 Task: Find connections with filter location Changleng with filter topic #Whatinspiresmewith filter profile language English with filter current company Jaquar & Company Private Limited with filter school Pearl Academy with filter industry Correctional Institutions with filter service category Search Engine Marketing (SEM) with filter keywords title Bus Driver
Action: Mouse moved to (715, 118)
Screenshot: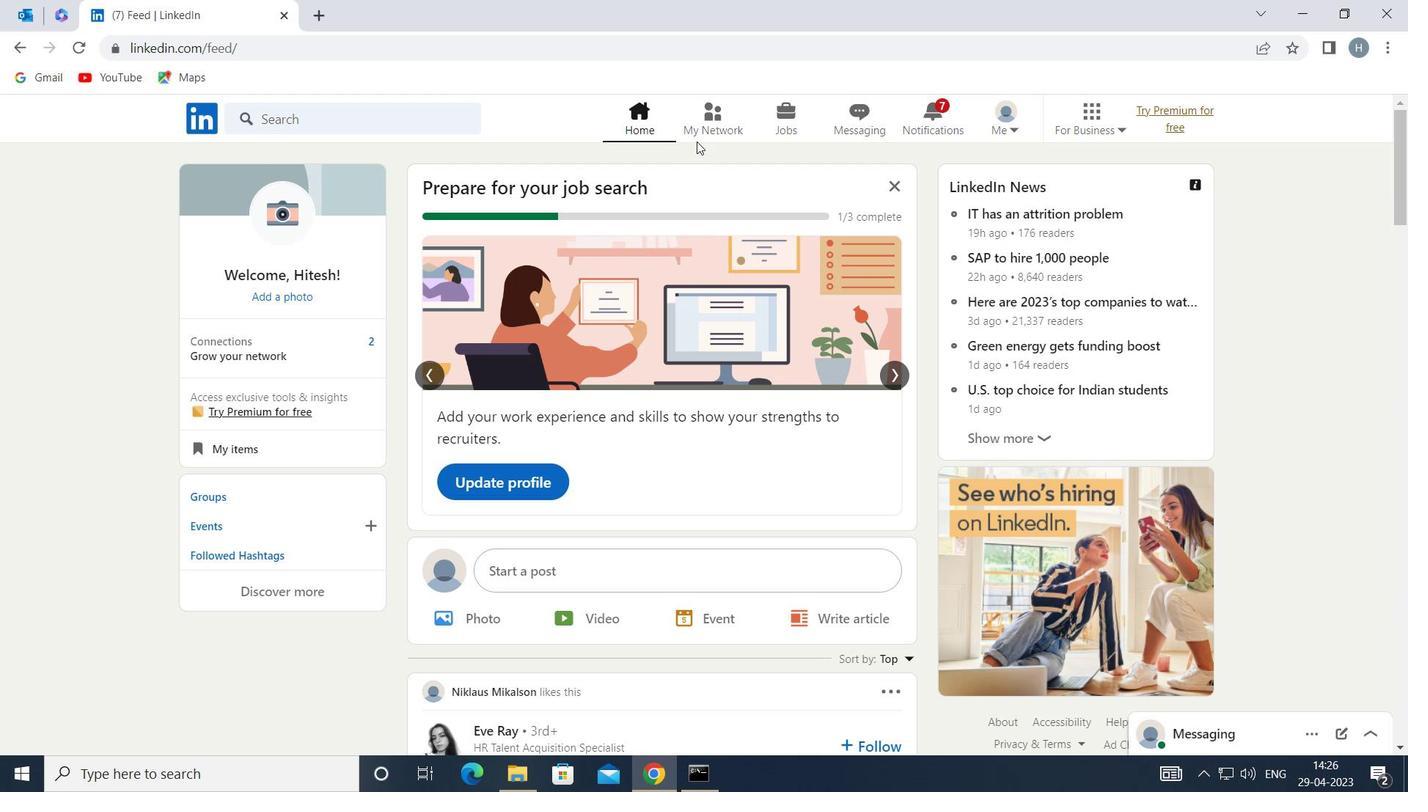 
Action: Mouse pressed left at (715, 118)
Screenshot: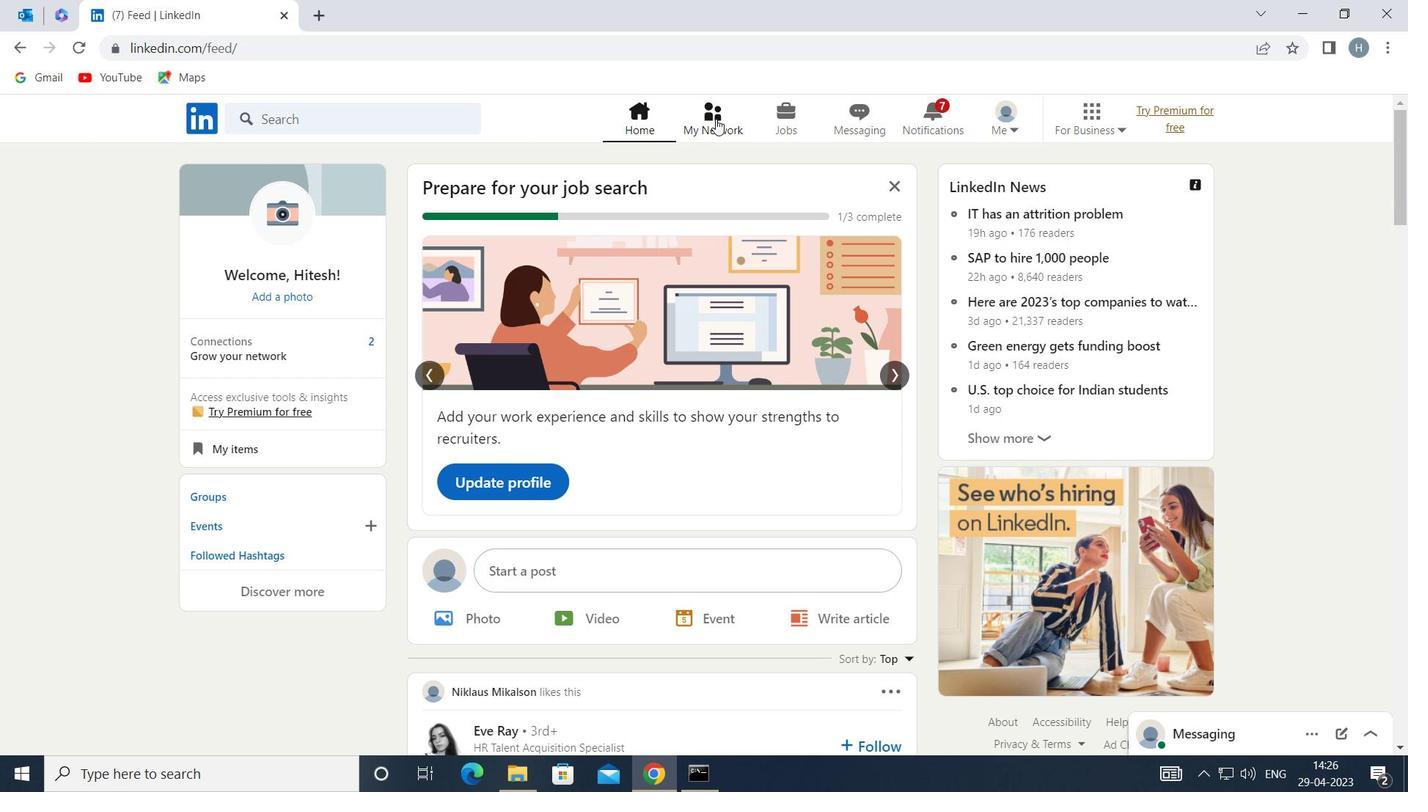 
Action: Mouse moved to (395, 216)
Screenshot: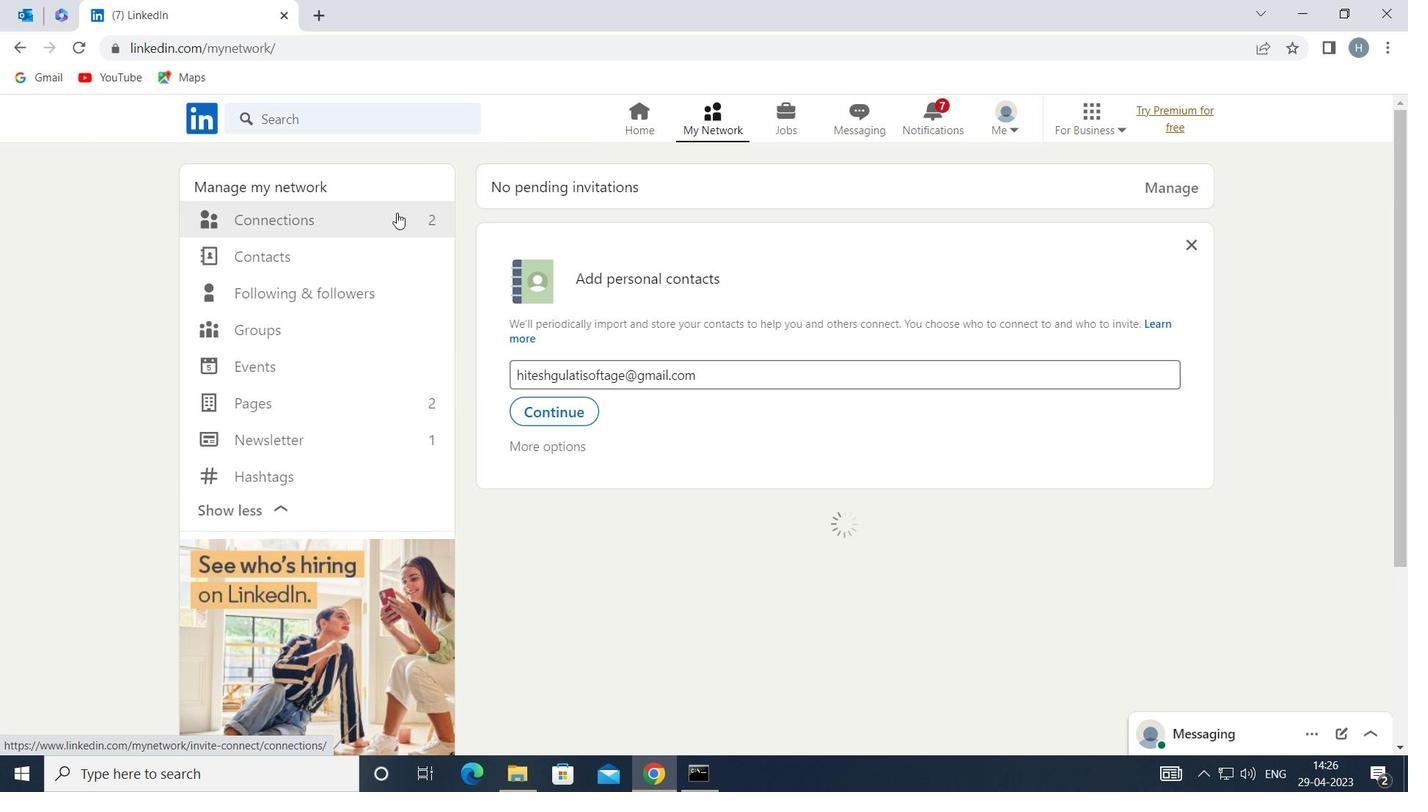 
Action: Mouse pressed left at (395, 216)
Screenshot: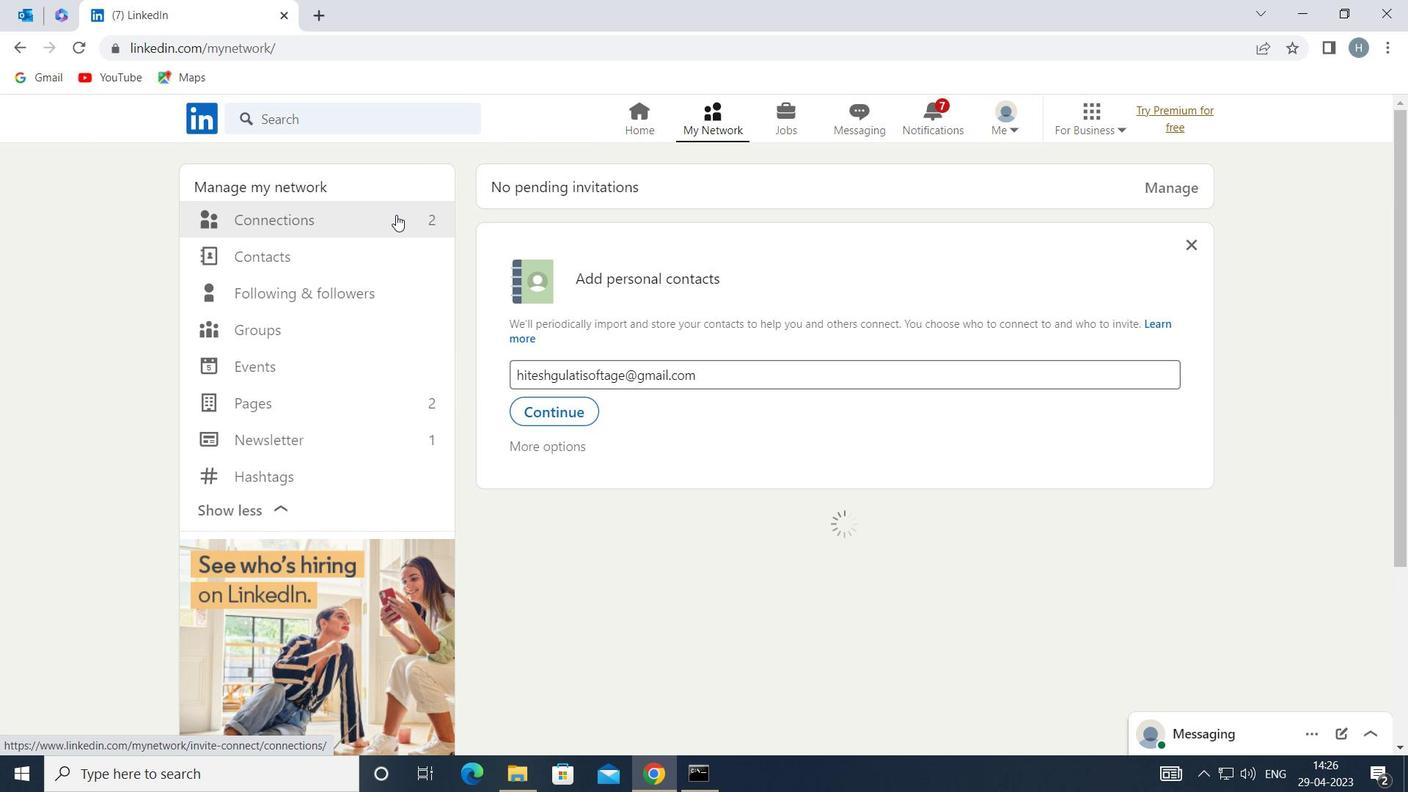 
Action: Mouse moved to (840, 222)
Screenshot: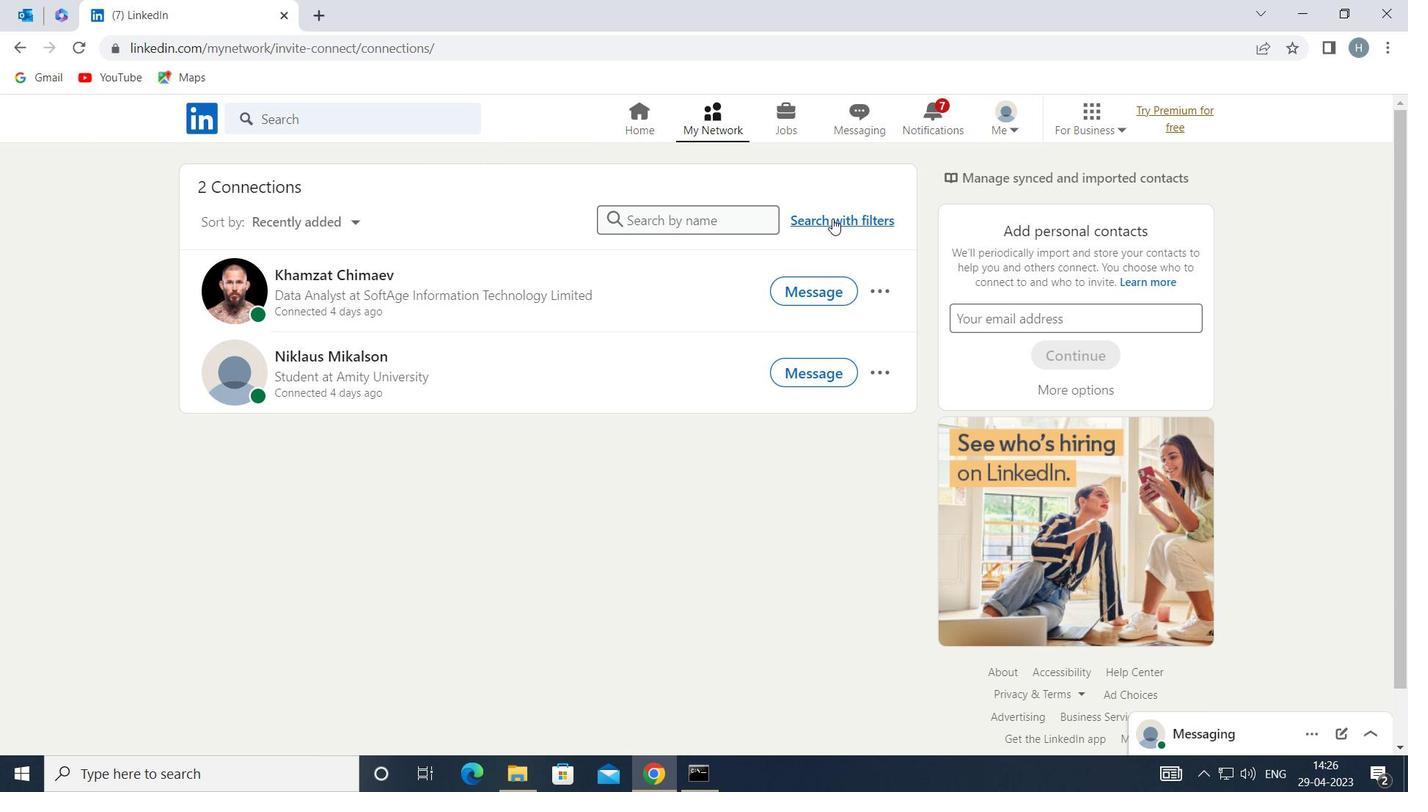 
Action: Mouse pressed left at (840, 222)
Screenshot: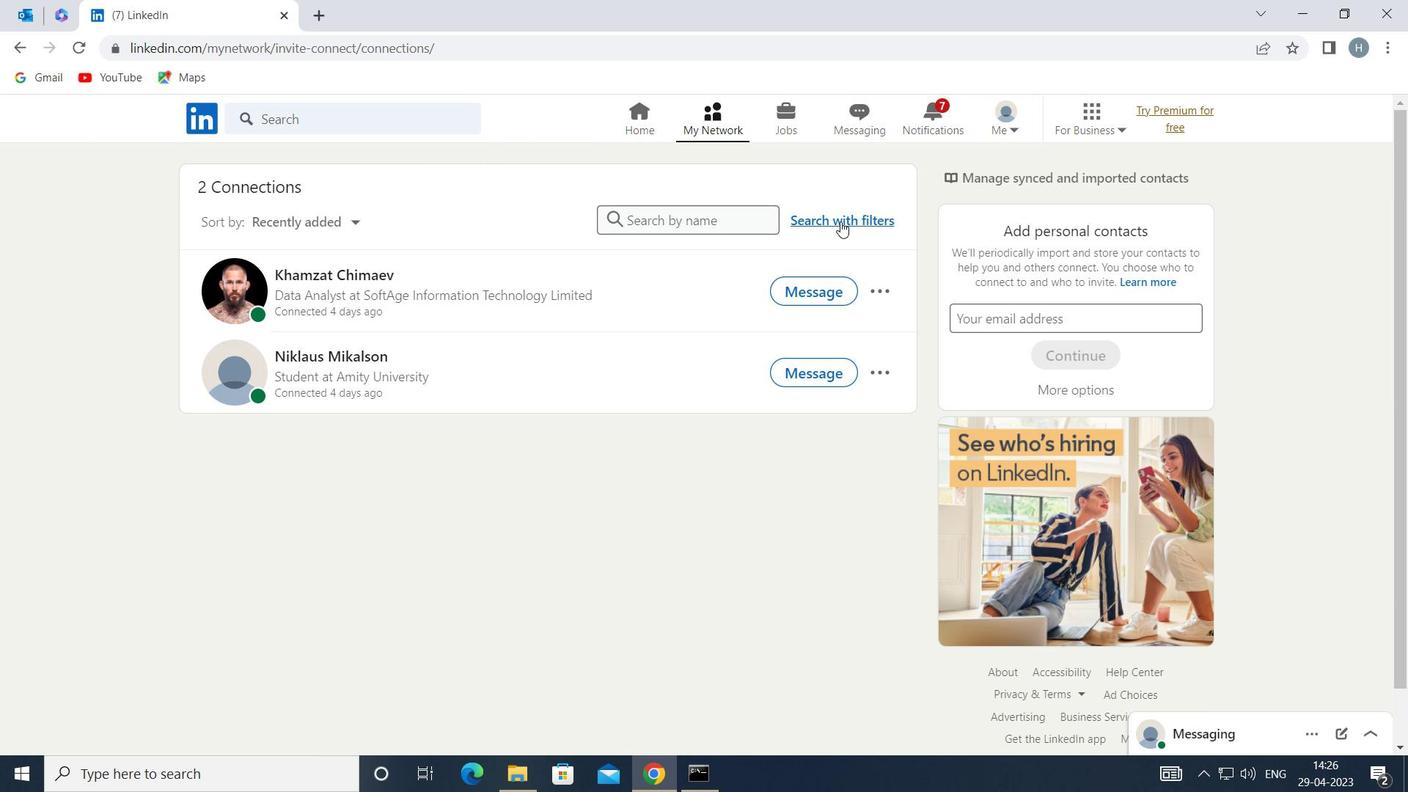 
Action: Mouse moved to (774, 173)
Screenshot: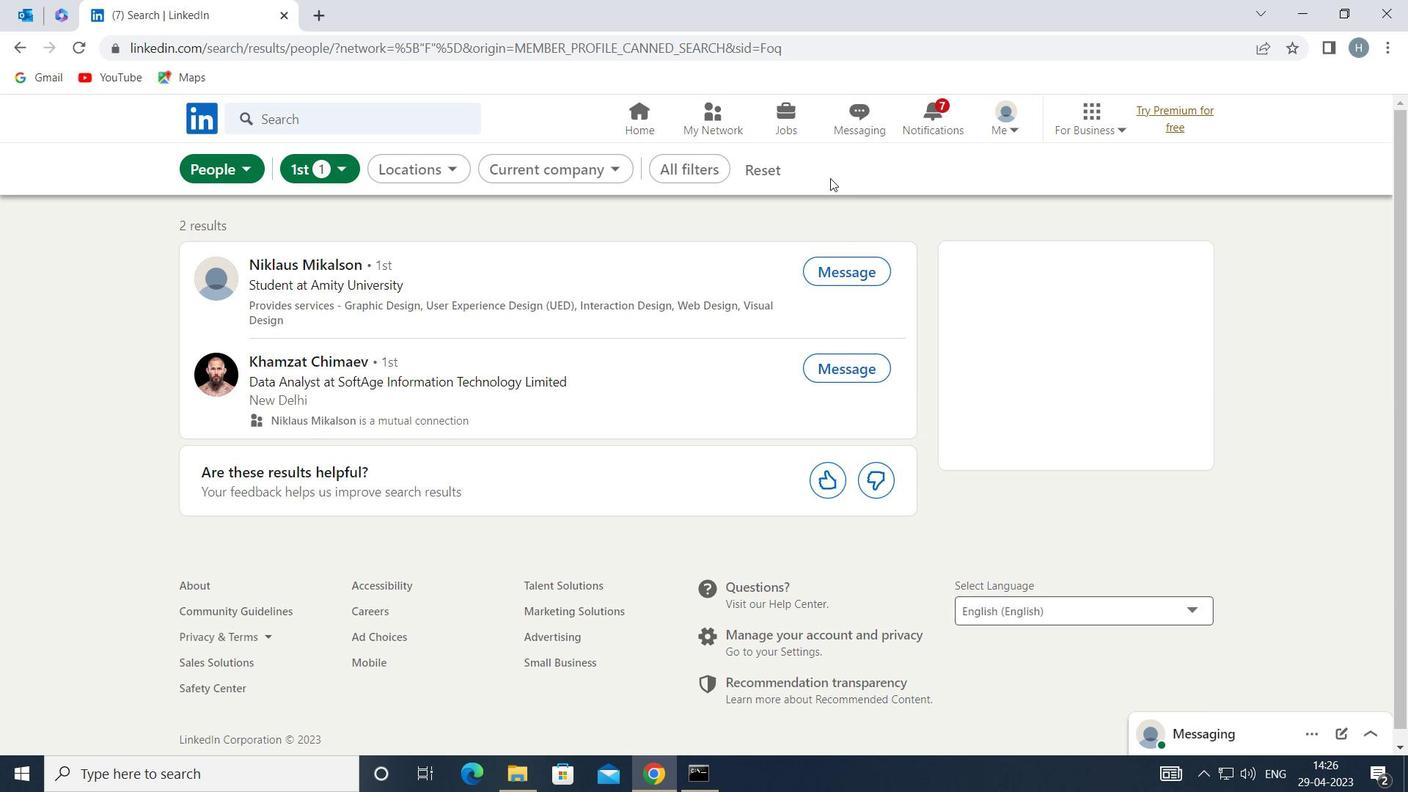 
Action: Mouse pressed left at (774, 173)
Screenshot: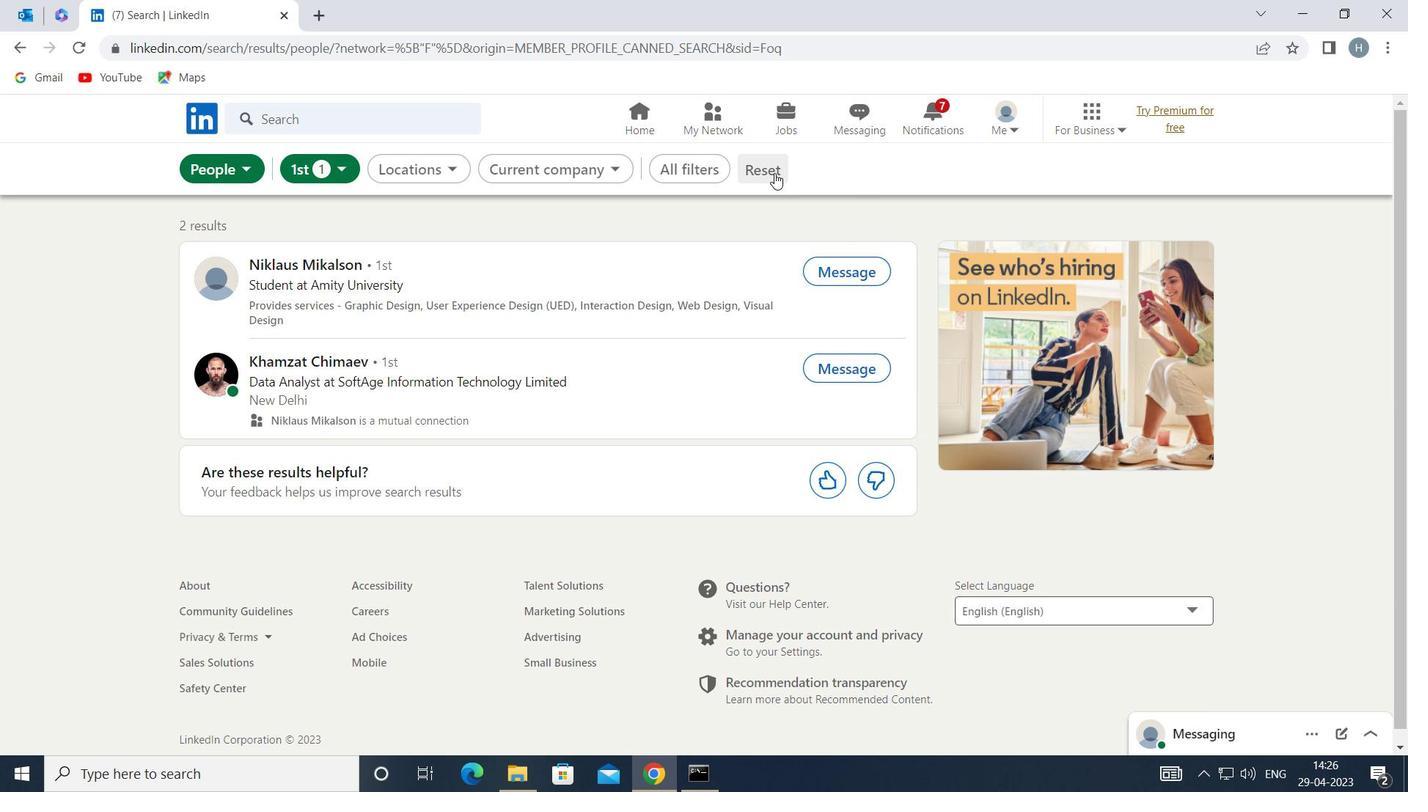 
Action: Mouse moved to (751, 170)
Screenshot: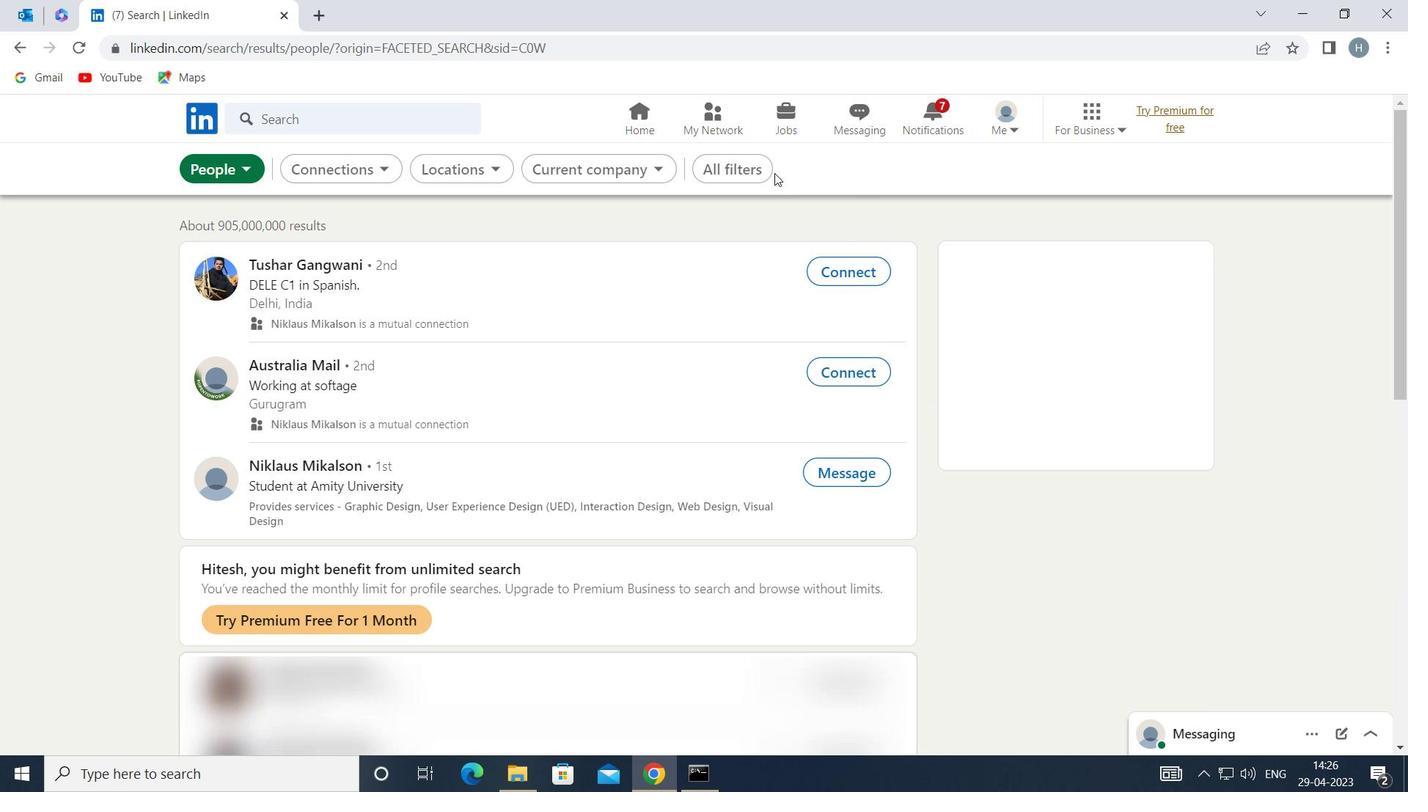 
Action: Mouse pressed left at (751, 170)
Screenshot: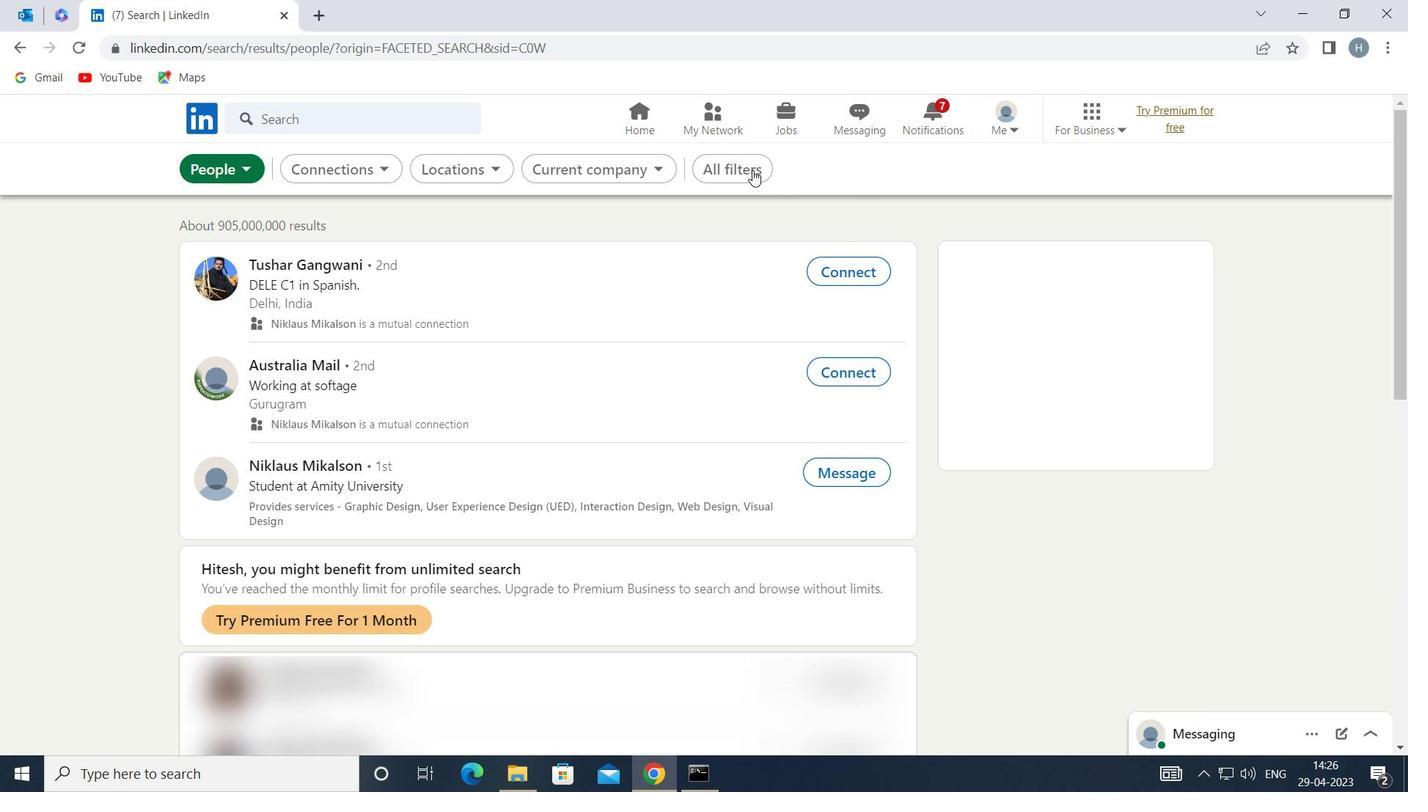 
Action: Mouse moved to (1001, 360)
Screenshot: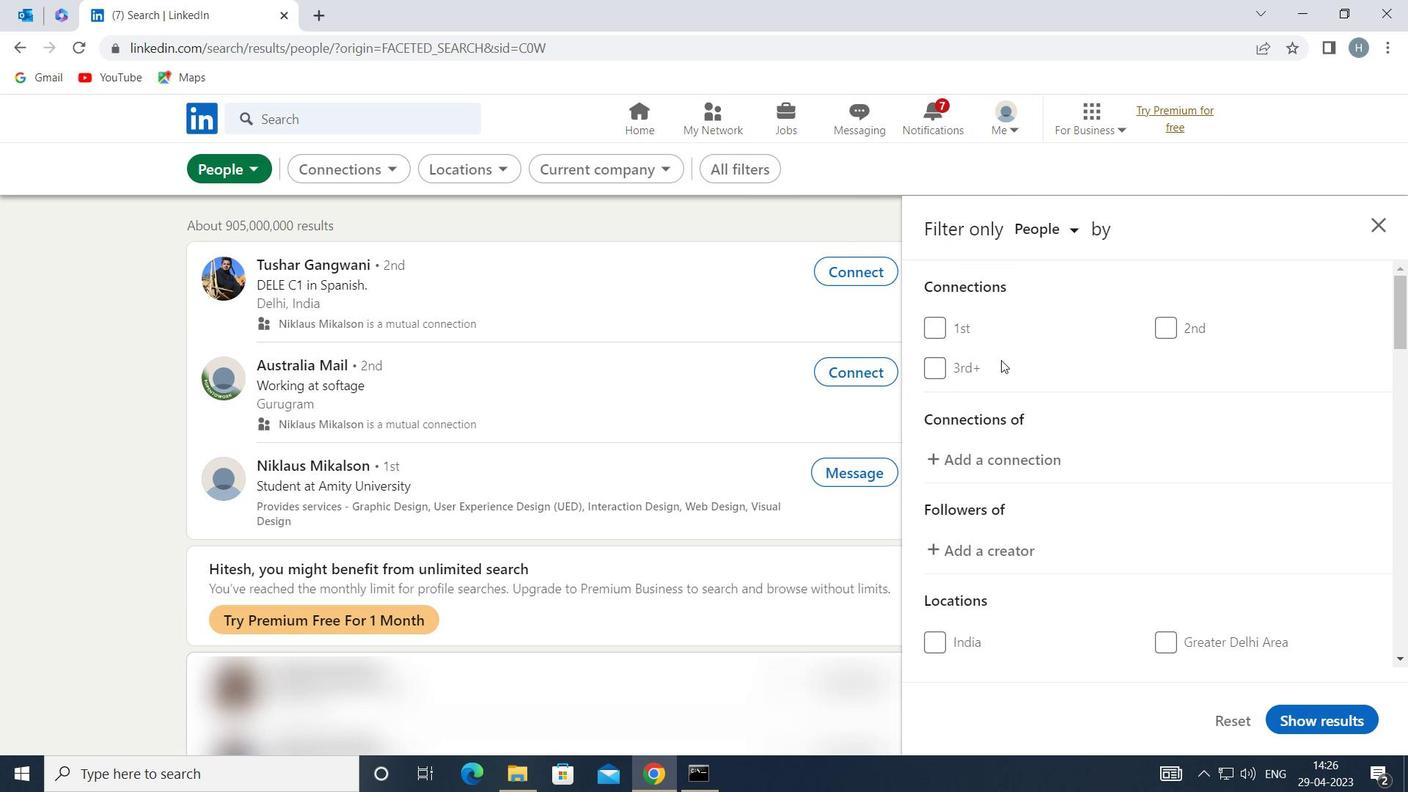 
Action: Mouse scrolled (1001, 359) with delta (0, 0)
Screenshot: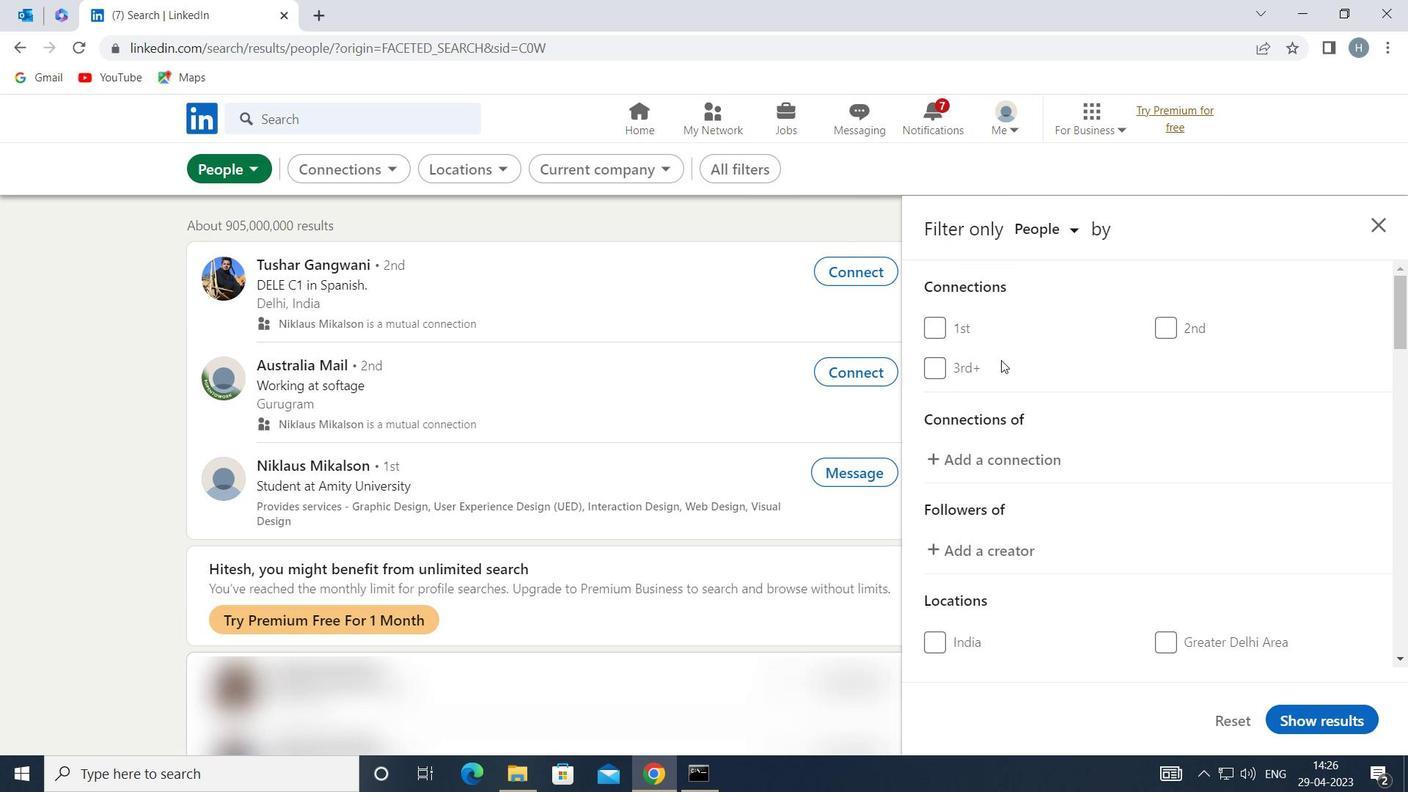 
Action: Mouse moved to (1001, 365)
Screenshot: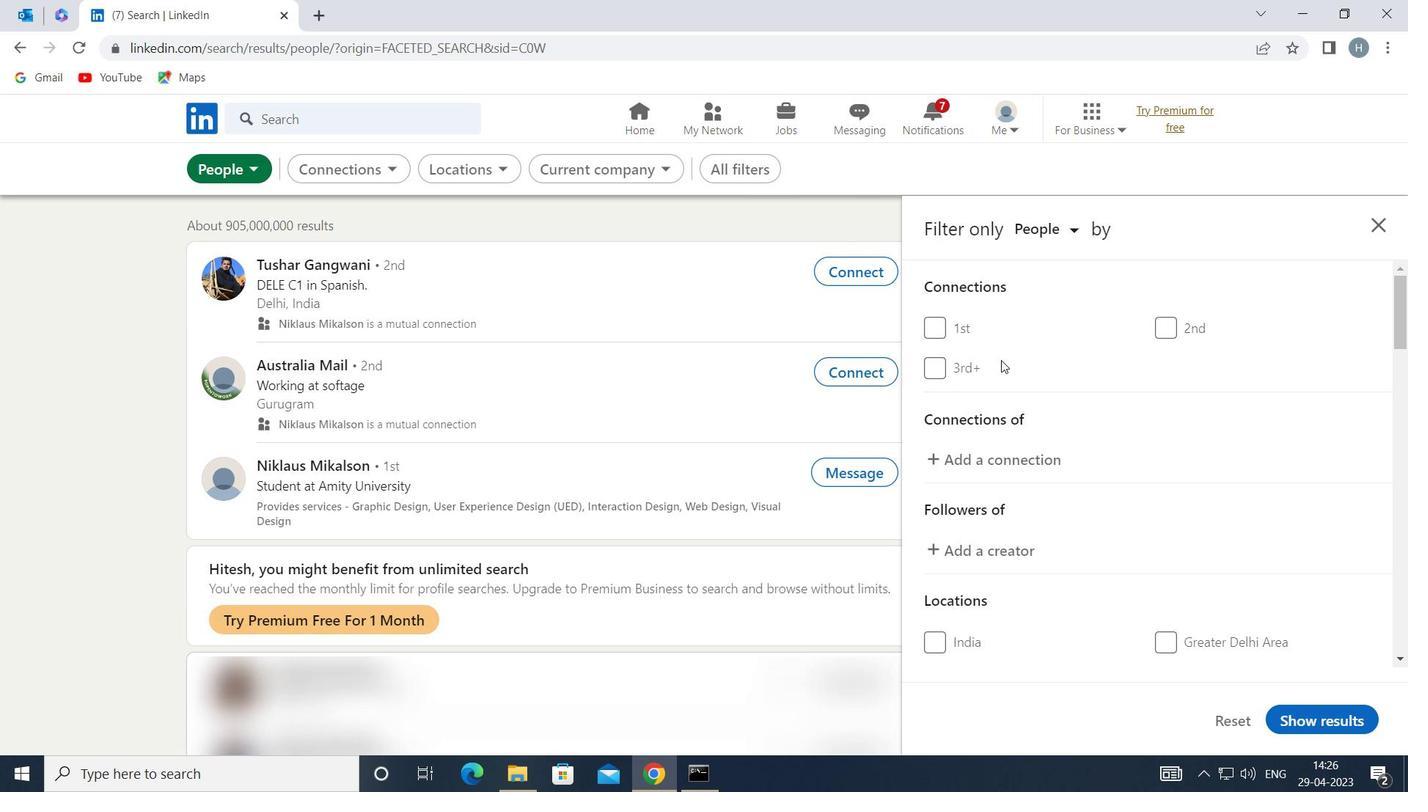 
Action: Mouse scrolled (1001, 364) with delta (0, 0)
Screenshot: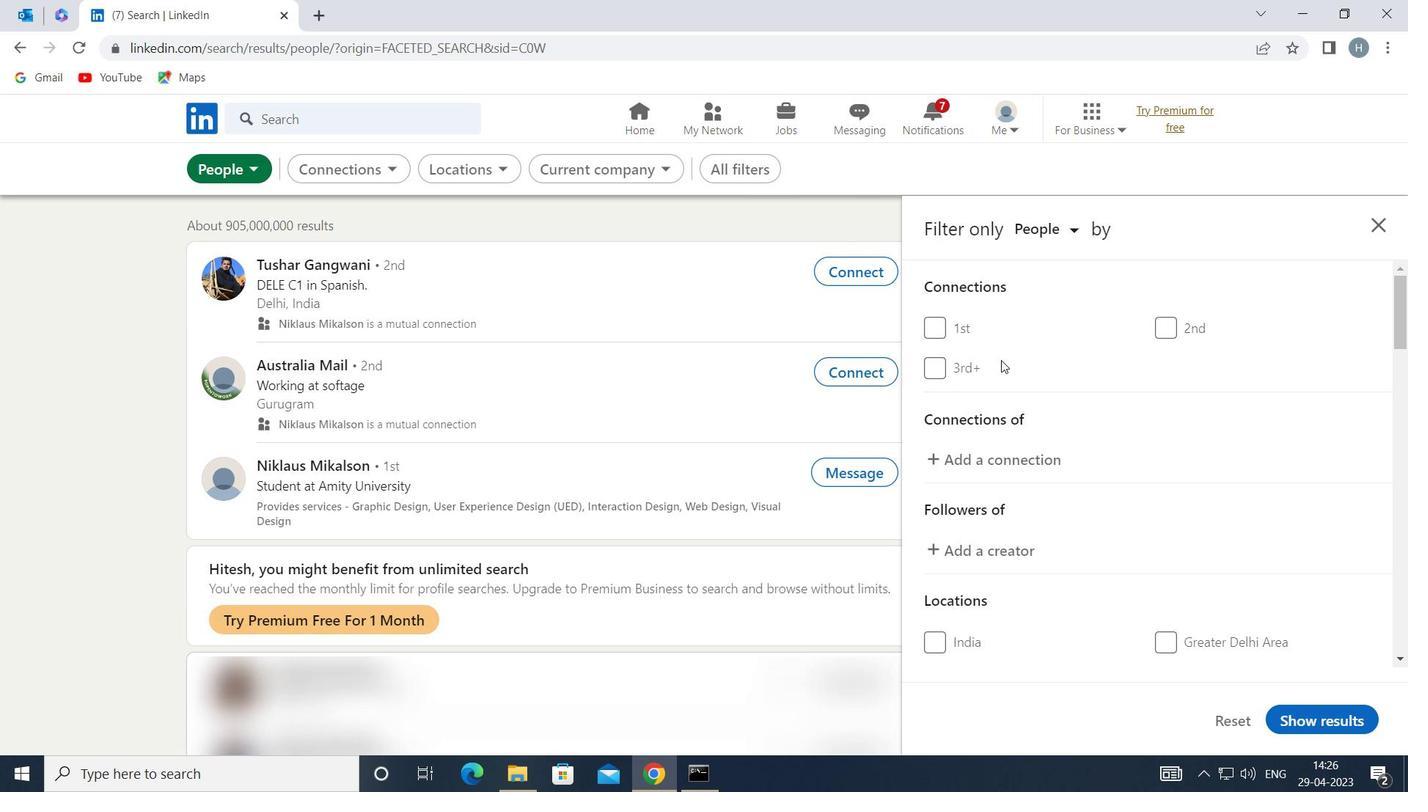 
Action: Mouse moved to (1001, 365)
Screenshot: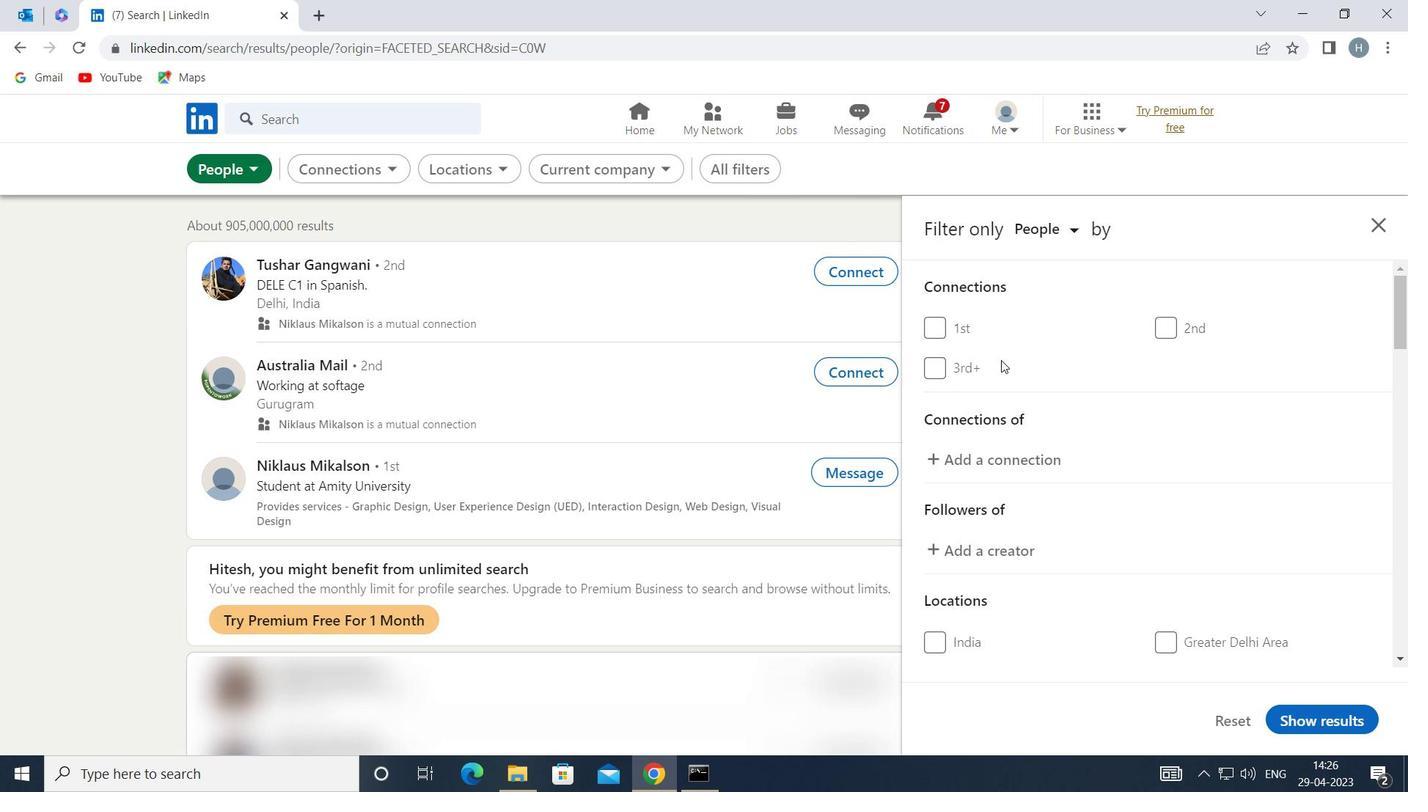 
Action: Mouse scrolled (1001, 364) with delta (0, 0)
Screenshot: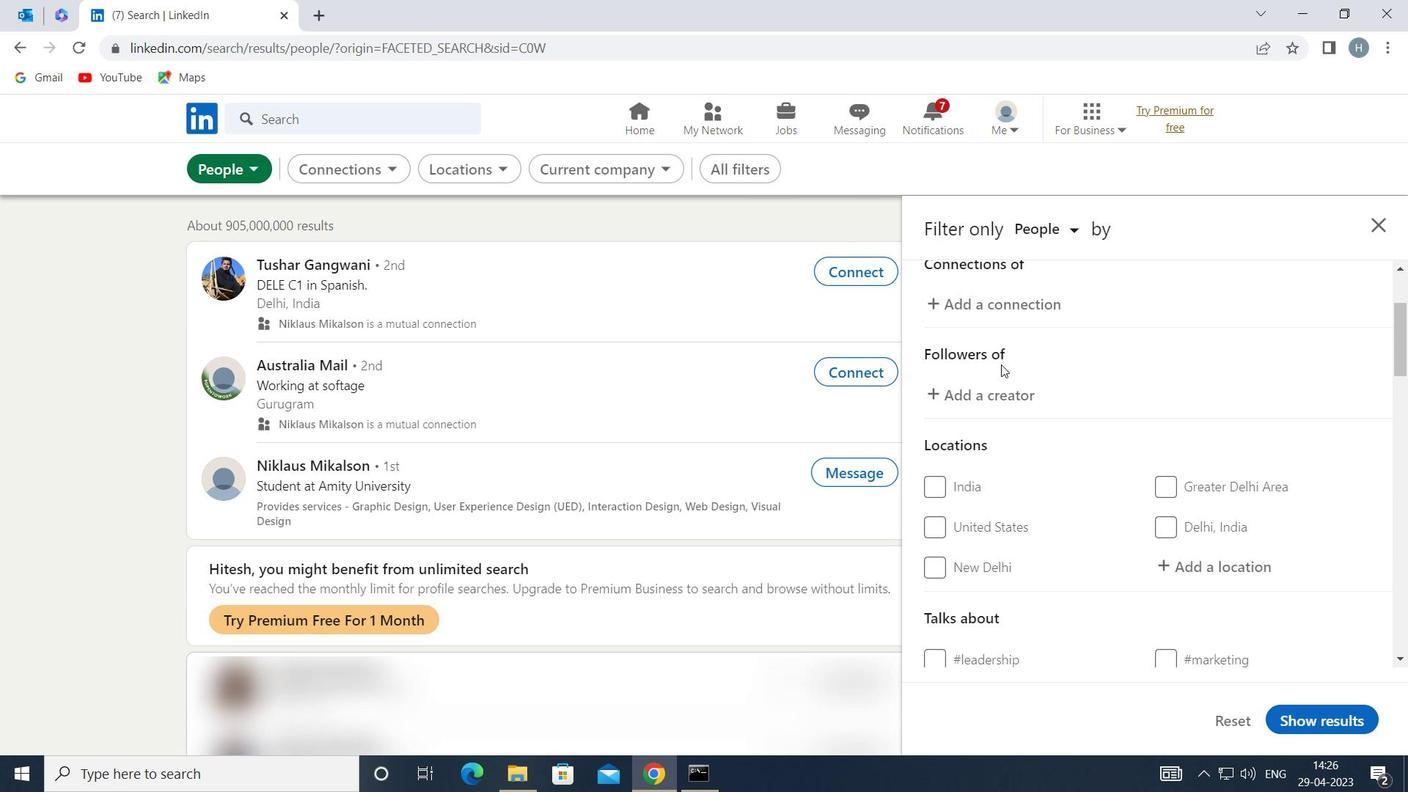
Action: Mouse moved to (1228, 453)
Screenshot: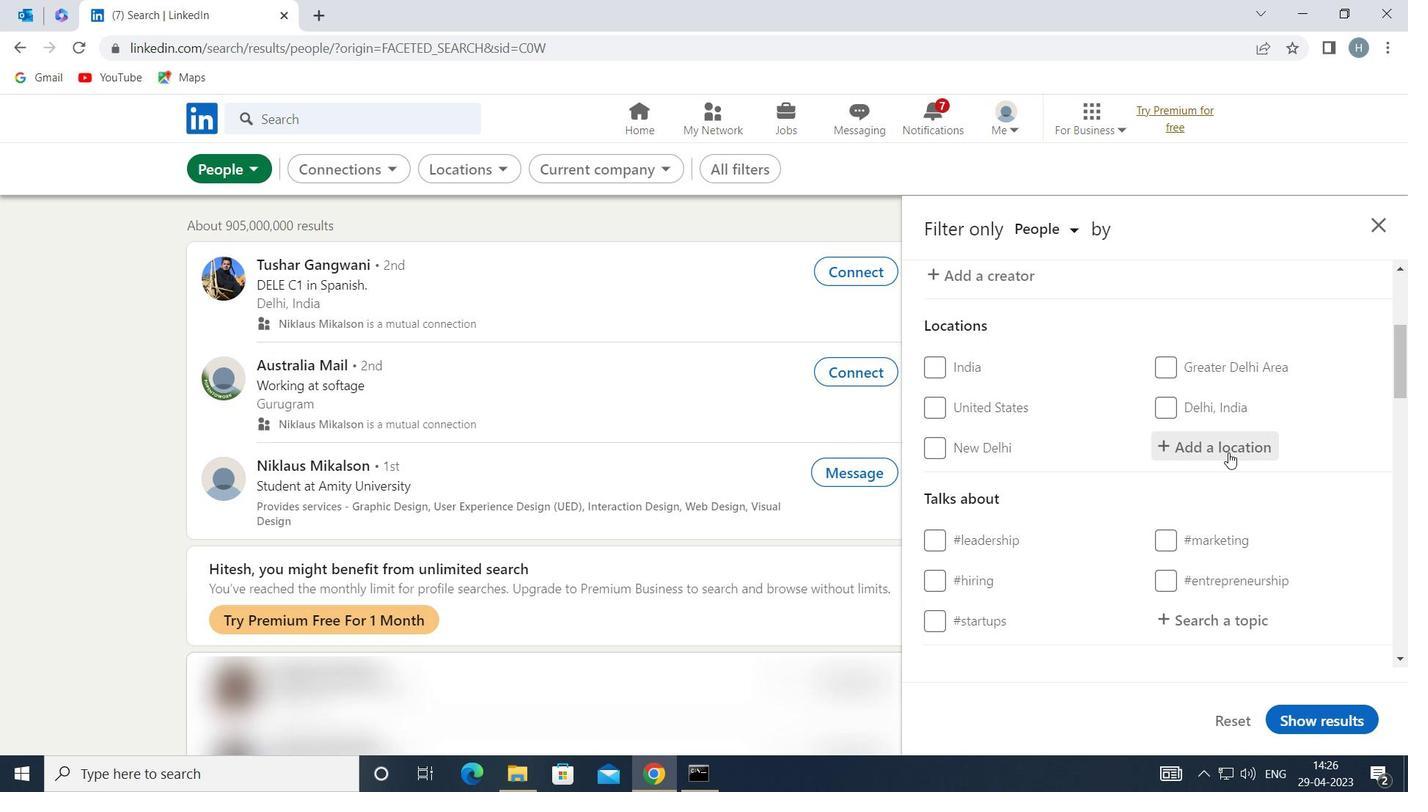 
Action: Mouse pressed left at (1228, 453)
Screenshot: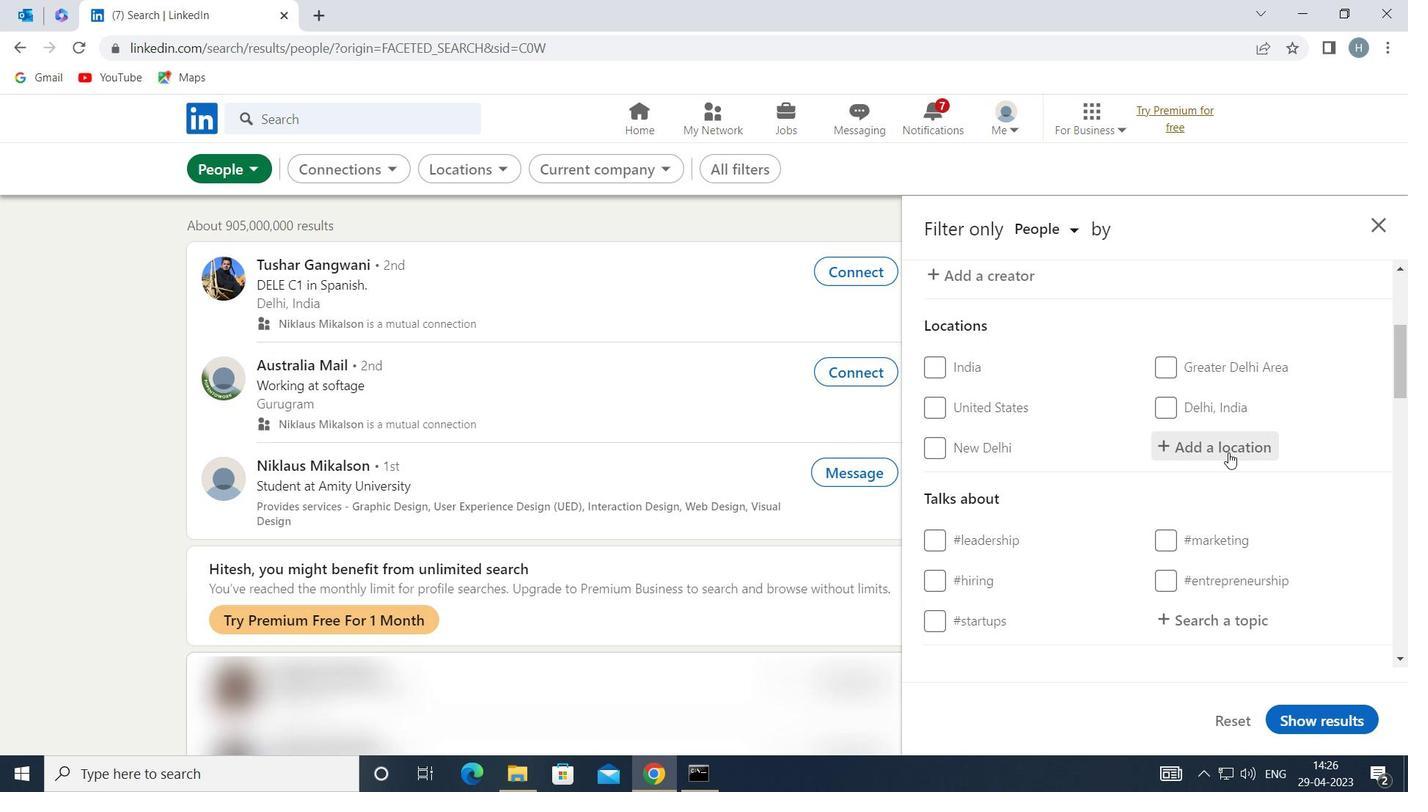 
Action: Mouse moved to (1191, 453)
Screenshot: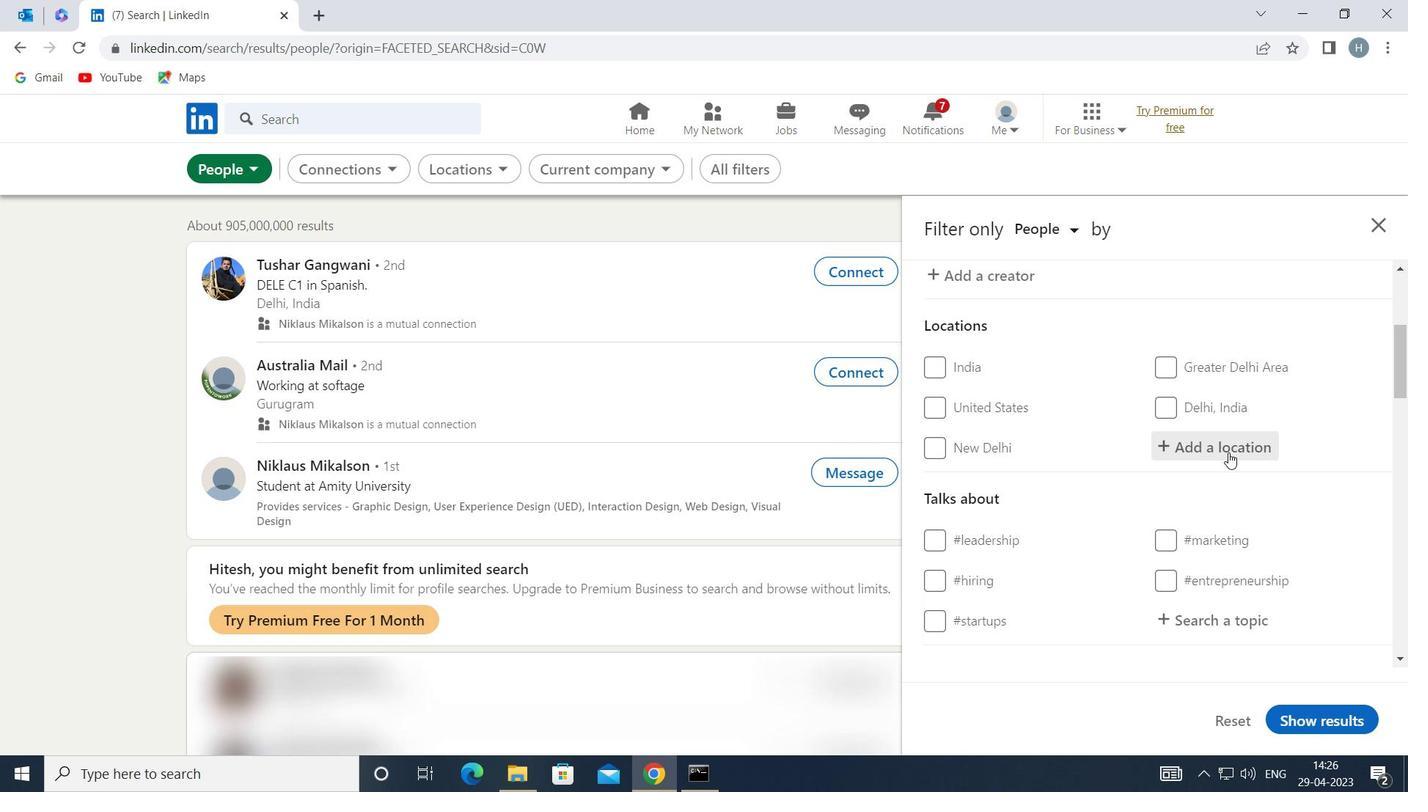 
Action: Key pressed <Key.shift>CHANGLENG<Key.enter>
Screenshot: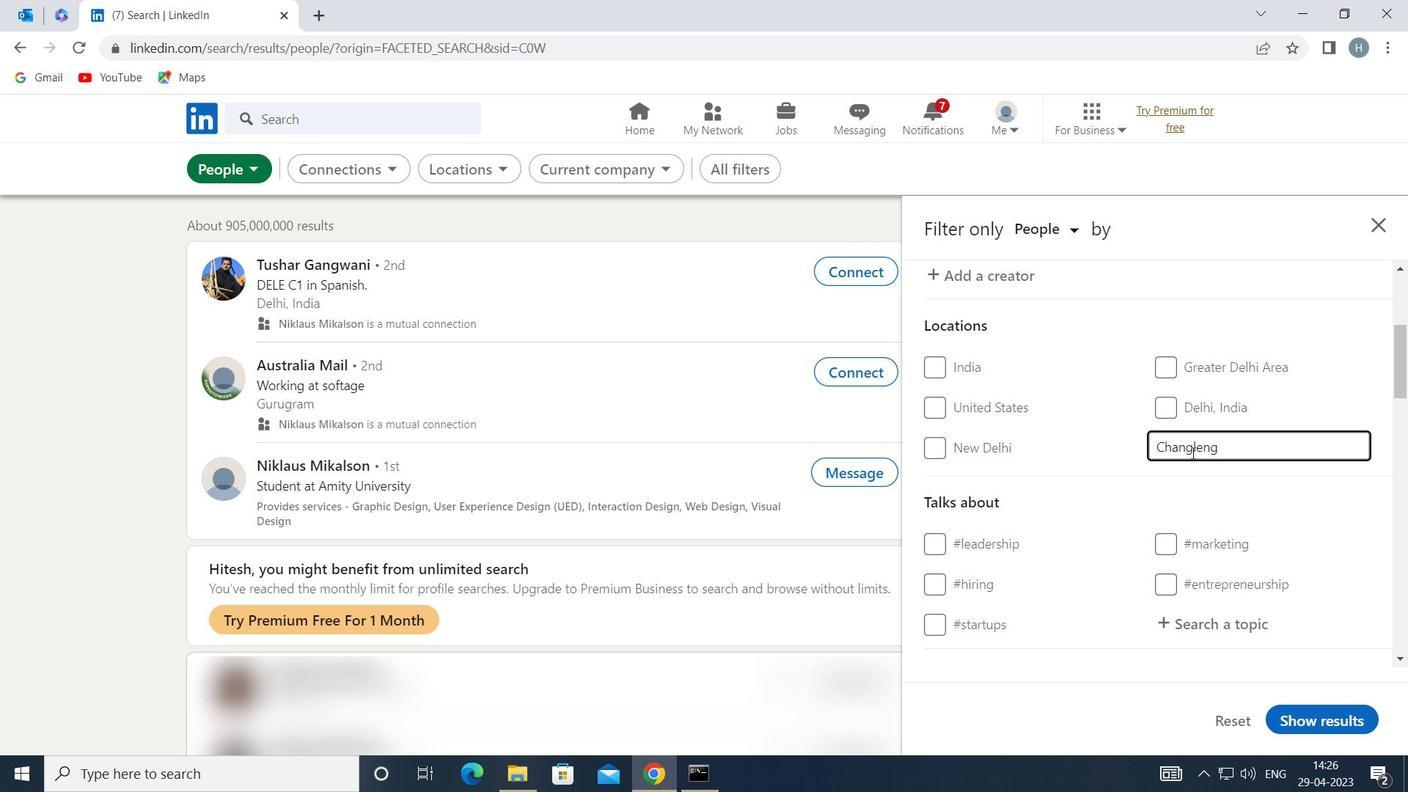 
Action: Mouse moved to (1264, 507)
Screenshot: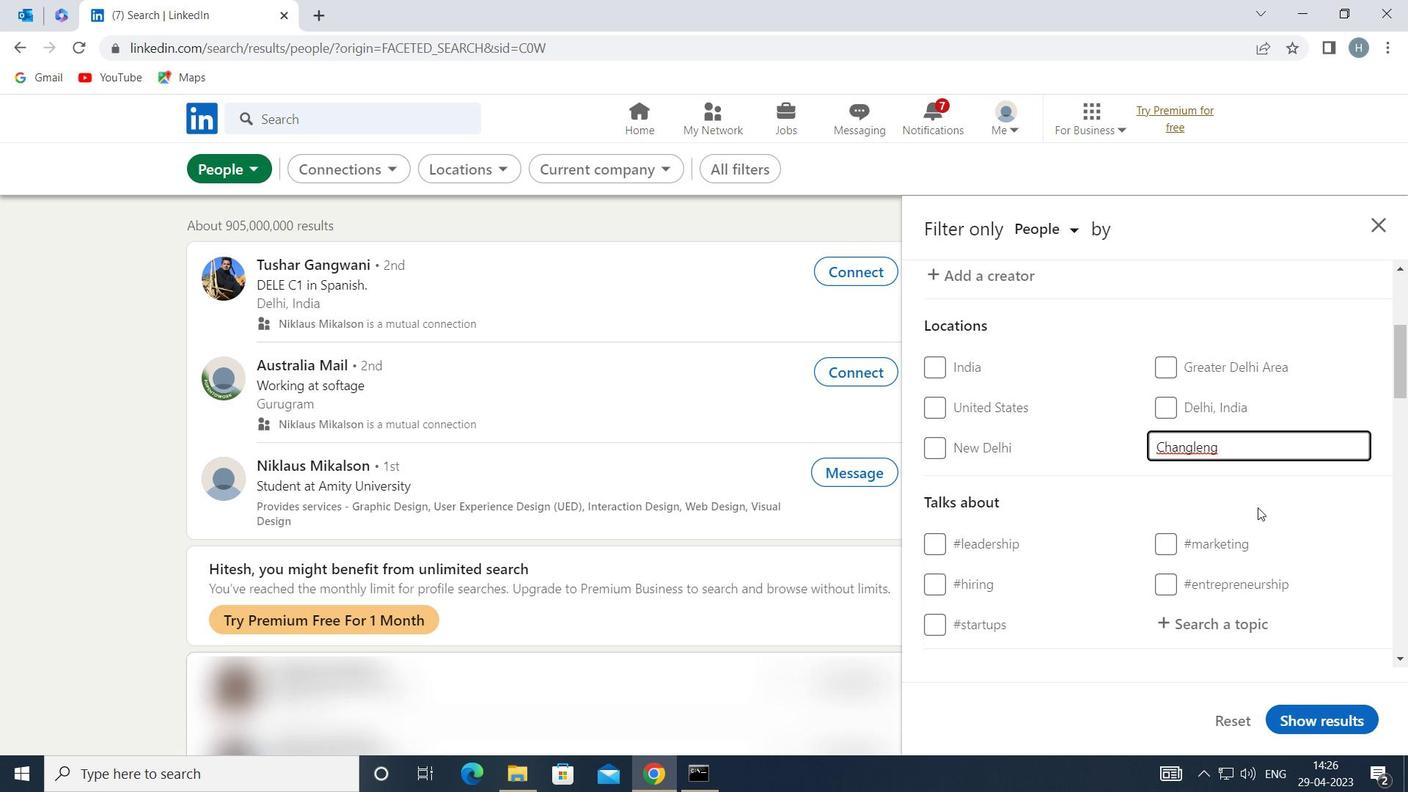 
Action: Mouse scrolled (1264, 506) with delta (0, 0)
Screenshot: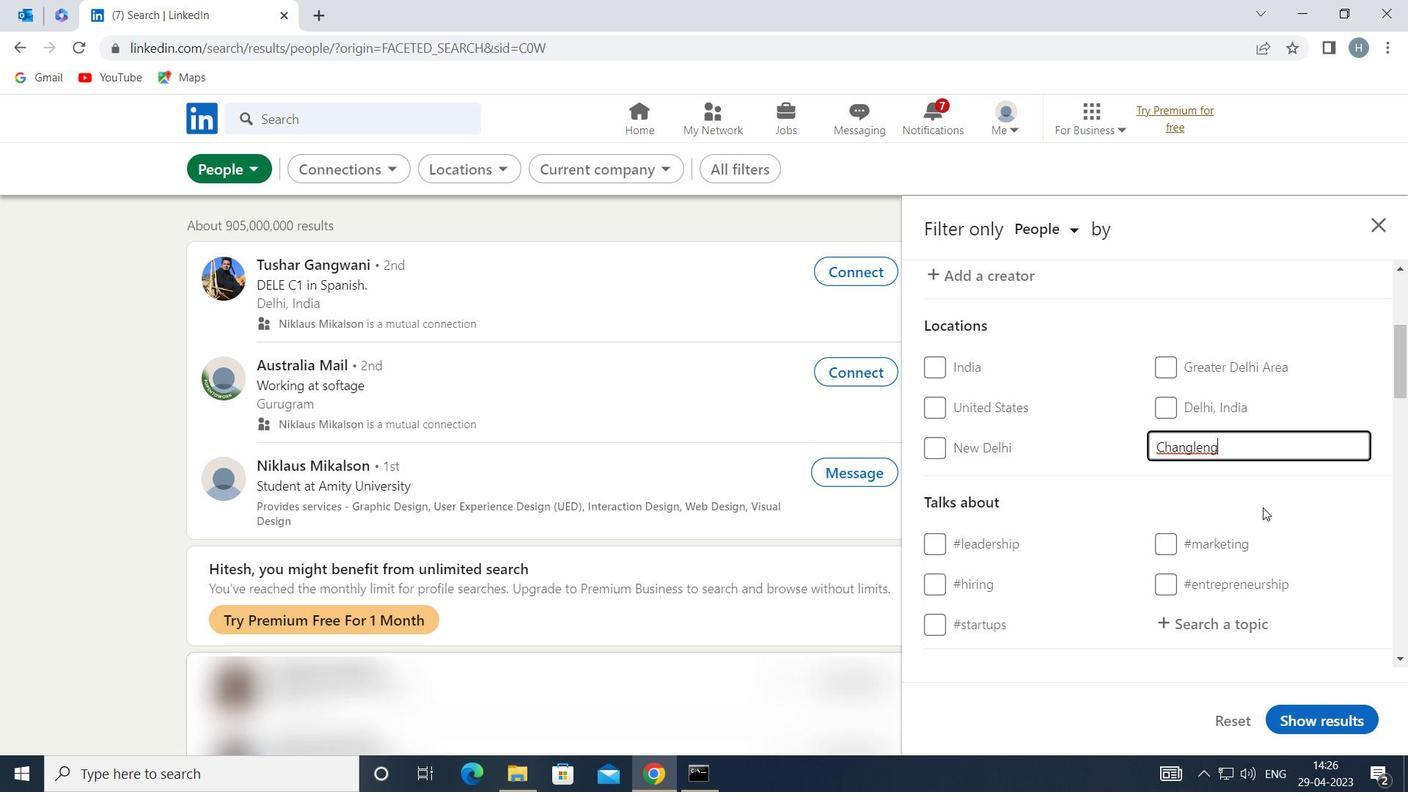 
Action: Mouse scrolled (1264, 506) with delta (0, 0)
Screenshot: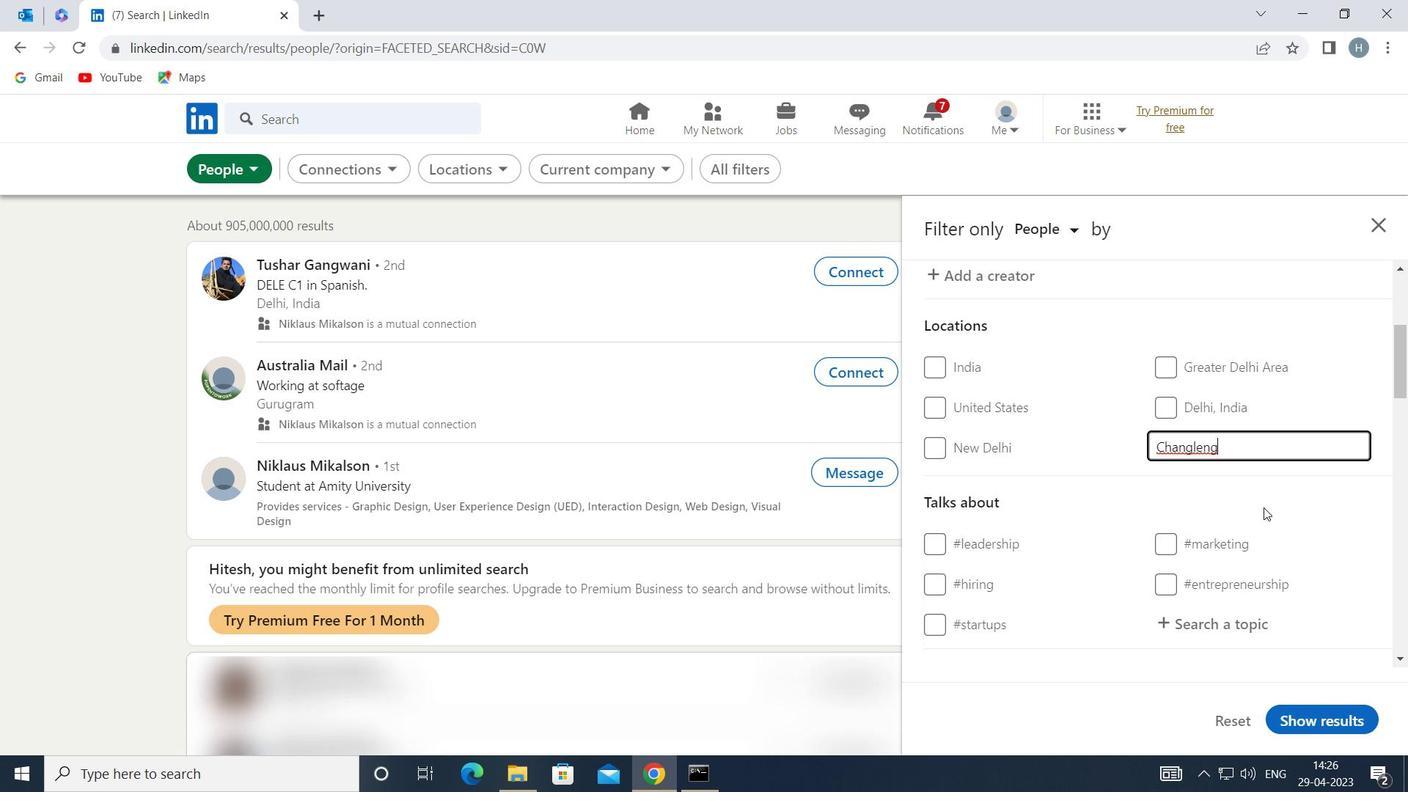 
Action: Mouse moved to (1238, 441)
Screenshot: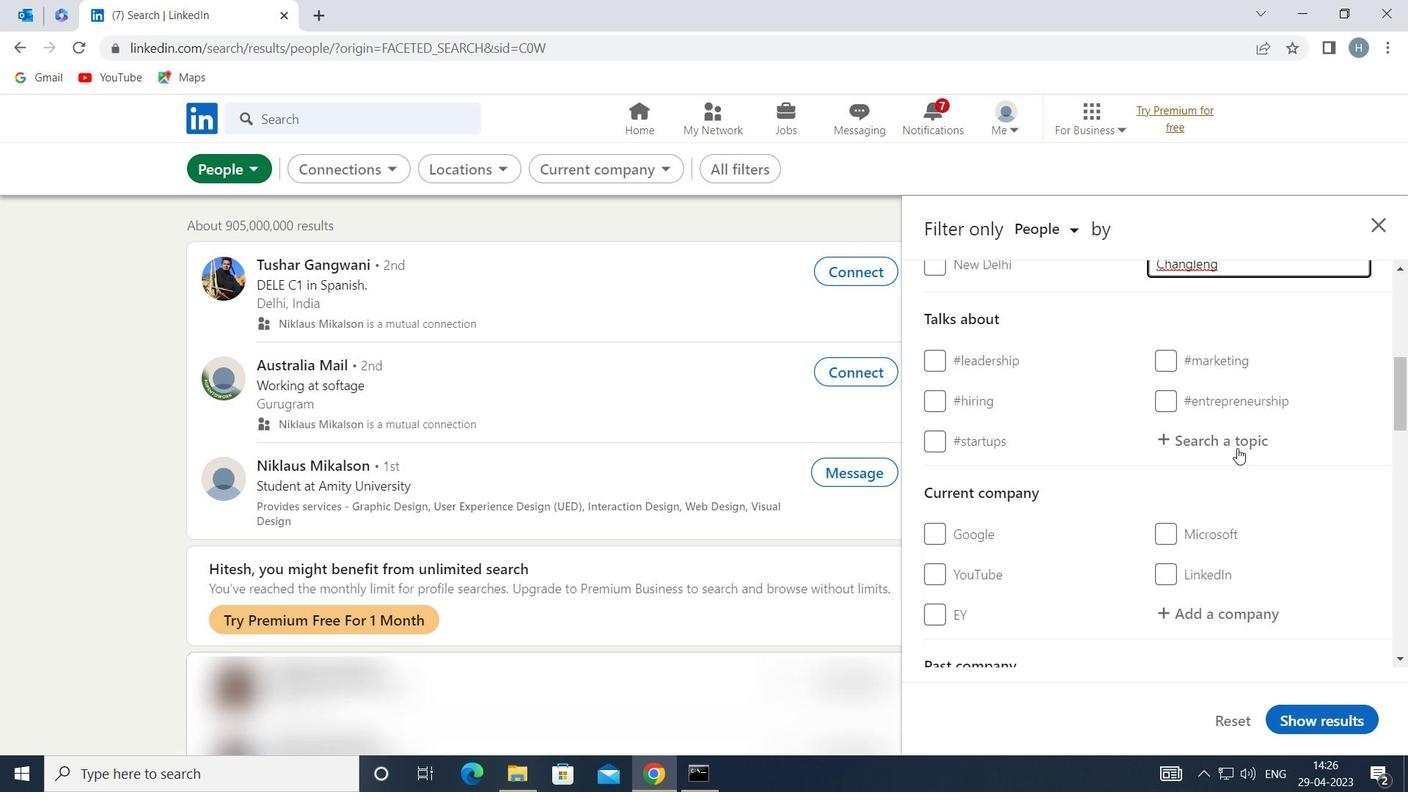 
Action: Mouse pressed left at (1238, 441)
Screenshot: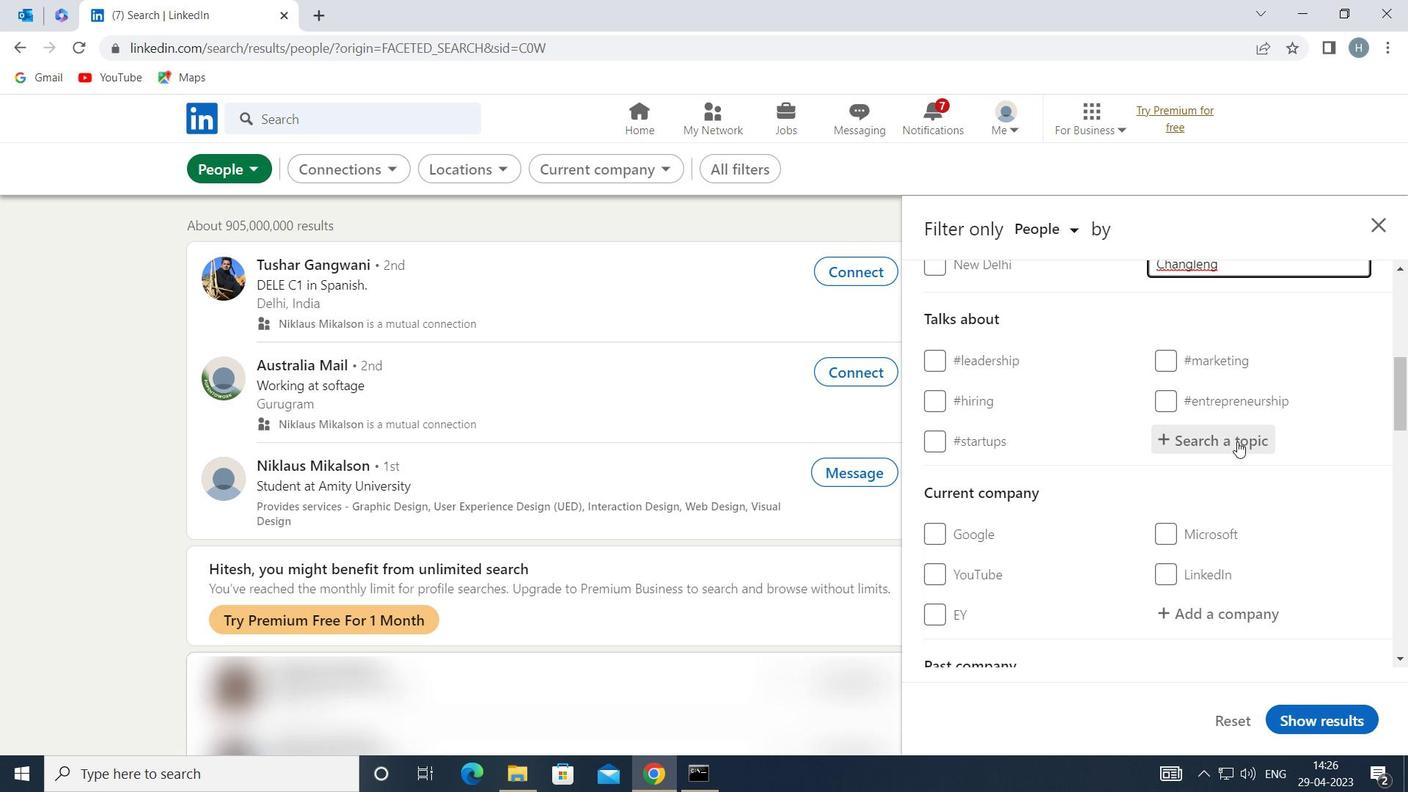 
Action: Key pressed <Key.shift>WHATIN
Screenshot: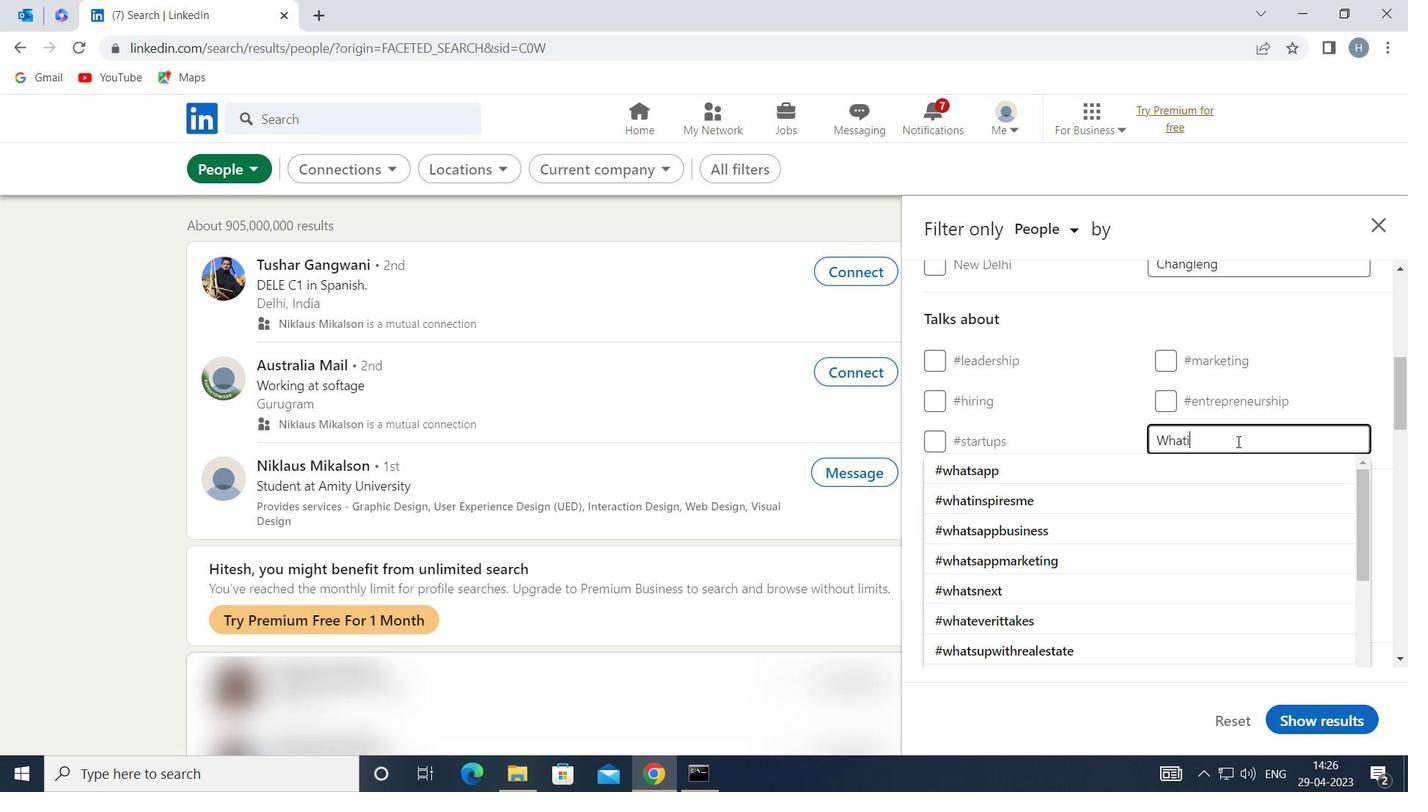 
Action: Mouse moved to (1145, 473)
Screenshot: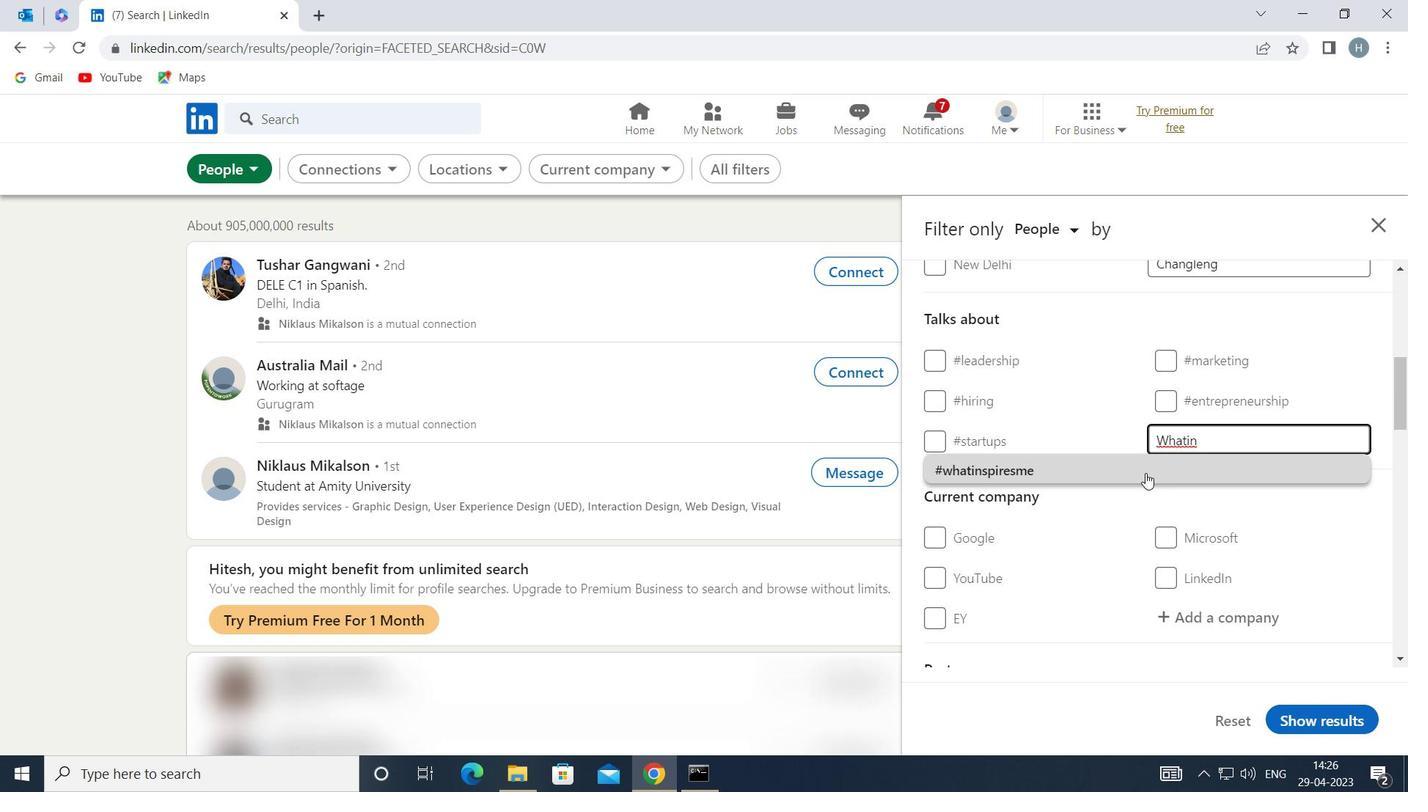 
Action: Mouse pressed left at (1145, 473)
Screenshot: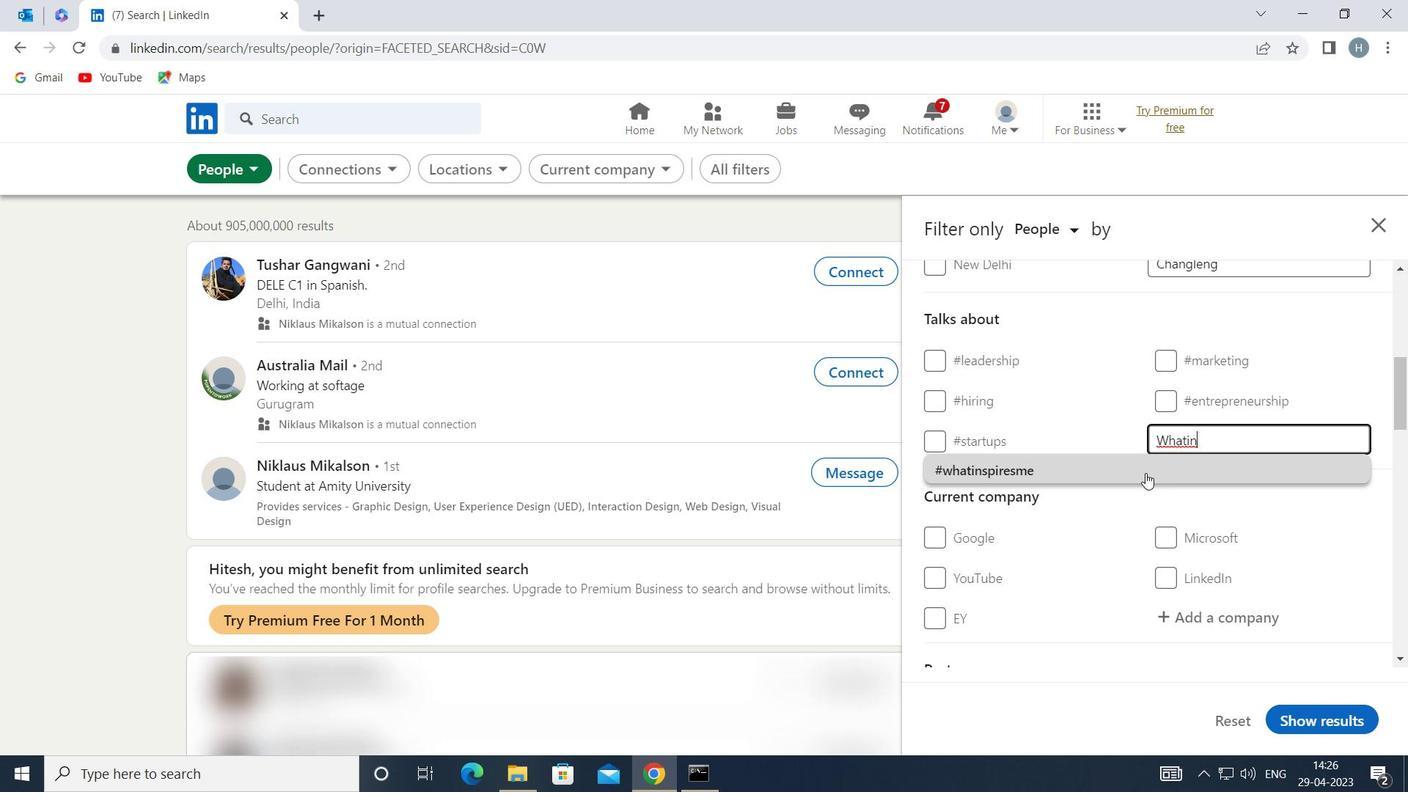 
Action: Mouse scrolled (1145, 472) with delta (0, 0)
Screenshot: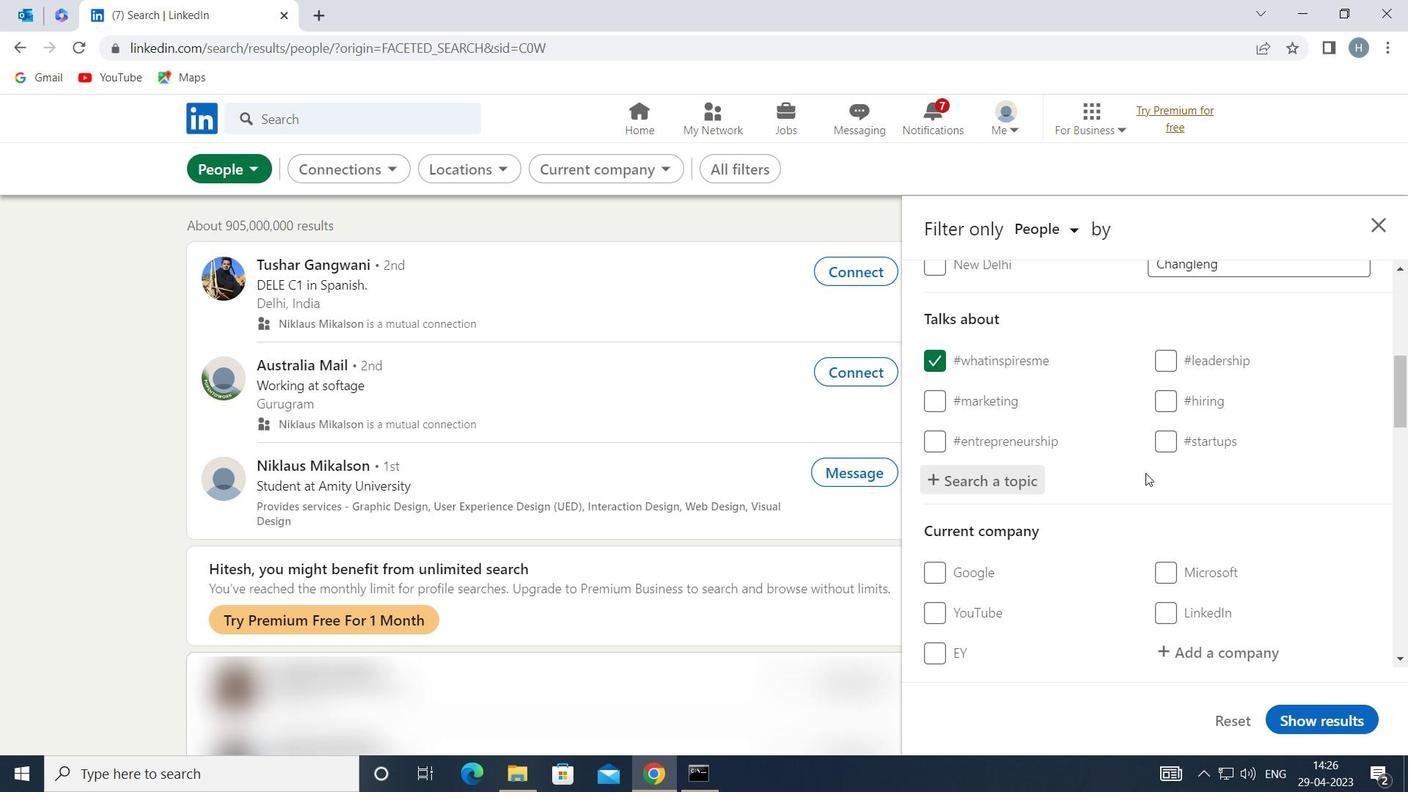 
Action: Mouse scrolled (1145, 472) with delta (0, 0)
Screenshot: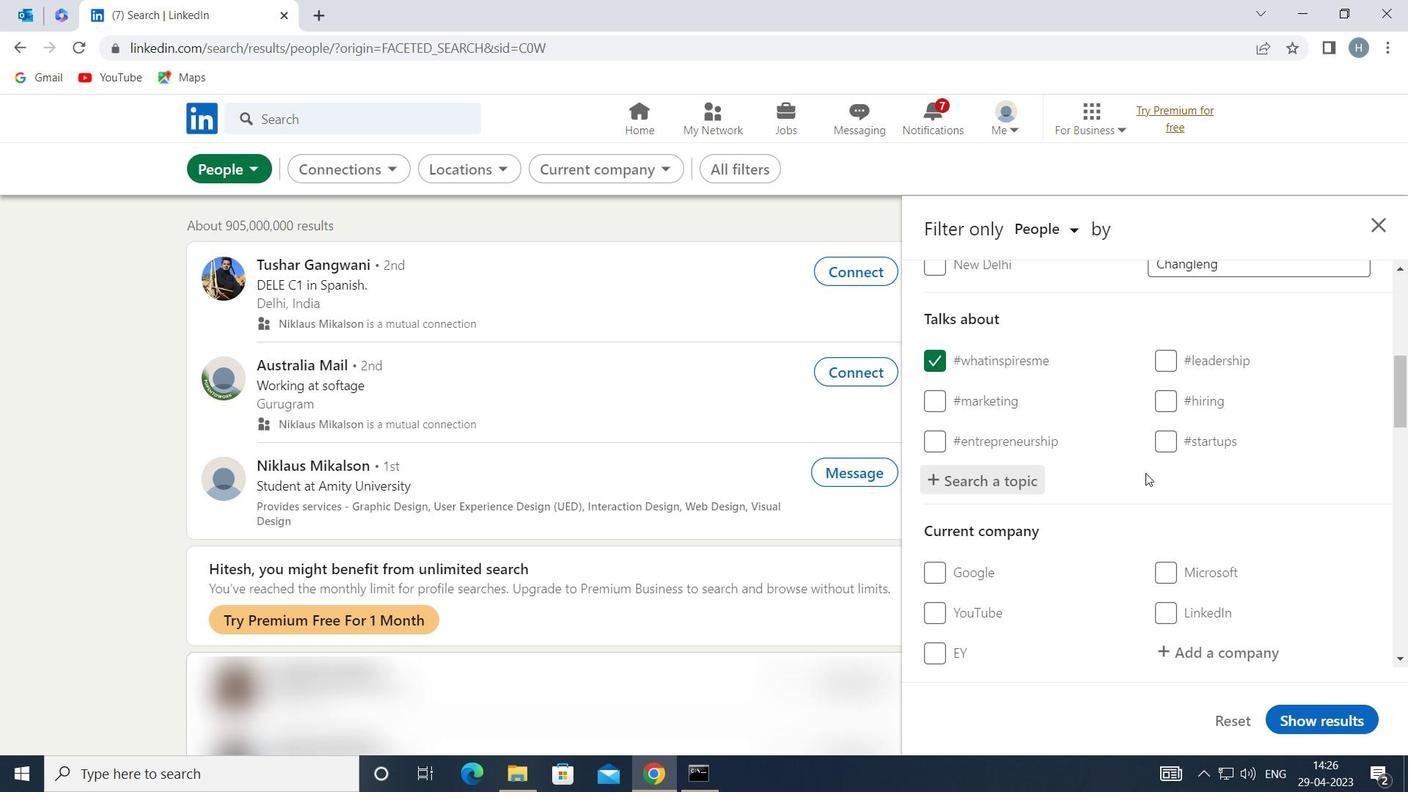 
Action: Mouse scrolled (1145, 472) with delta (0, 0)
Screenshot: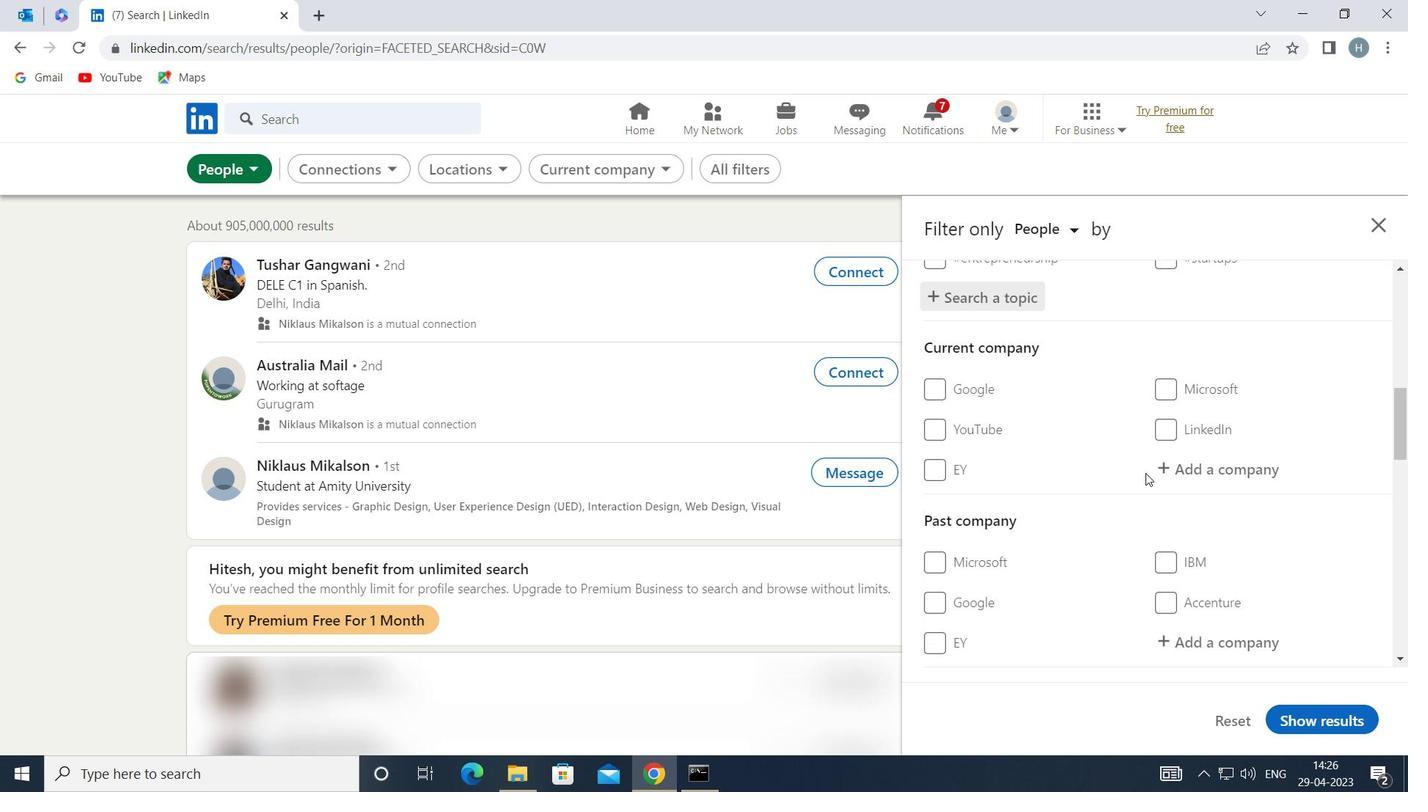 
Action: Mouse scrolled (1145, 472) with delta (0, 0)
Screenshot: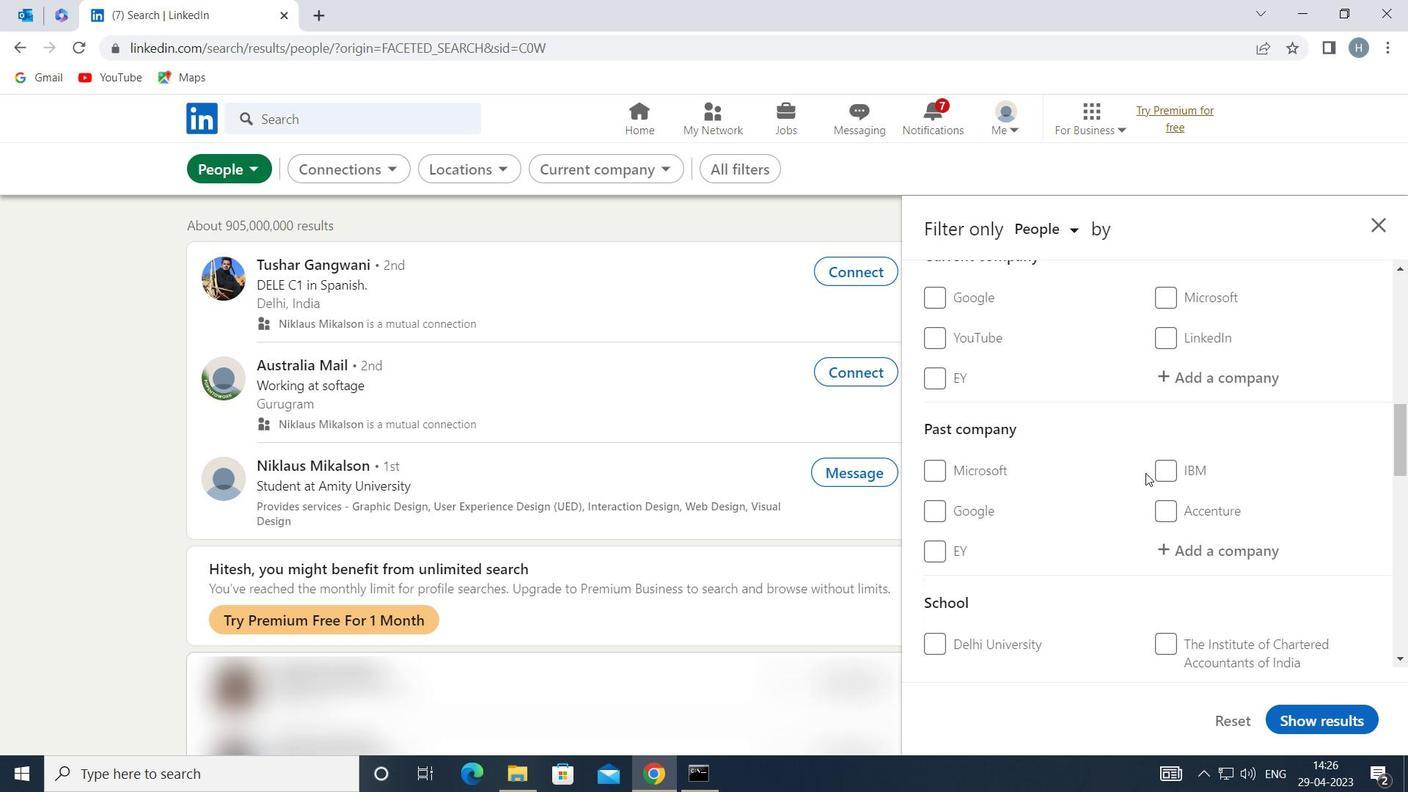 
Action: Mouse scrolled (1145, 472) with delta (0, 0)
Screenshot: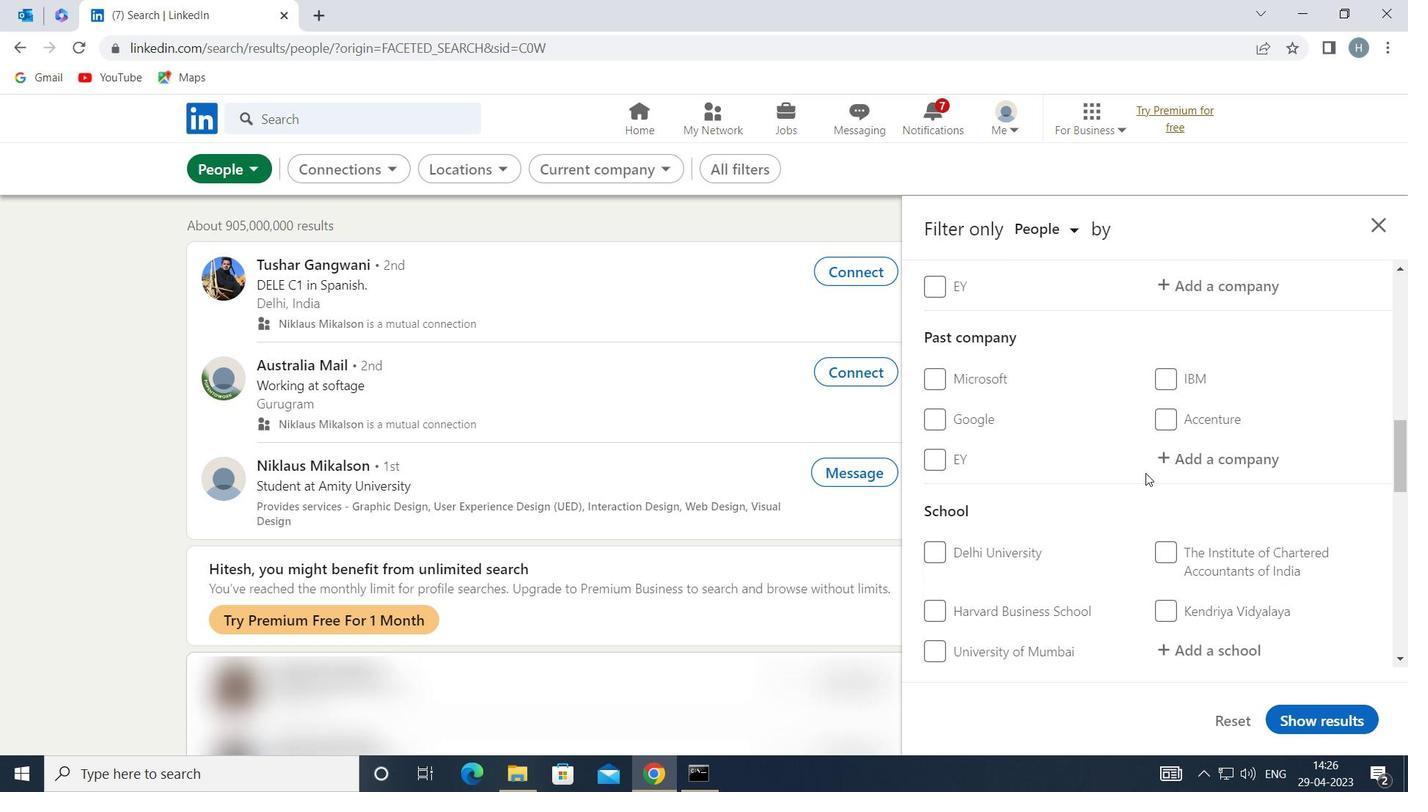 
Action: Mouse scrolled (1145, 472) with delta (0, 0)
Screenshot: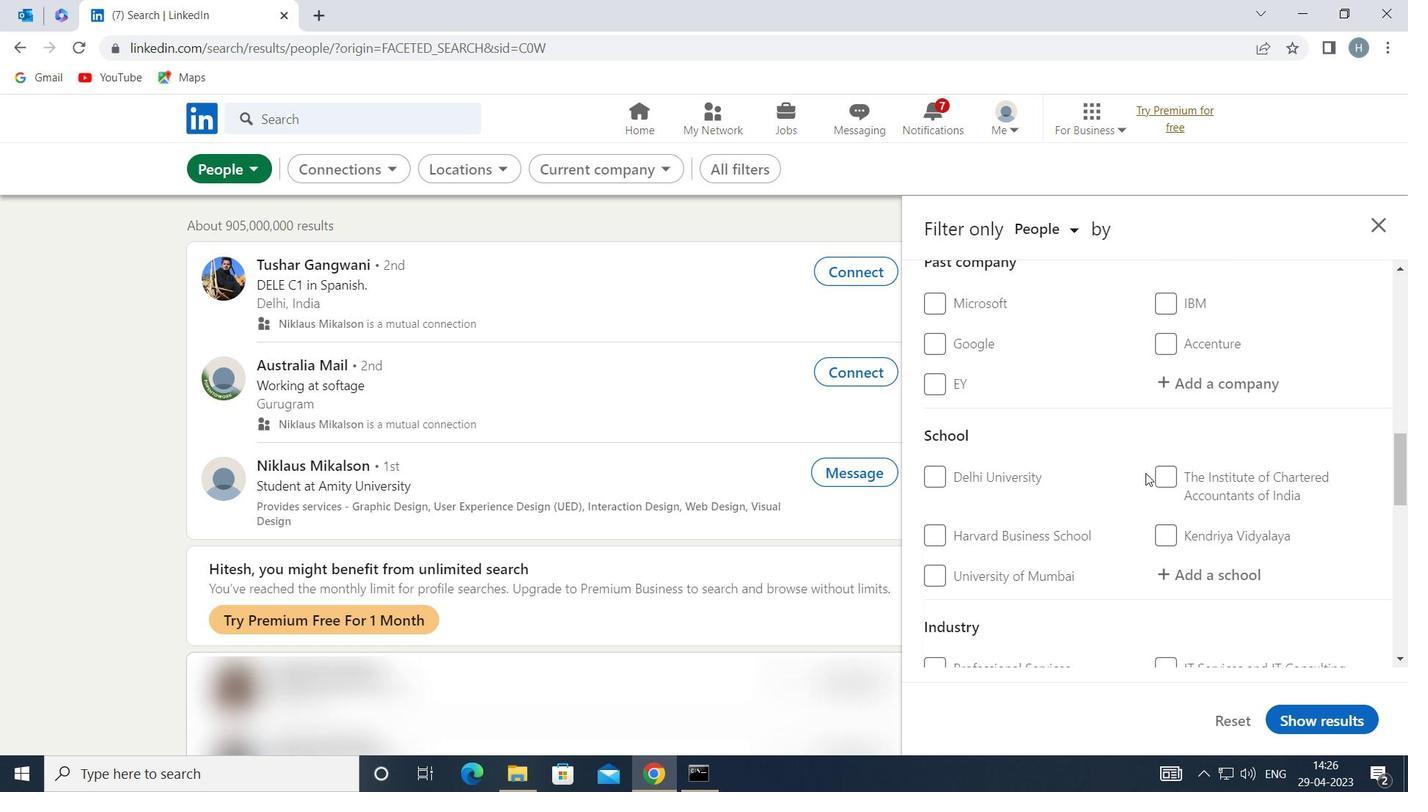 
Action: Mouse scrolled (1145, 472) with delta (0, 0)
Screenshot: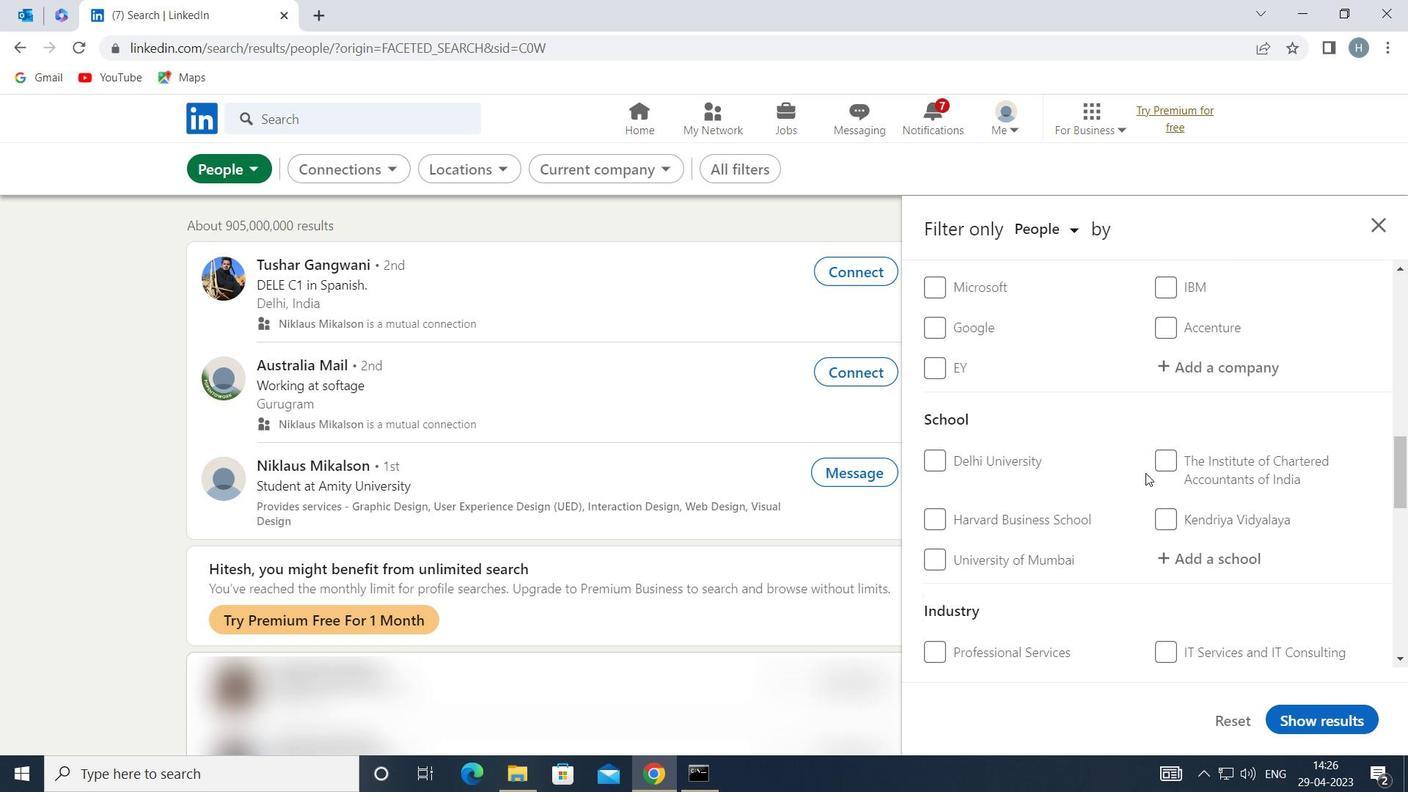 
Action: Mouse scrolled (1145, 472) with delta (0, 0)
Screenshot: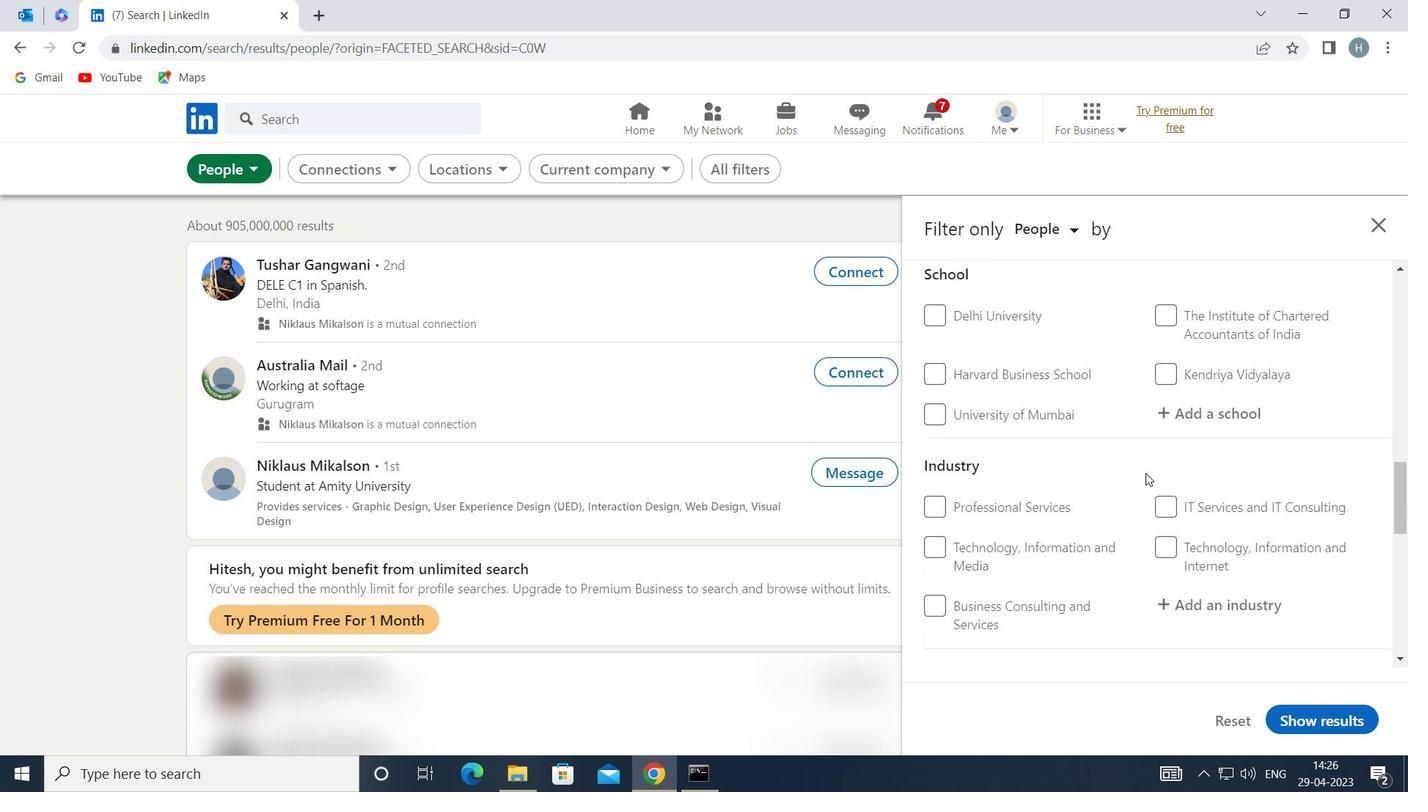 
Action: Mouse moved to (1143, 478)
Screenshot: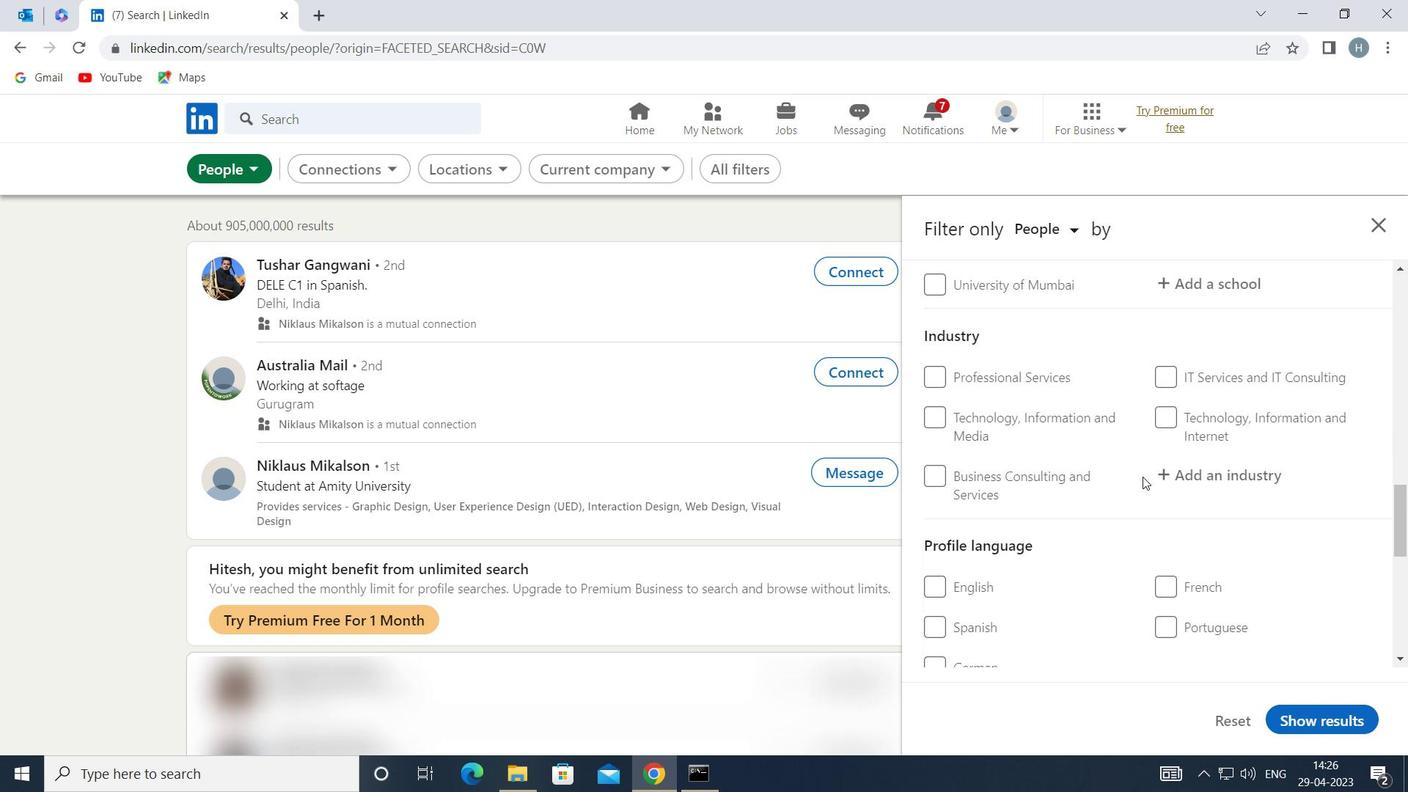 
Action: Mouse scrolled (1143, 477) with delta (0, 0)
Screenshot: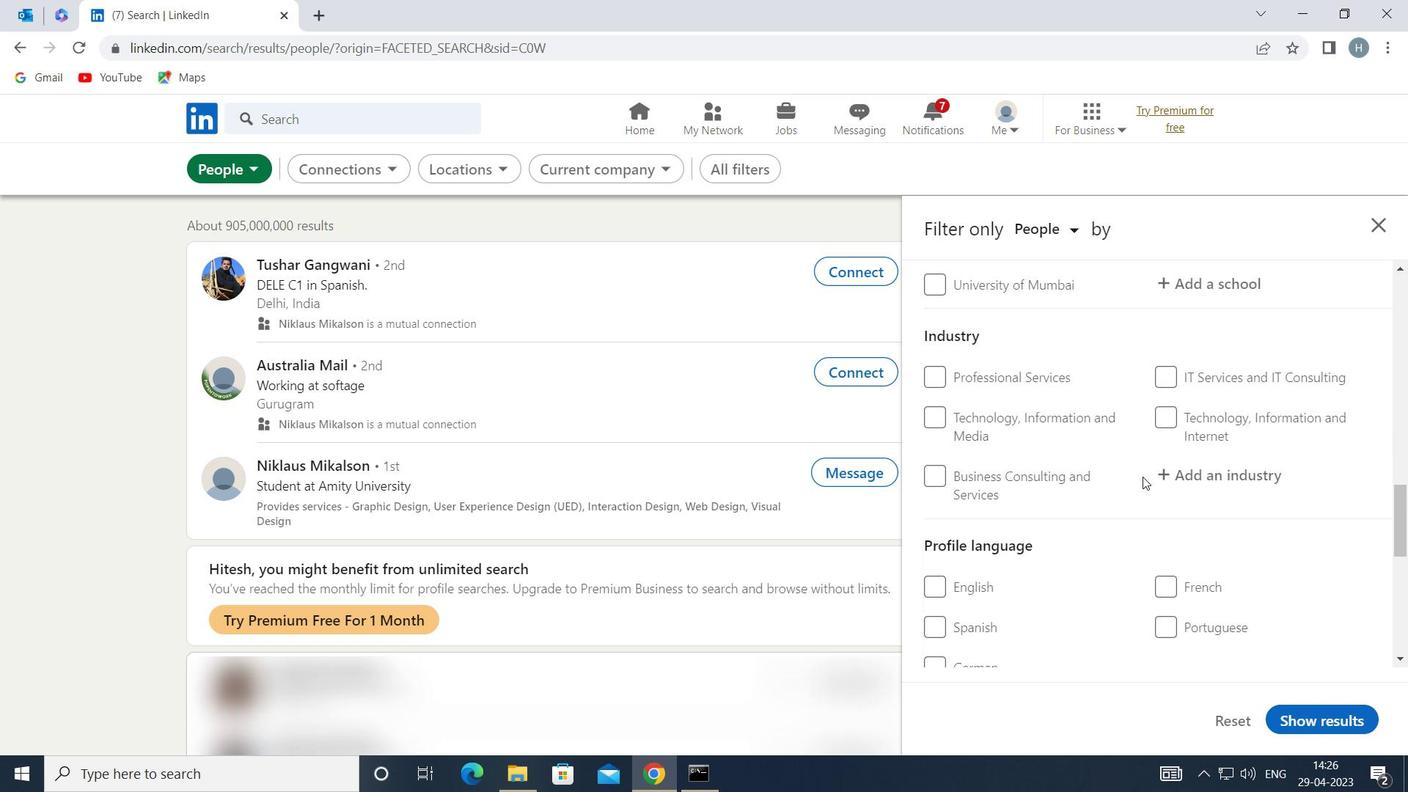 
Action: Mouse moved to (937, 494)
Screenshot: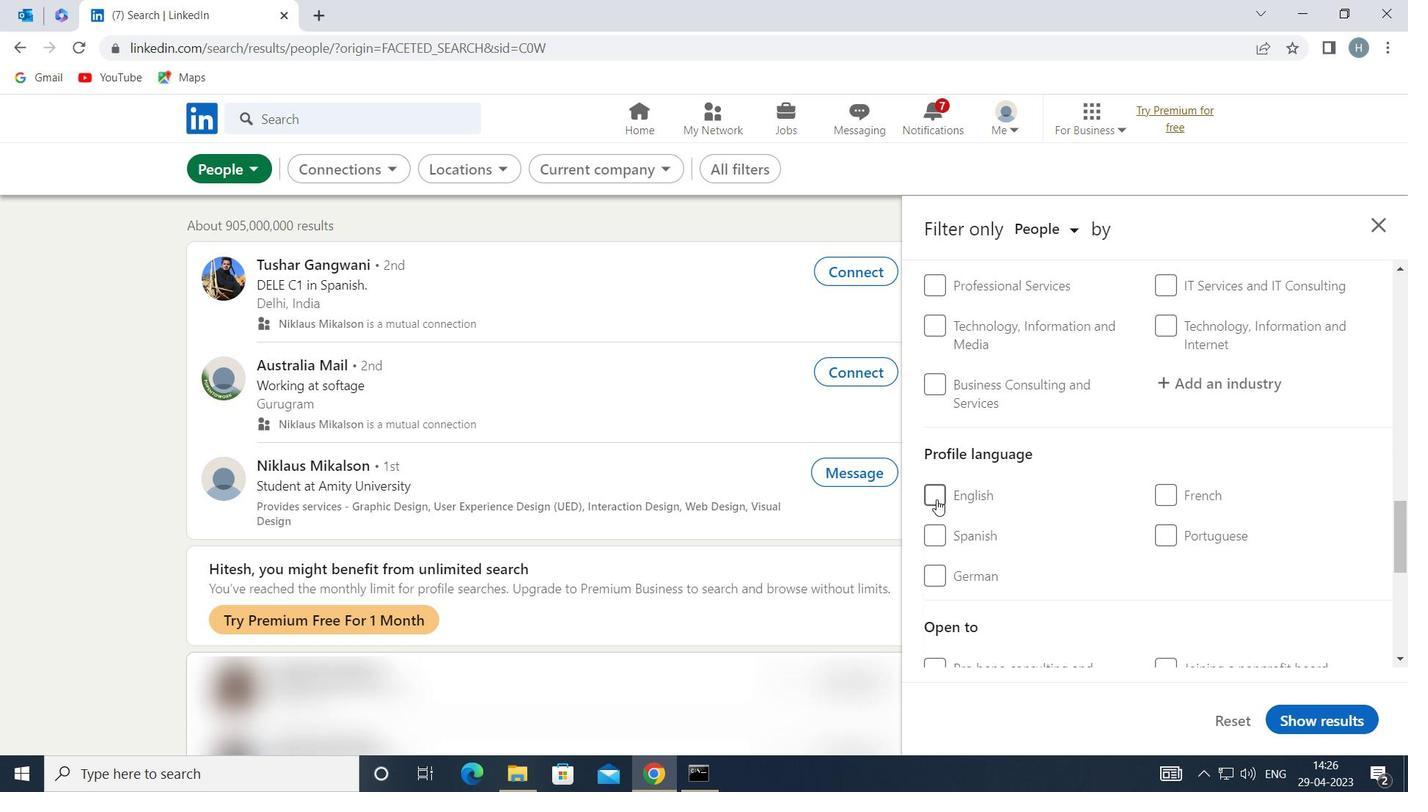 
Action: Mouse pressed left at (937, 494)
Screenshot: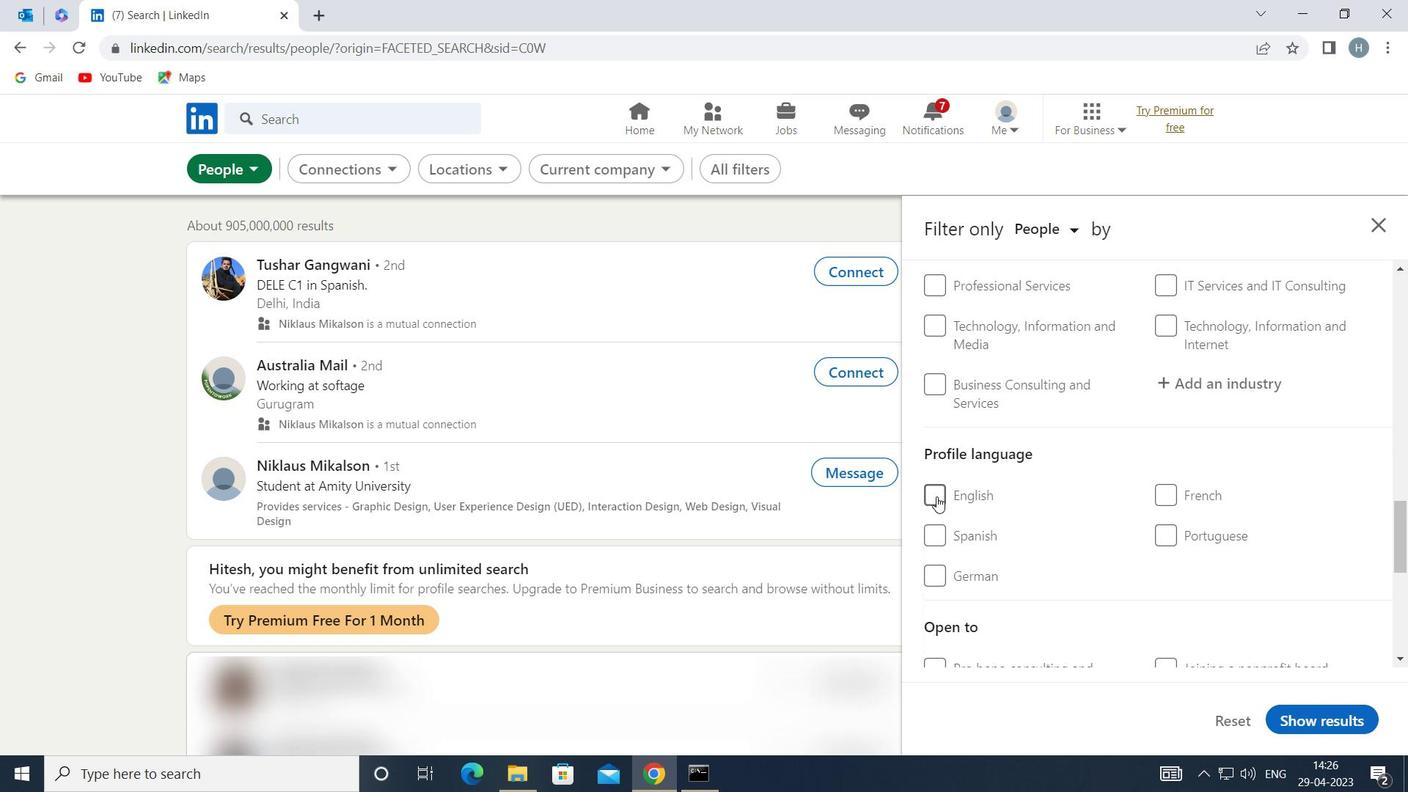 
Action: Mouse moved to (1087, 505)
Screenshot: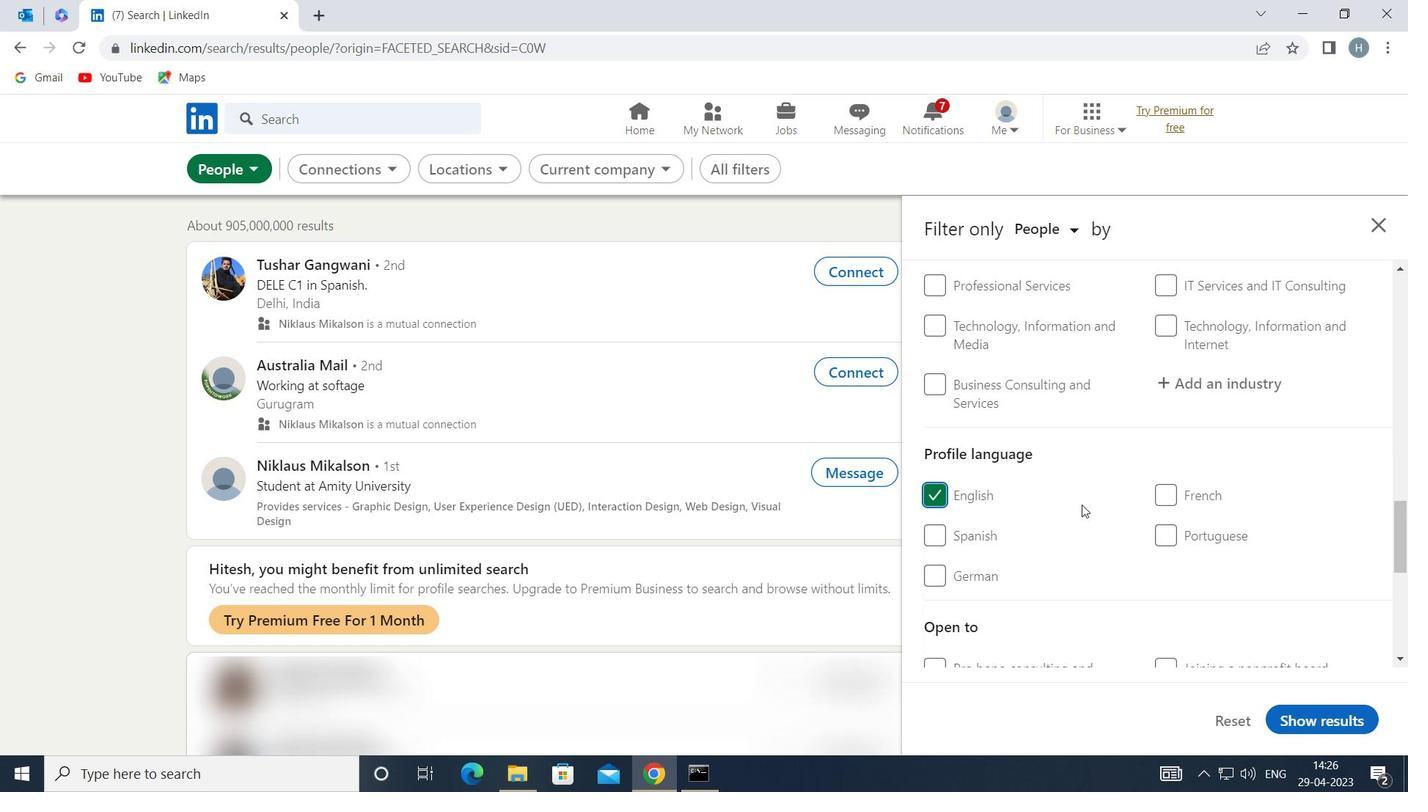 
Action: Mouse scrolled (1087, 506) with delta (0, 0)
Screenshot: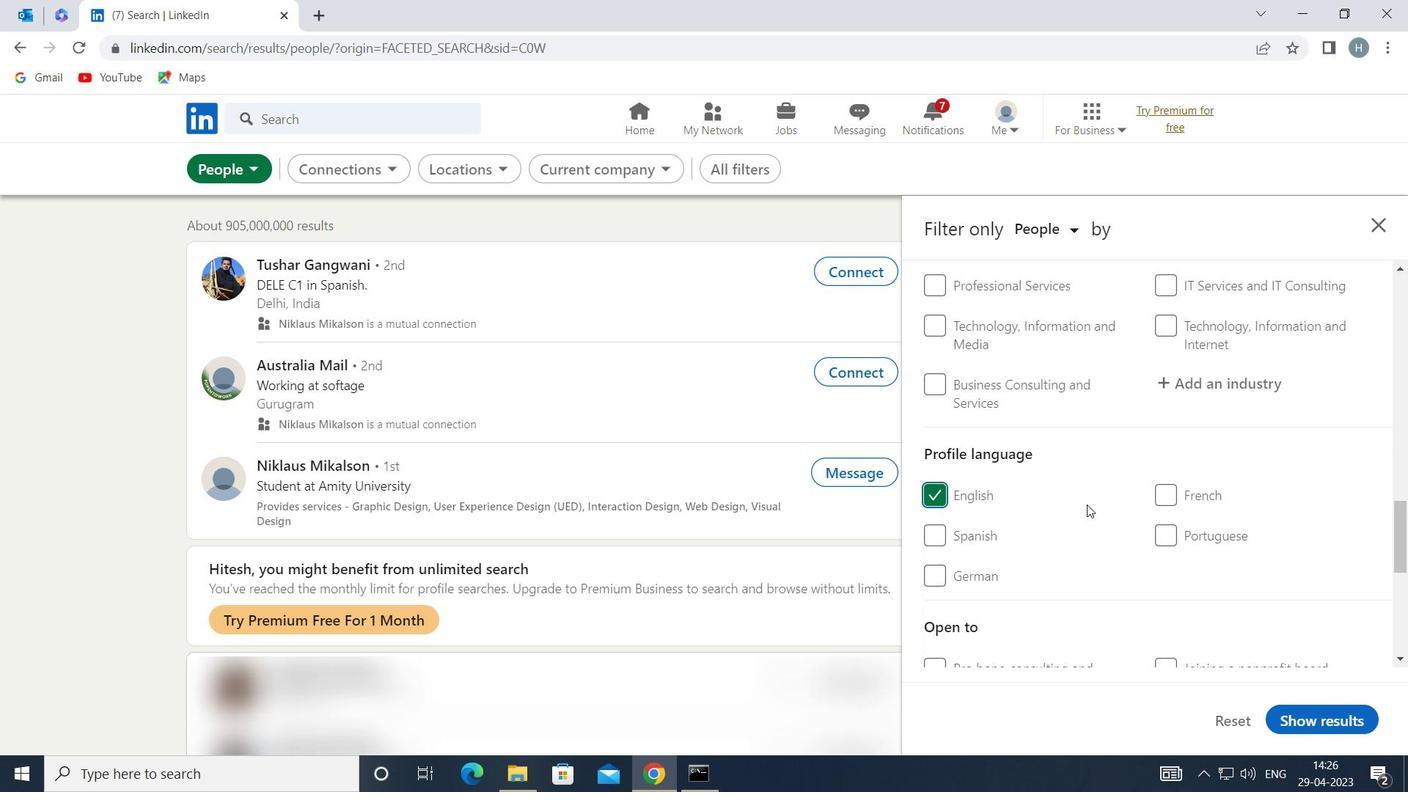 
Action: Mouse moved to (1097, 498)
Screenshot: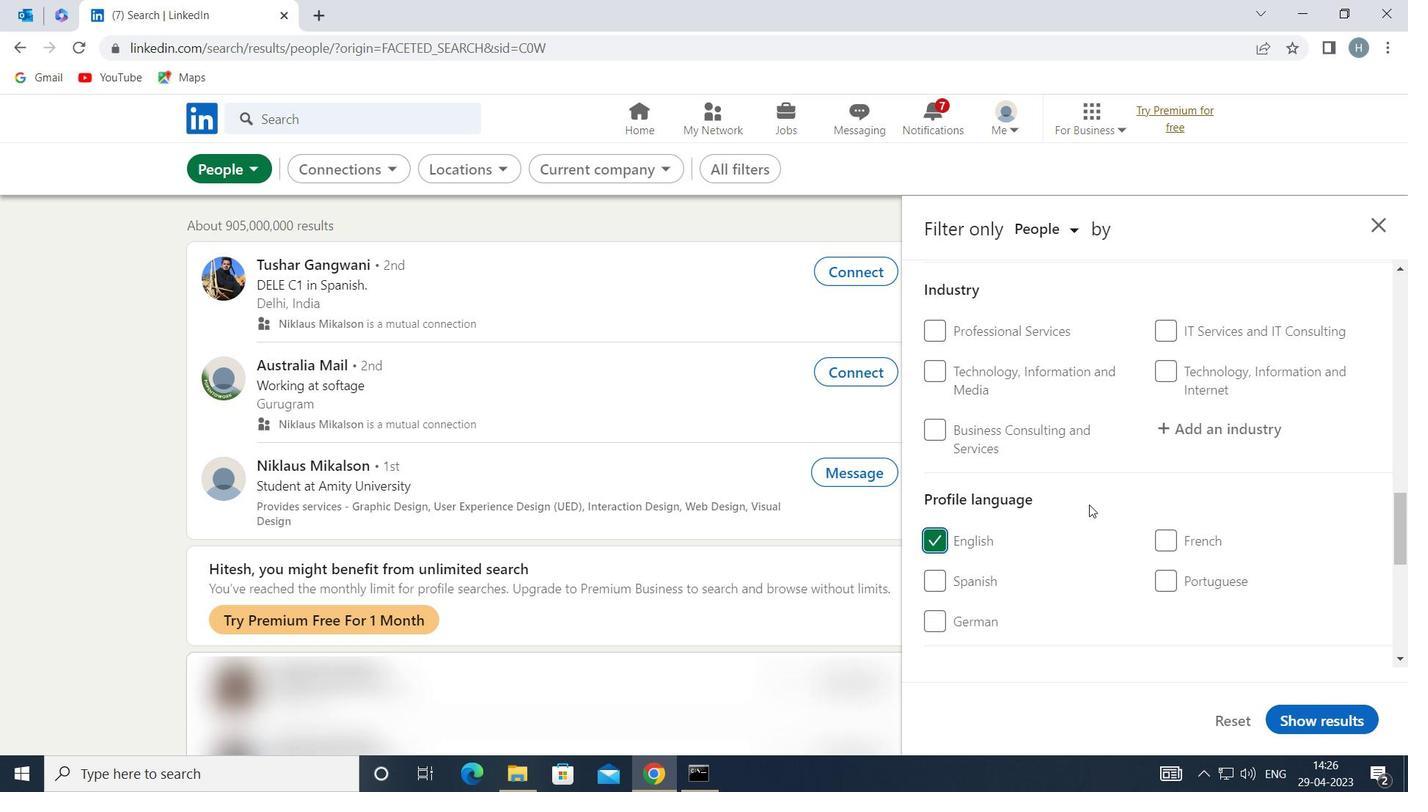 
Action: Mouse scrolled (1097, 499) with delta (0, 0)
Screenshot: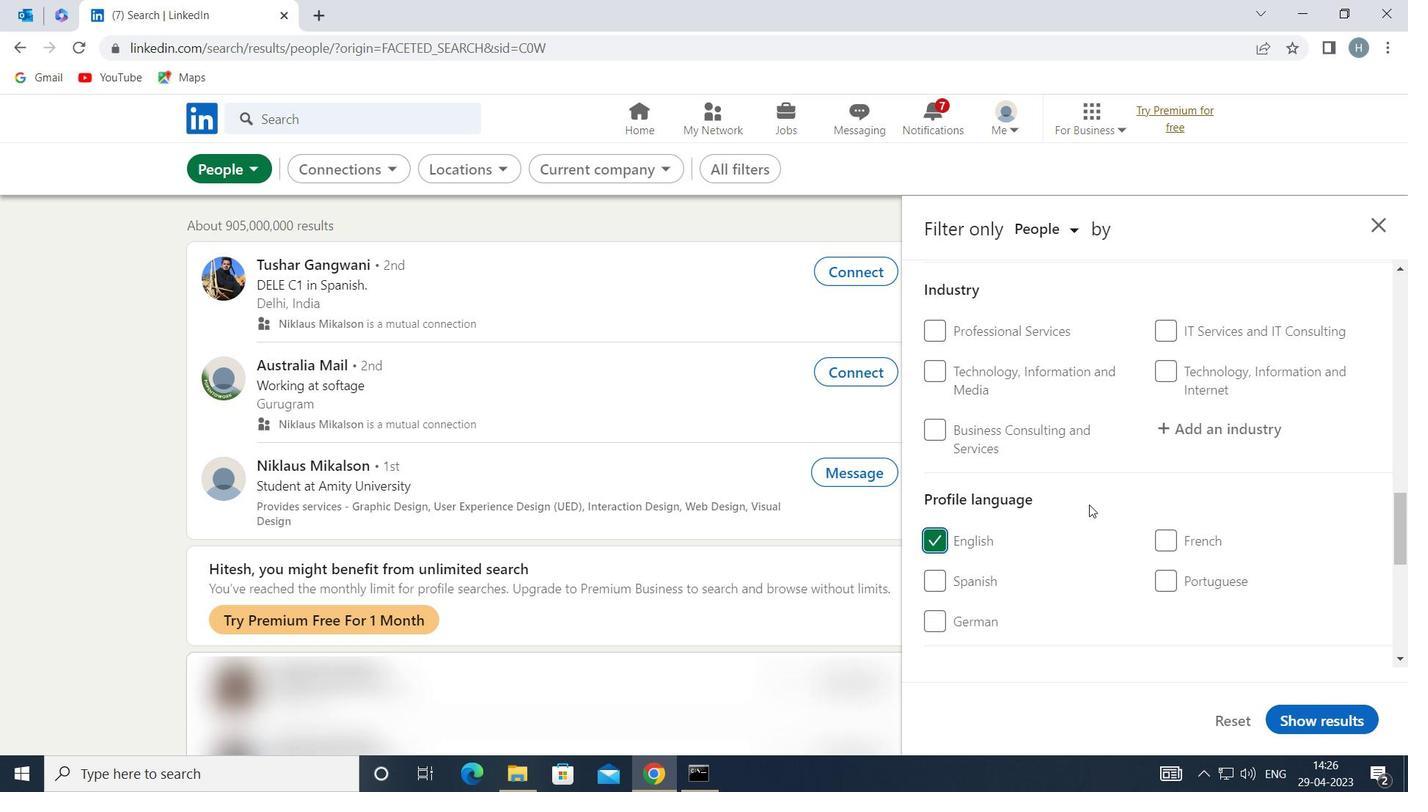
Action: Mouse moved to (1097, 498)
Screenshot: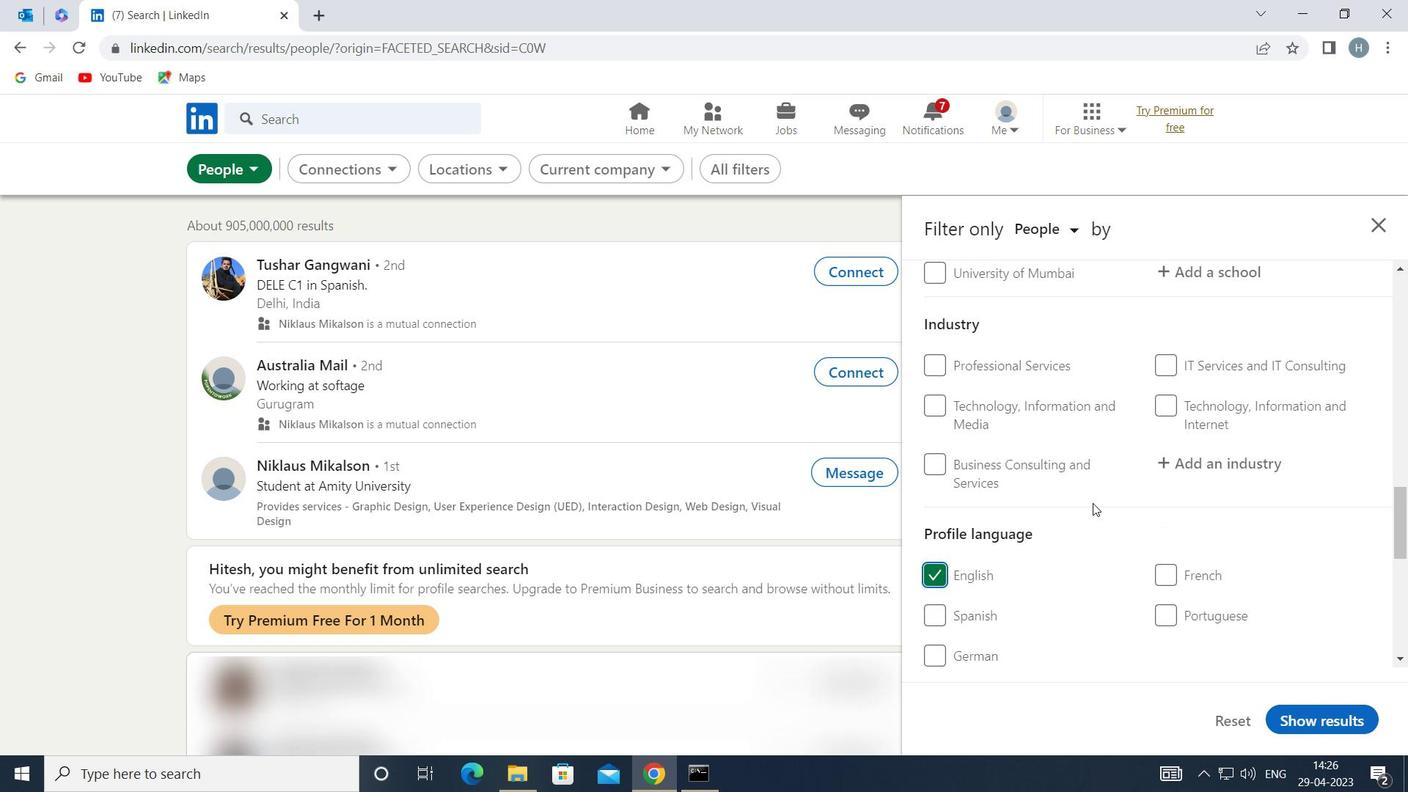 
Action: Mouse scrolled (1097, 499) with delta (0, 0)
Screenshot: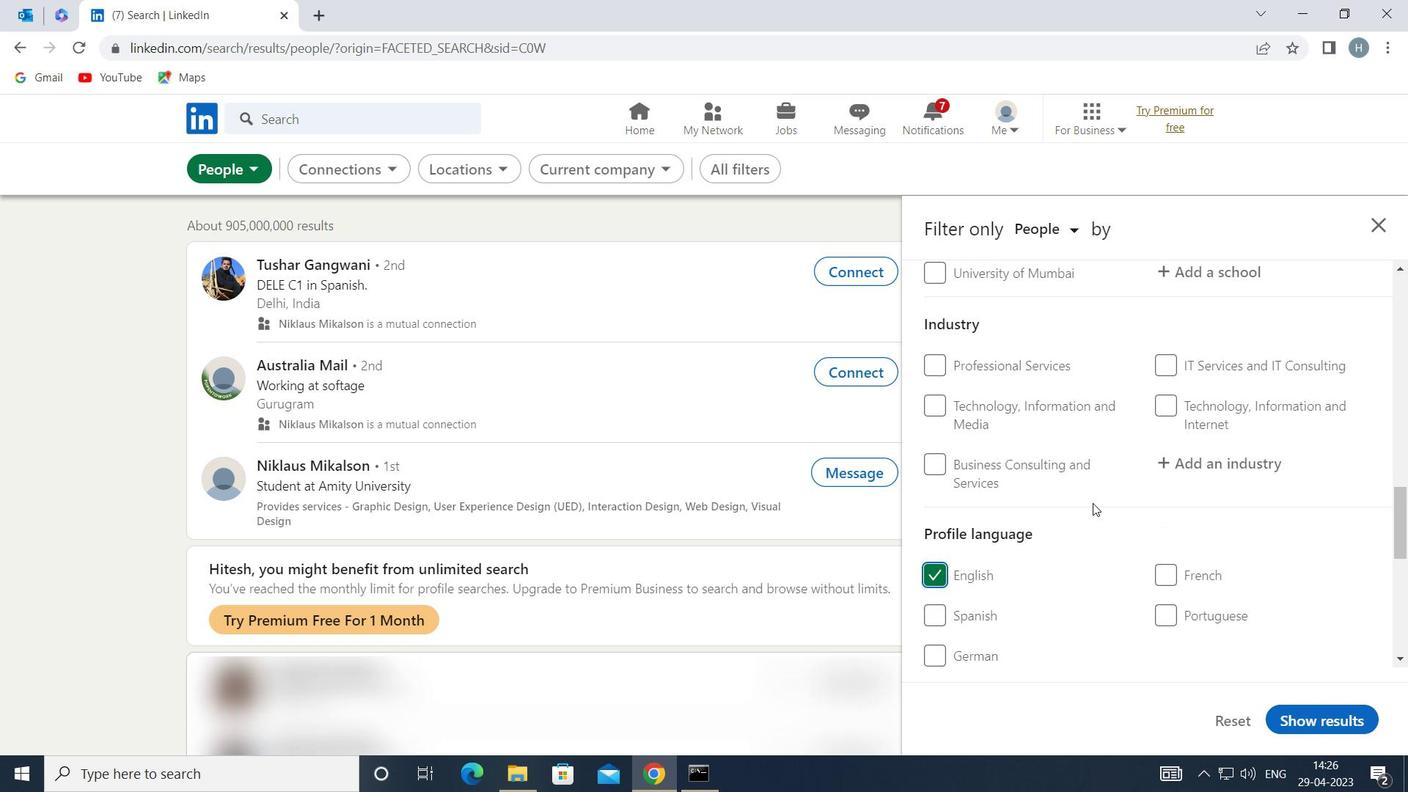 
Action: Mouse moved to (1099, 497)
Screenshot: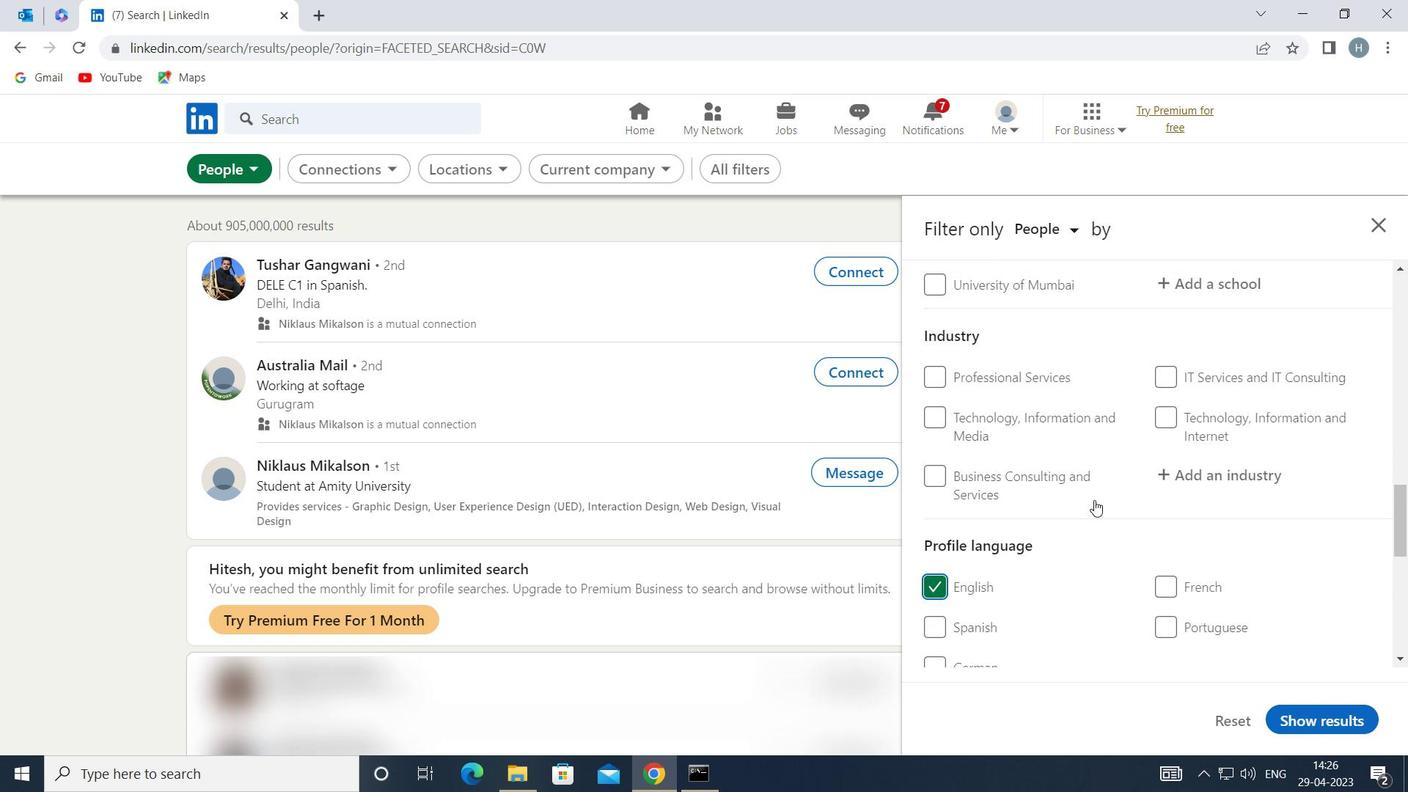 
Action: Mouse scrolled (1099, 498) with delta (0, 0)
Screenshot: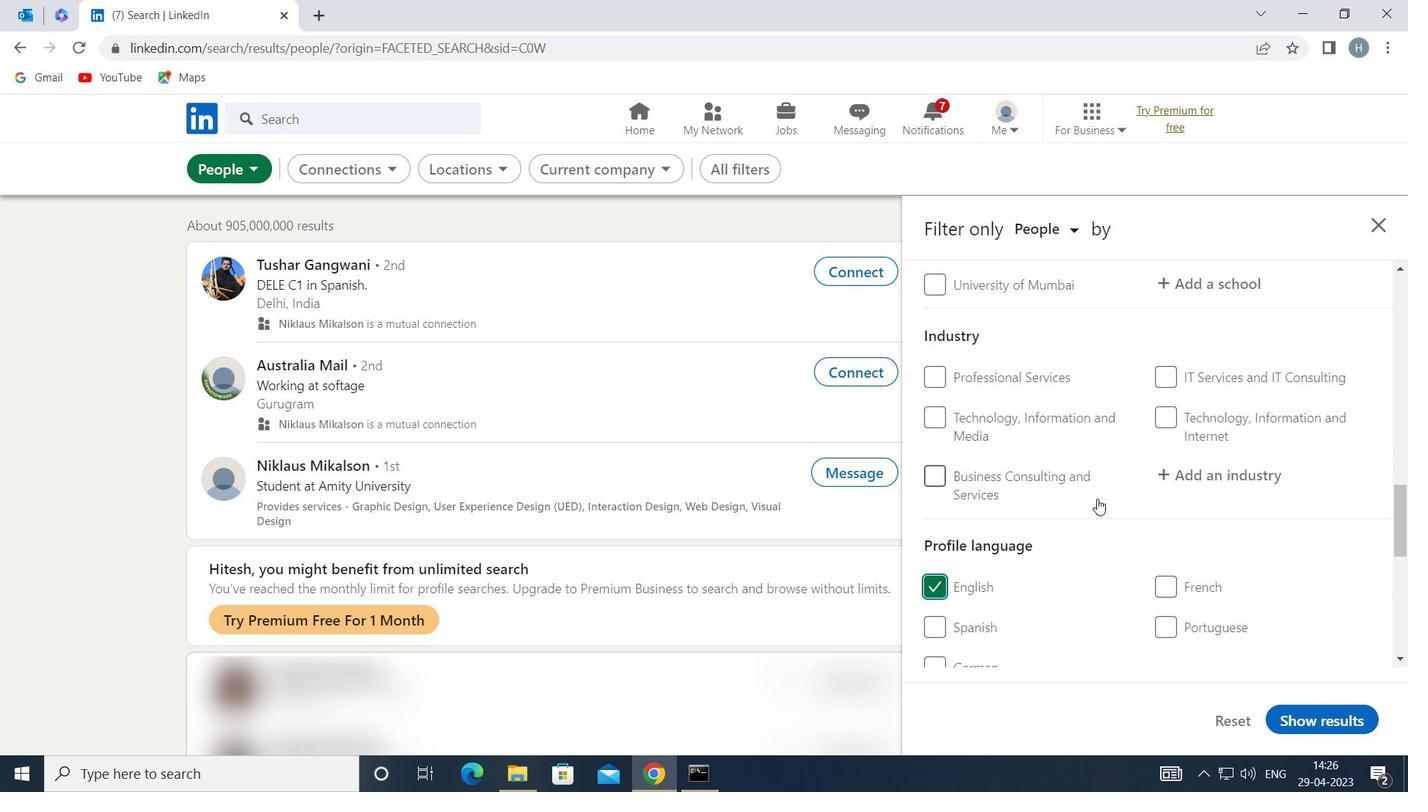 
Action: Mouse moved to (1096, 496)
Screenshot: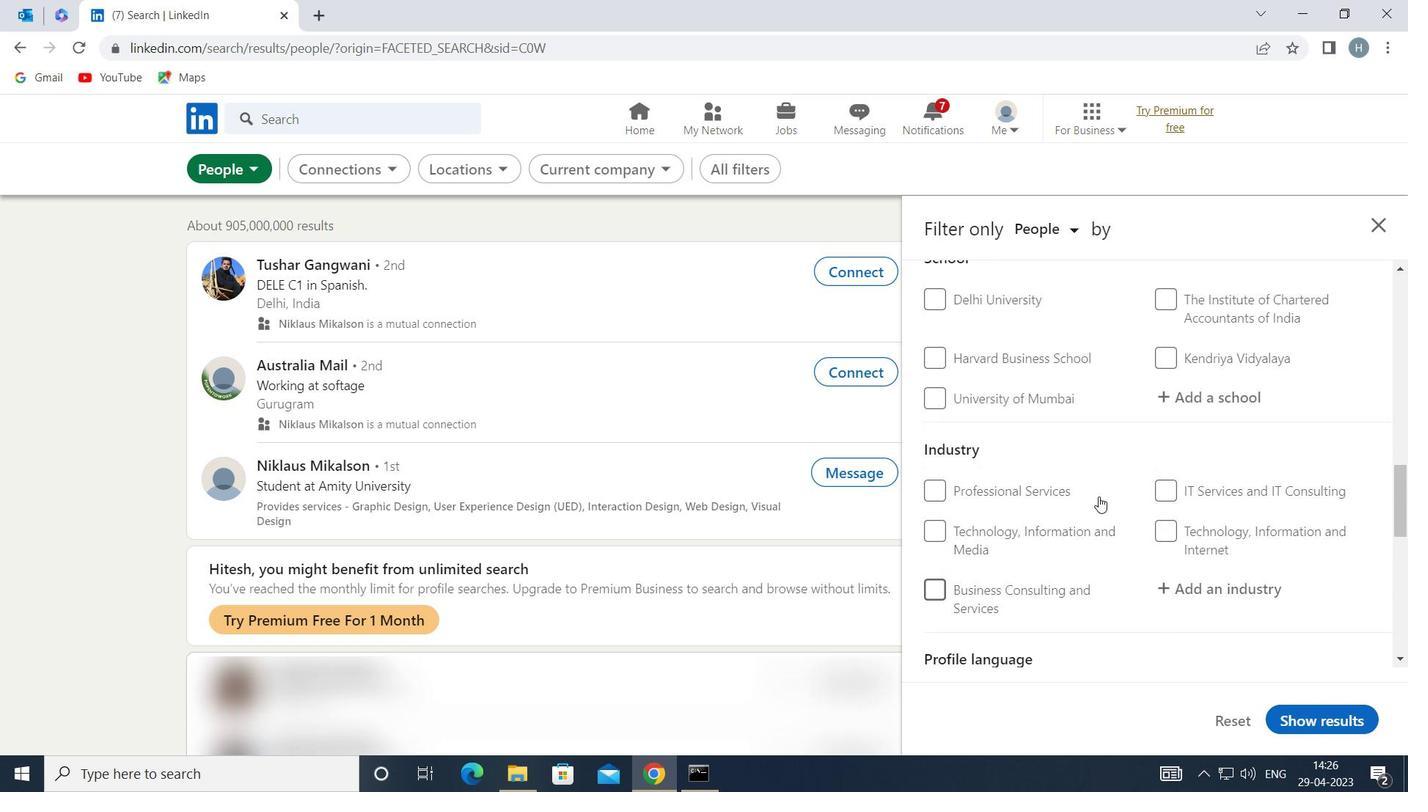 
Action: Mouse scrolled (1096, 497) with delta (0, 0)
Screenshot: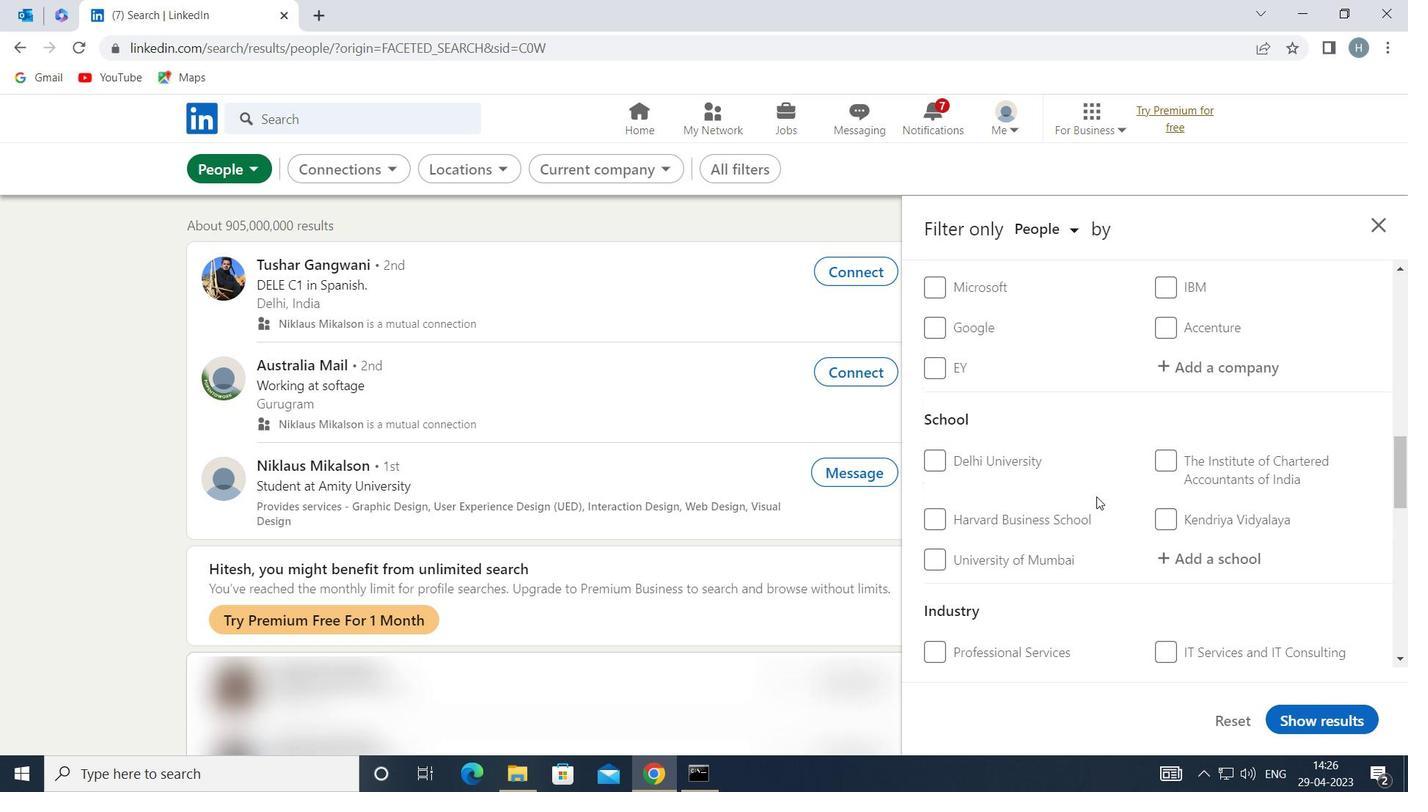 
Action: Mouse scrolled (1096, 497) with delta (0, 0)
Screenshot: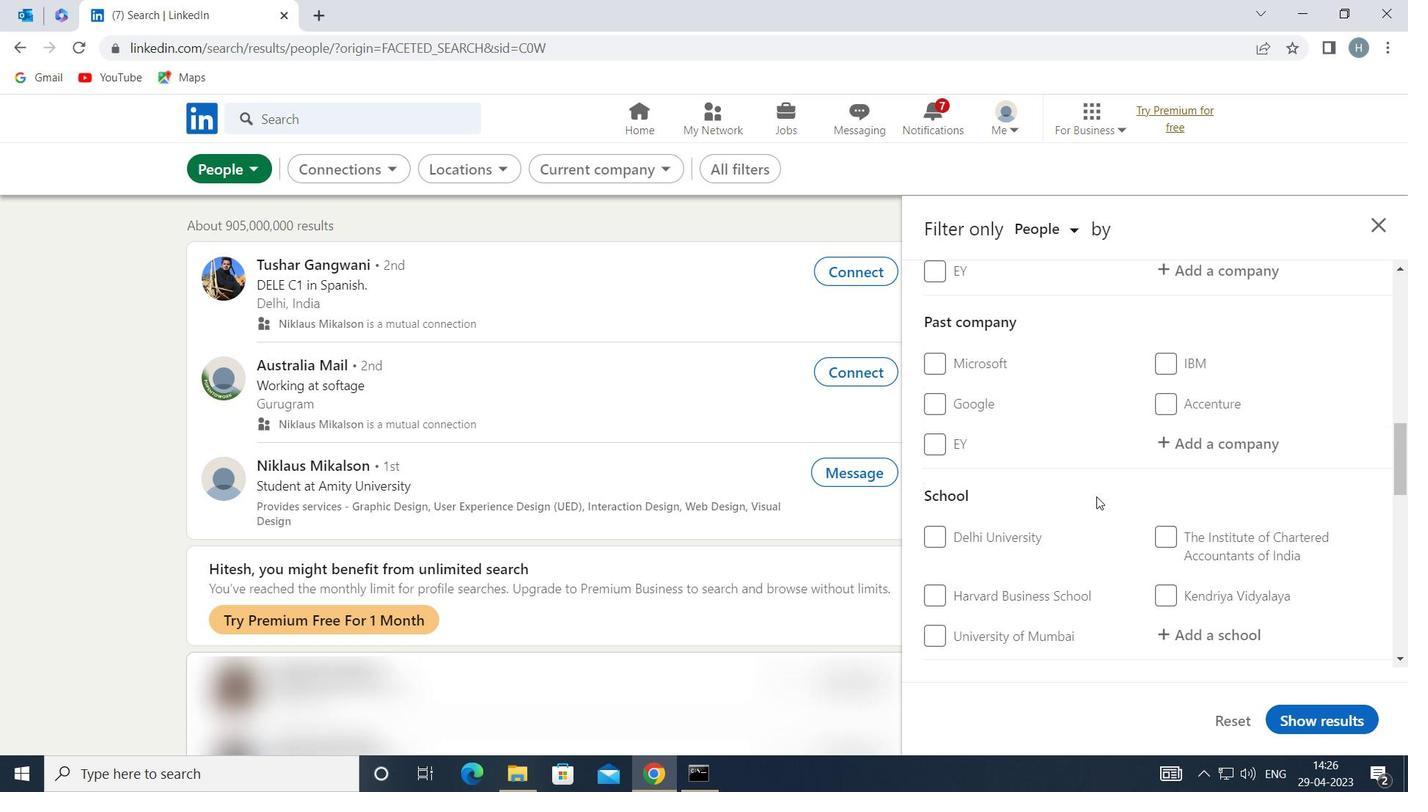 
Action: Mouse scrolled (1096, 497) with delta (0, 0)
Screenshot: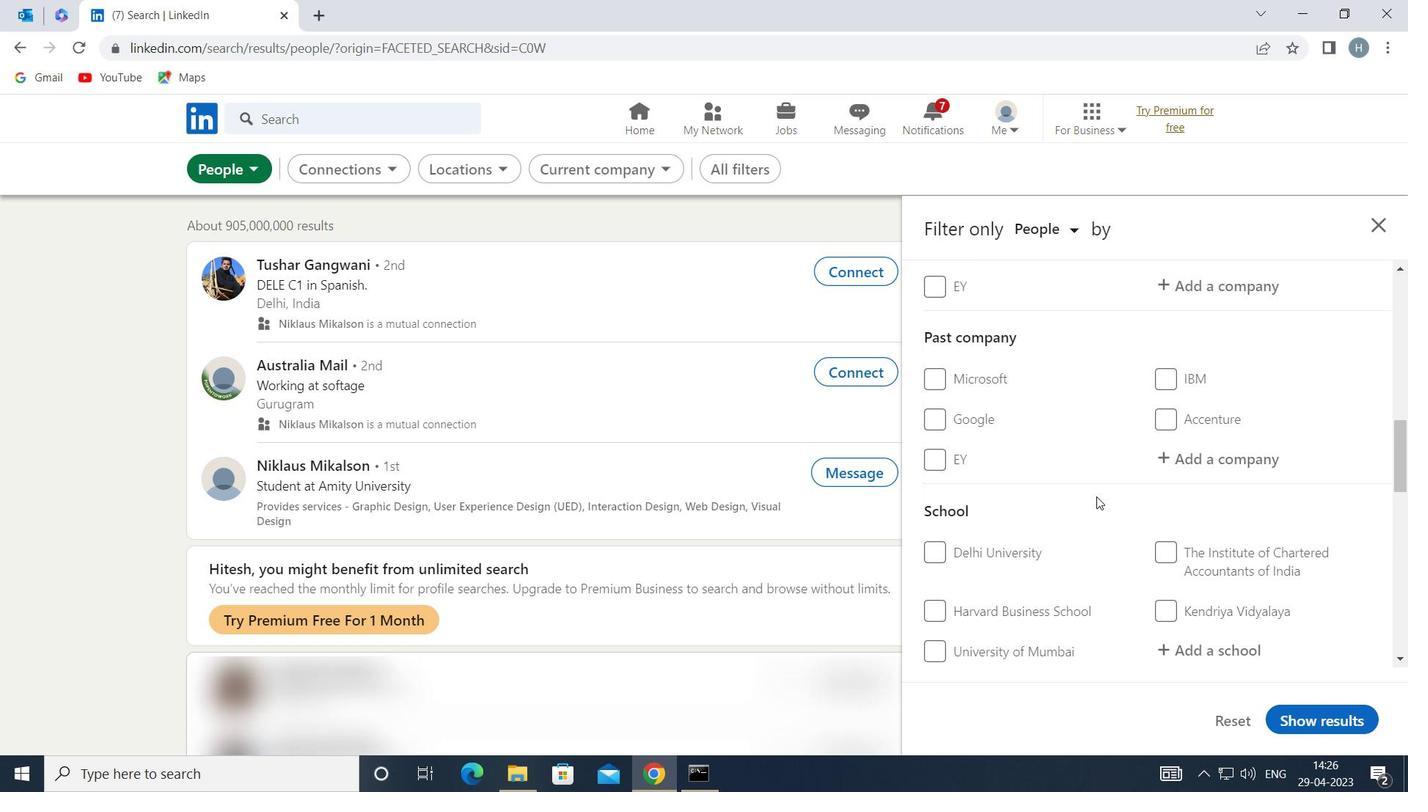 
Action: Mouse scrolled (1096, 497) with delta (0, 0)
Screenshot: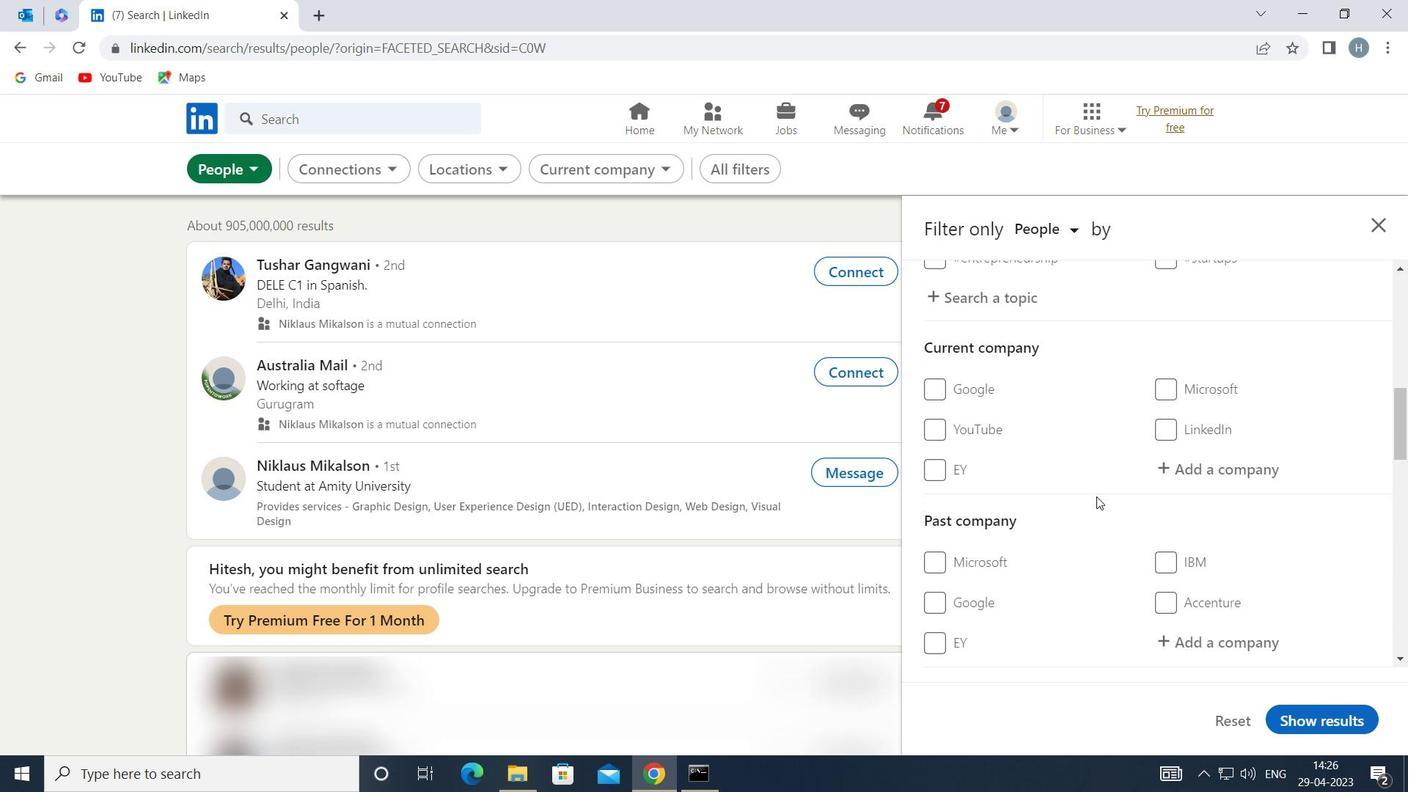 
Action: Mouse moved to (1206, 561)
Screenshot: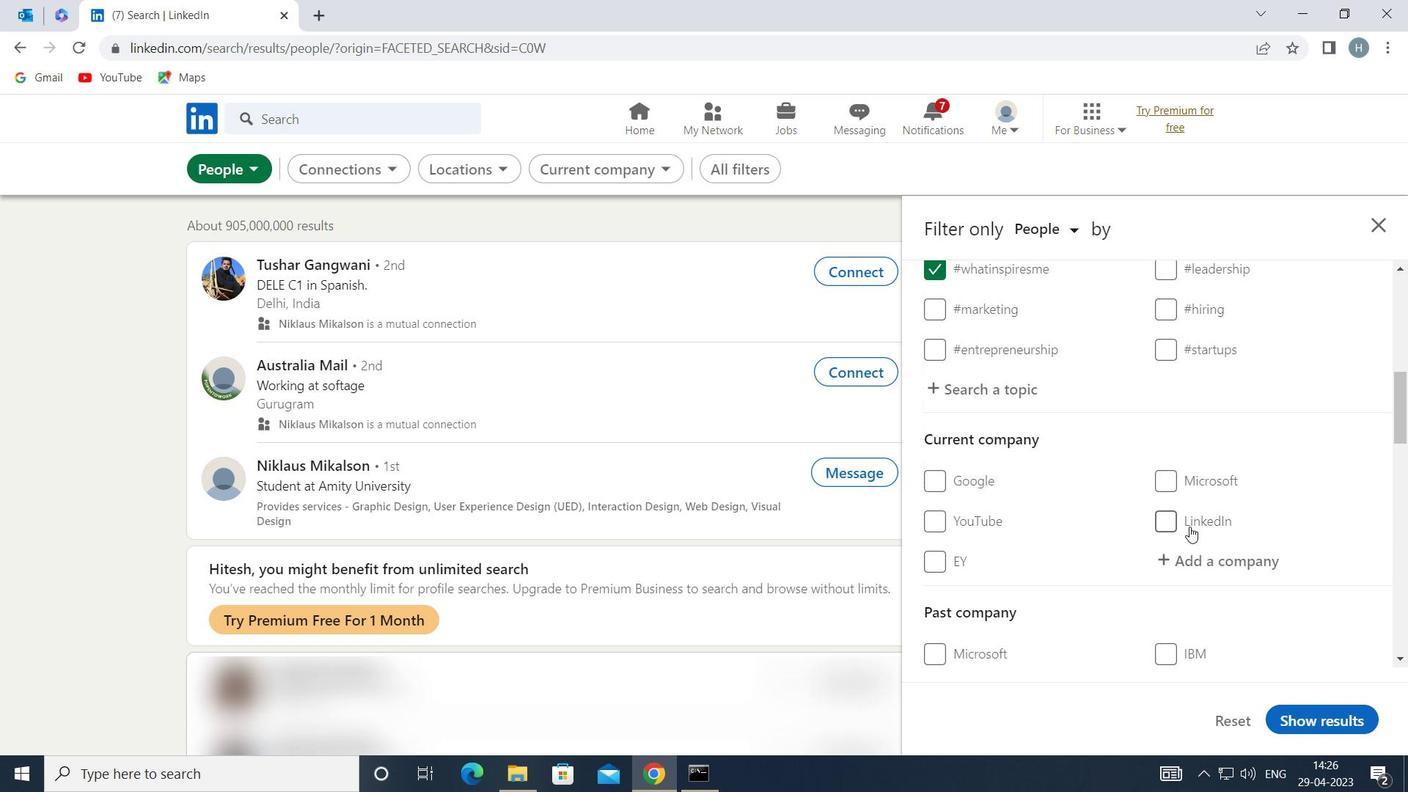 
Action: Mouse pressed left at (1206, 561)
Screenshot: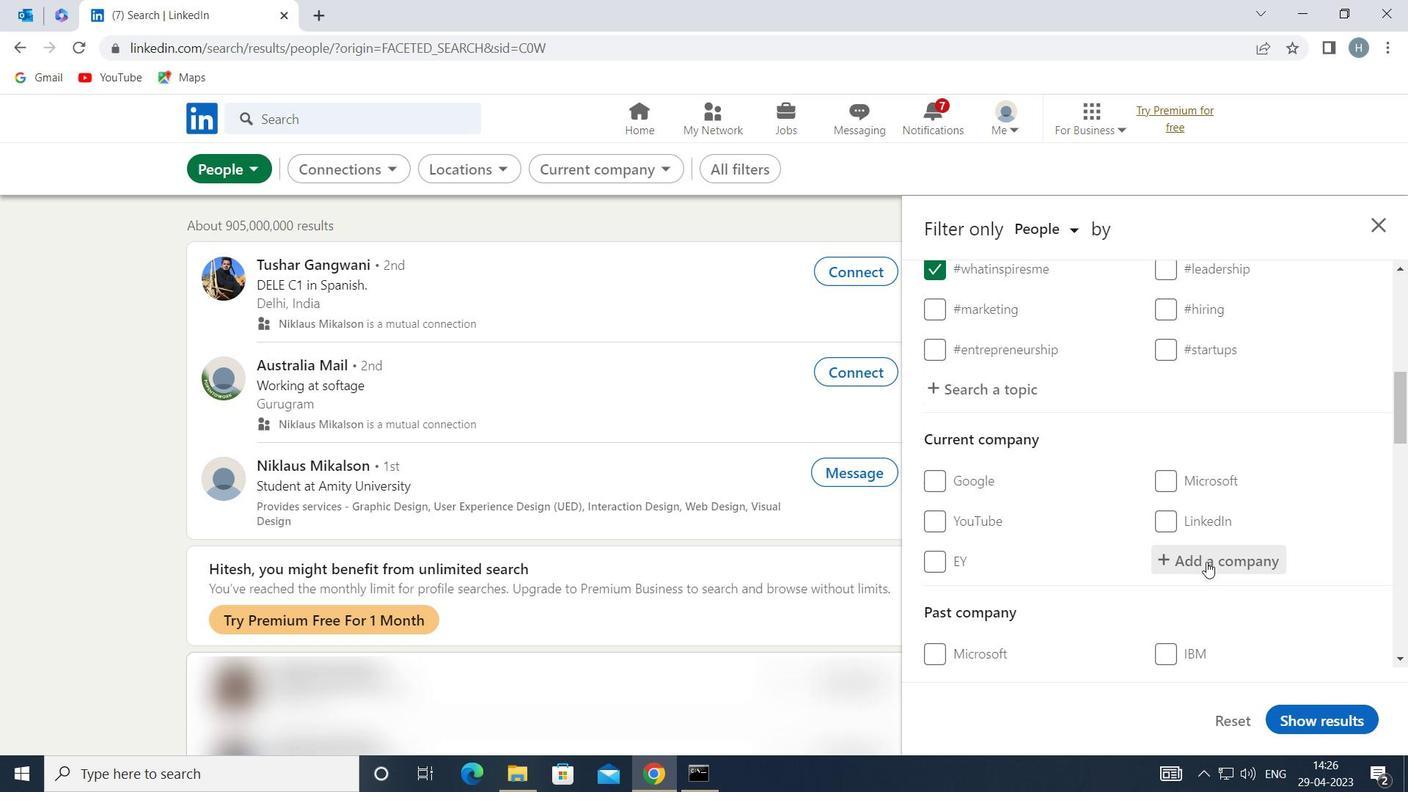 
Action: Mouse moved to (1199, 560)
Screenshot: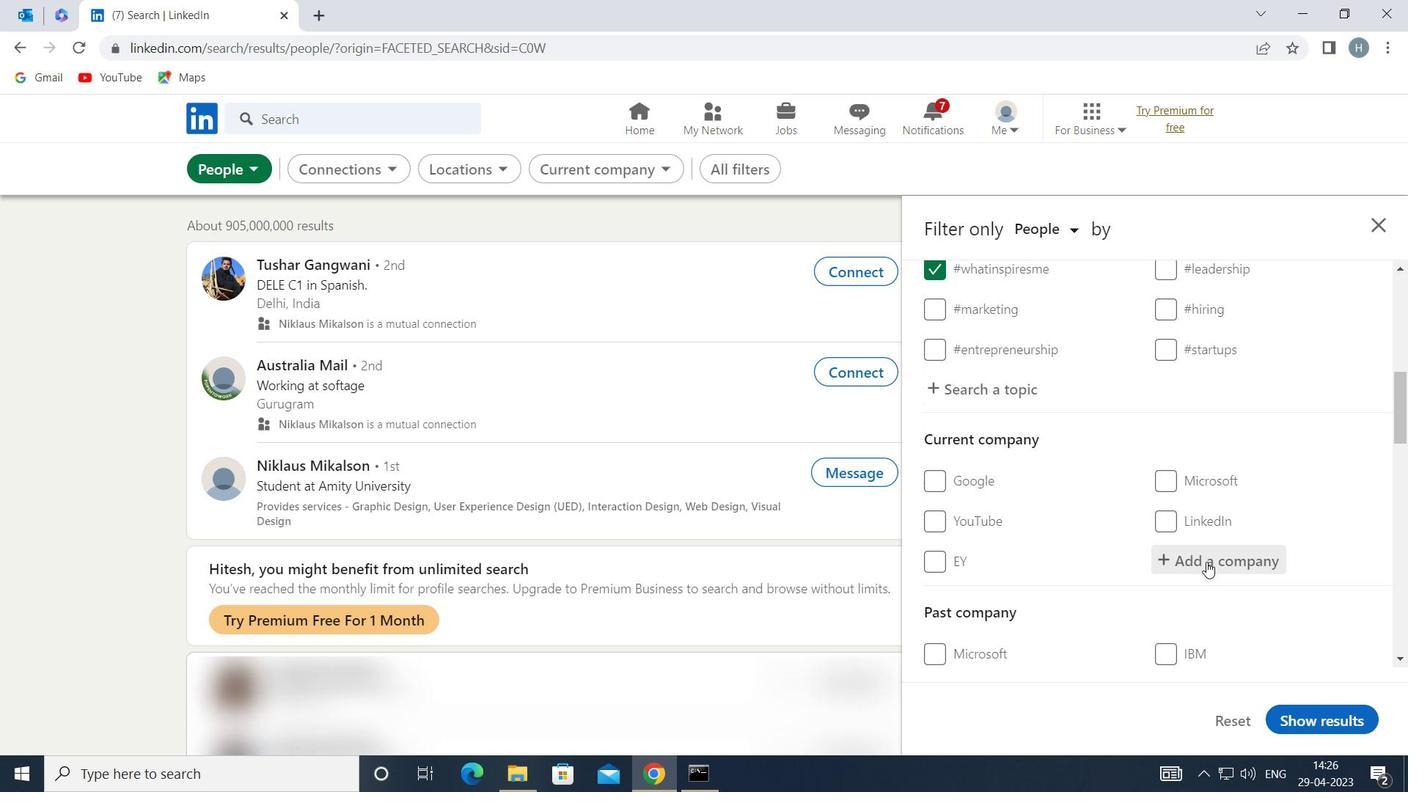 
Action: Key pressed <Key.shift>JAQU
Screenshot: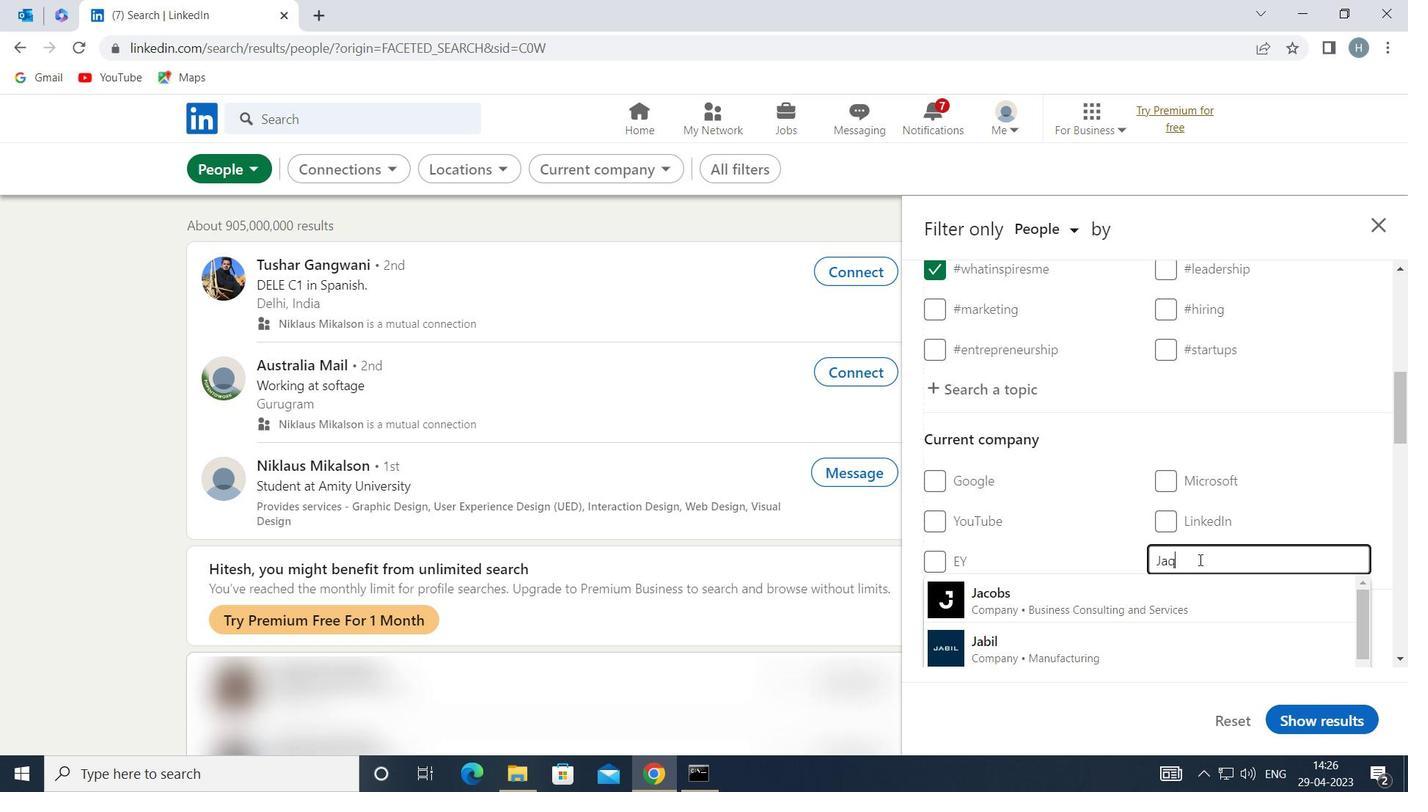 
Action: Mouse moved to (1159, 603)
Screenshot: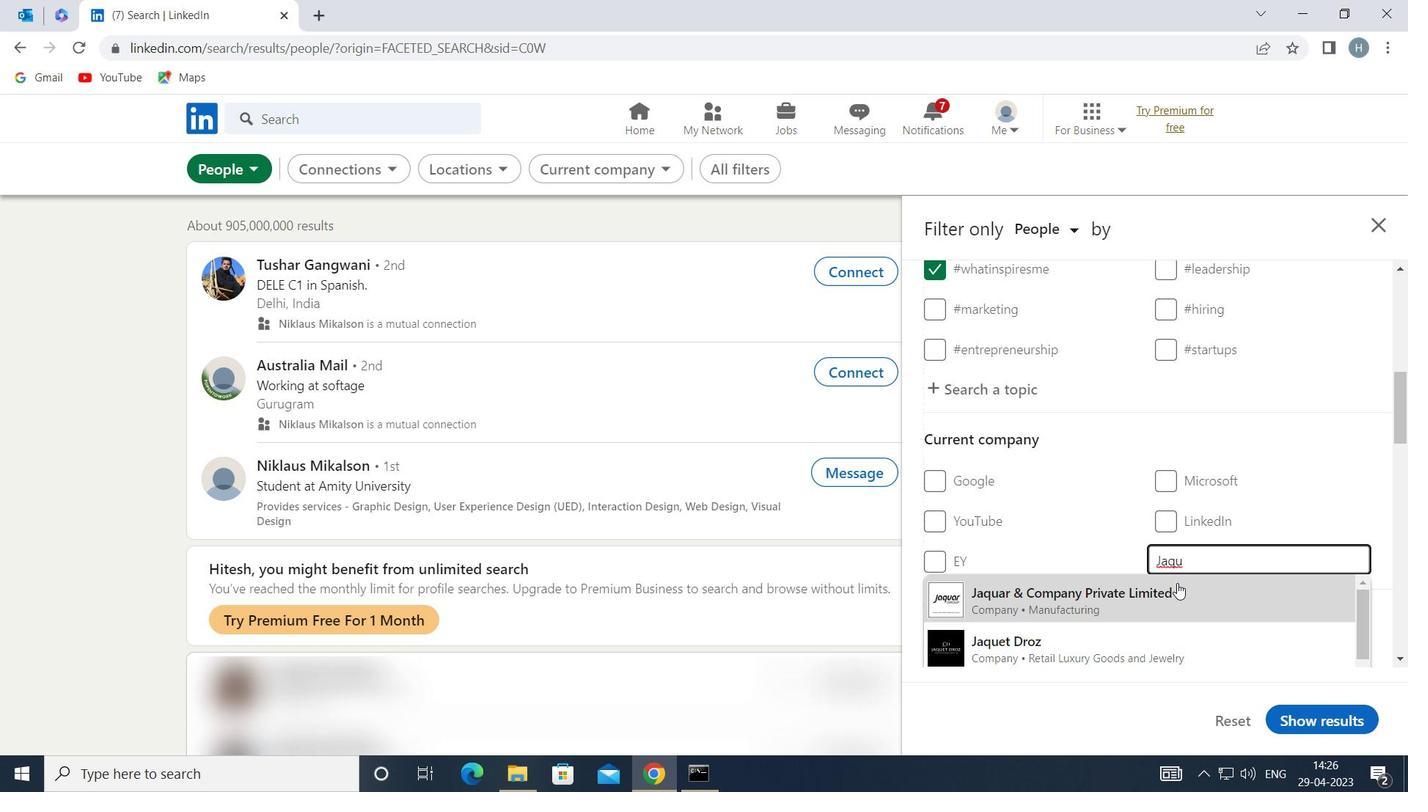 
Action: Mouse pressed left at (1159, 603)
Screenshot: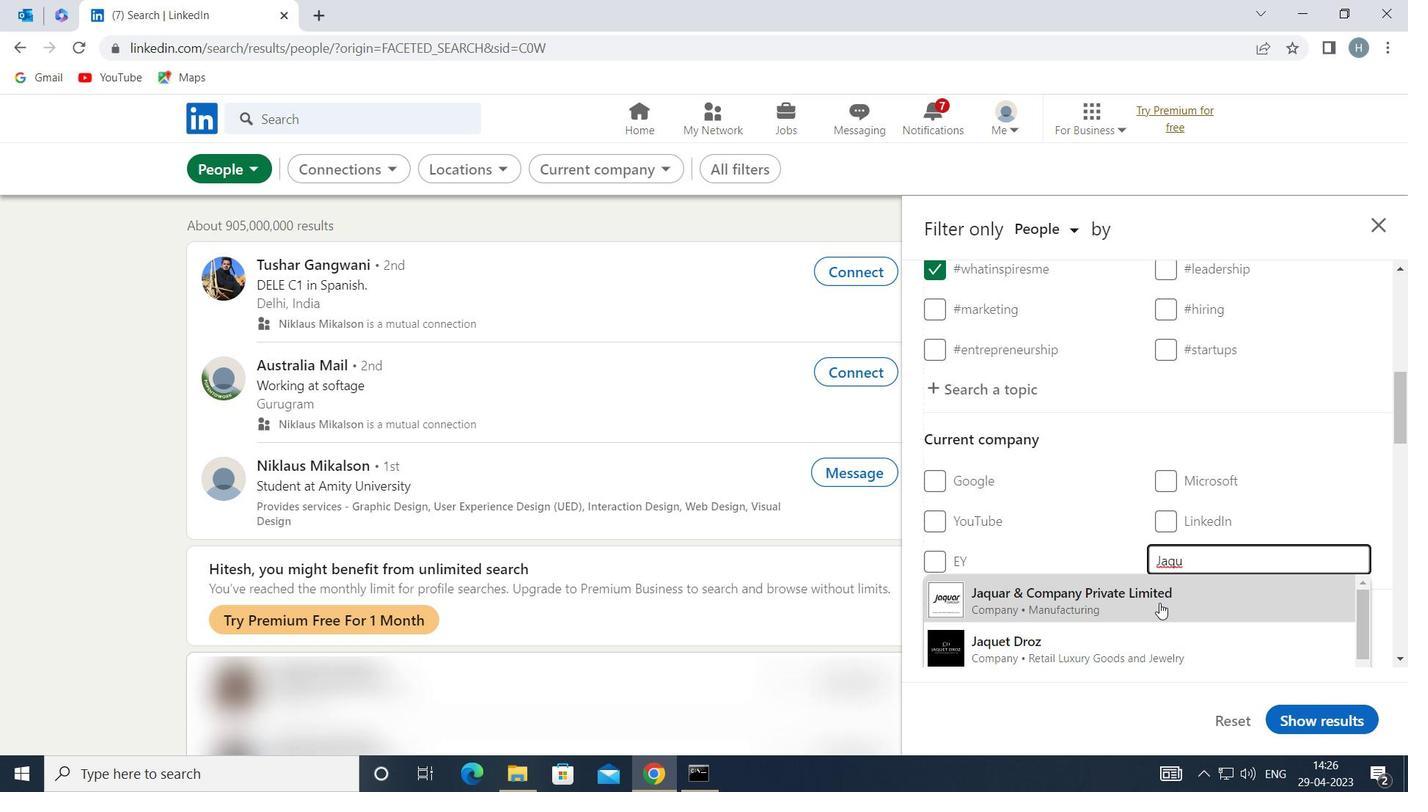 
Action: Mouse moved to (1130, 551)
Screenshot: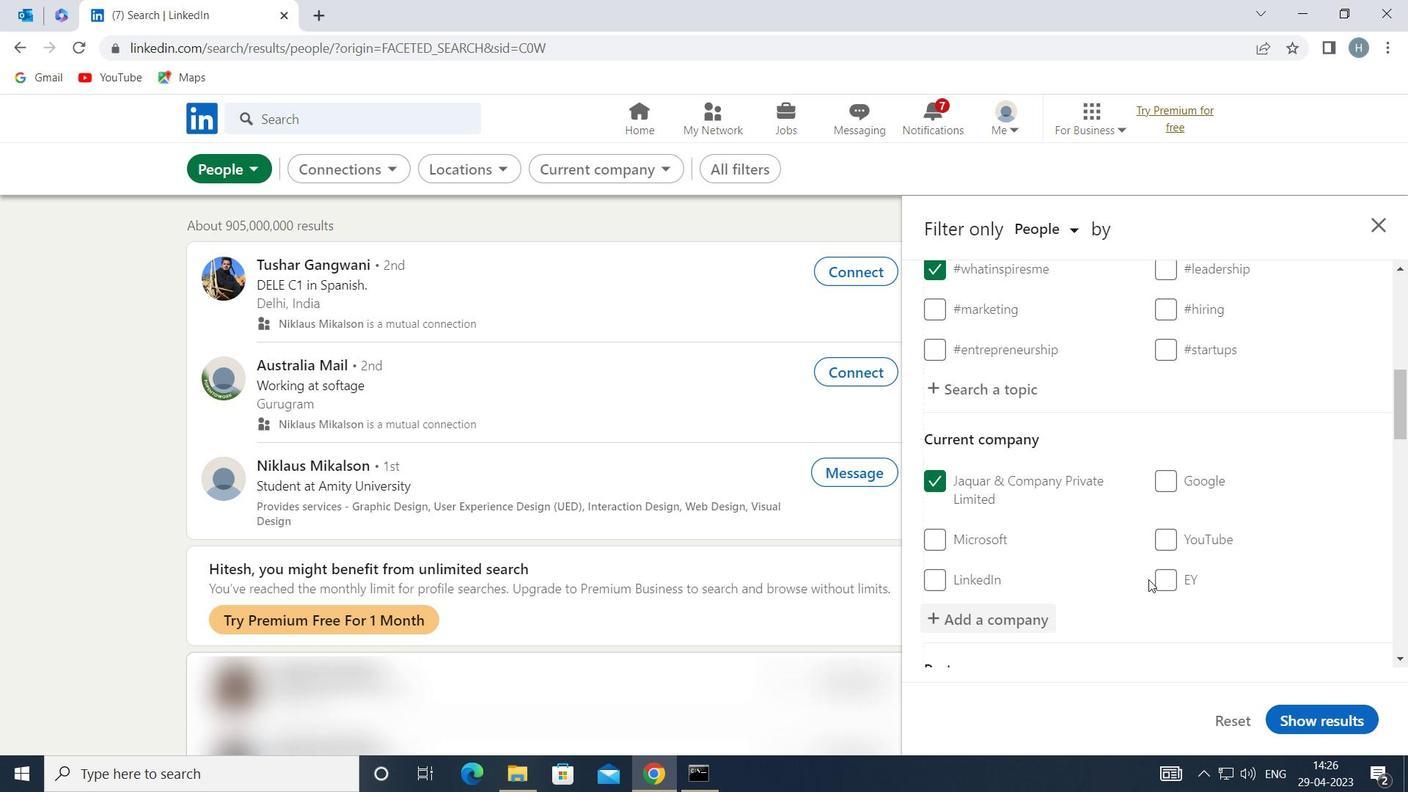 
Action: Mouse scrolled (1130, 550) with delta (0, 0)
Screenshot: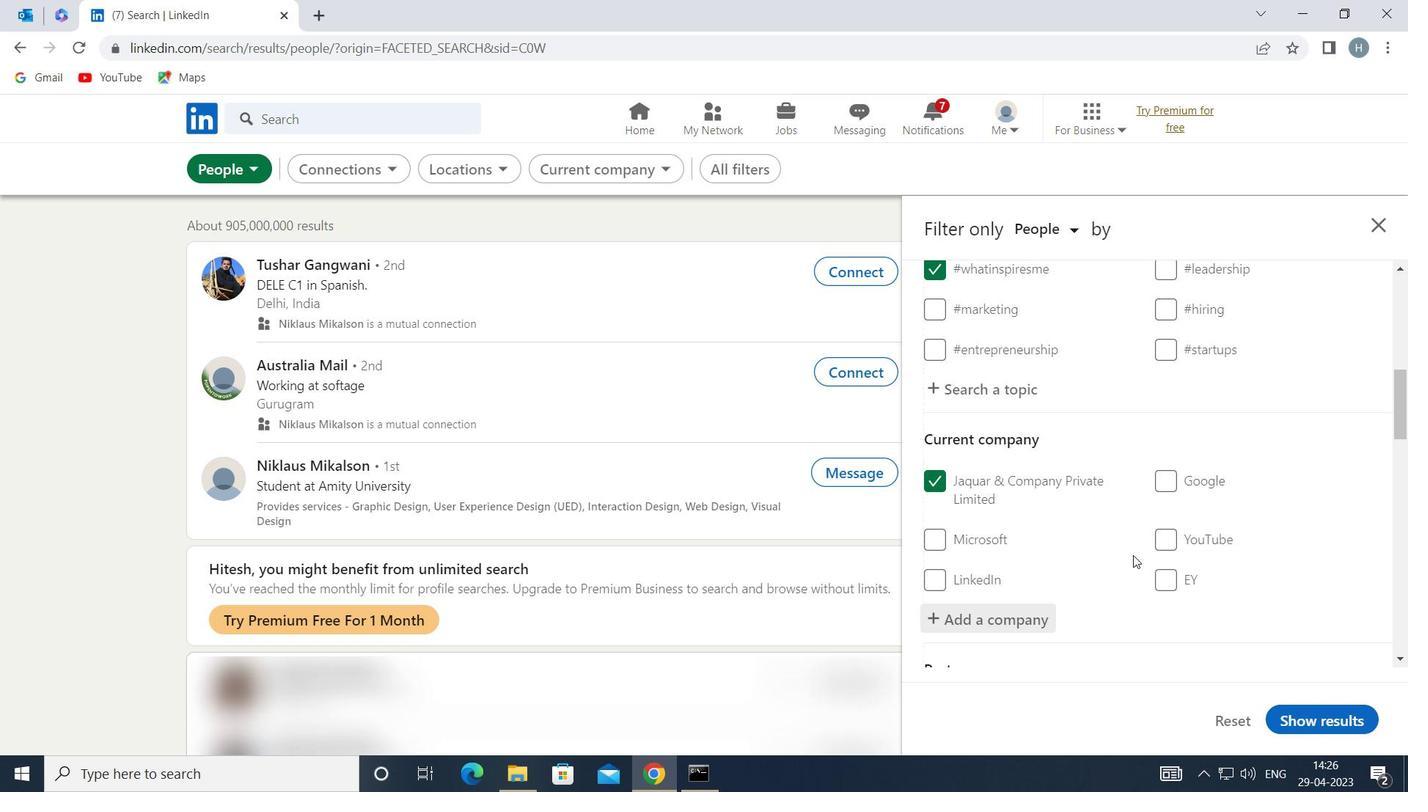 
Action: Mouse scrolled (1130, 550) with delta (0, 0)
Screenshot: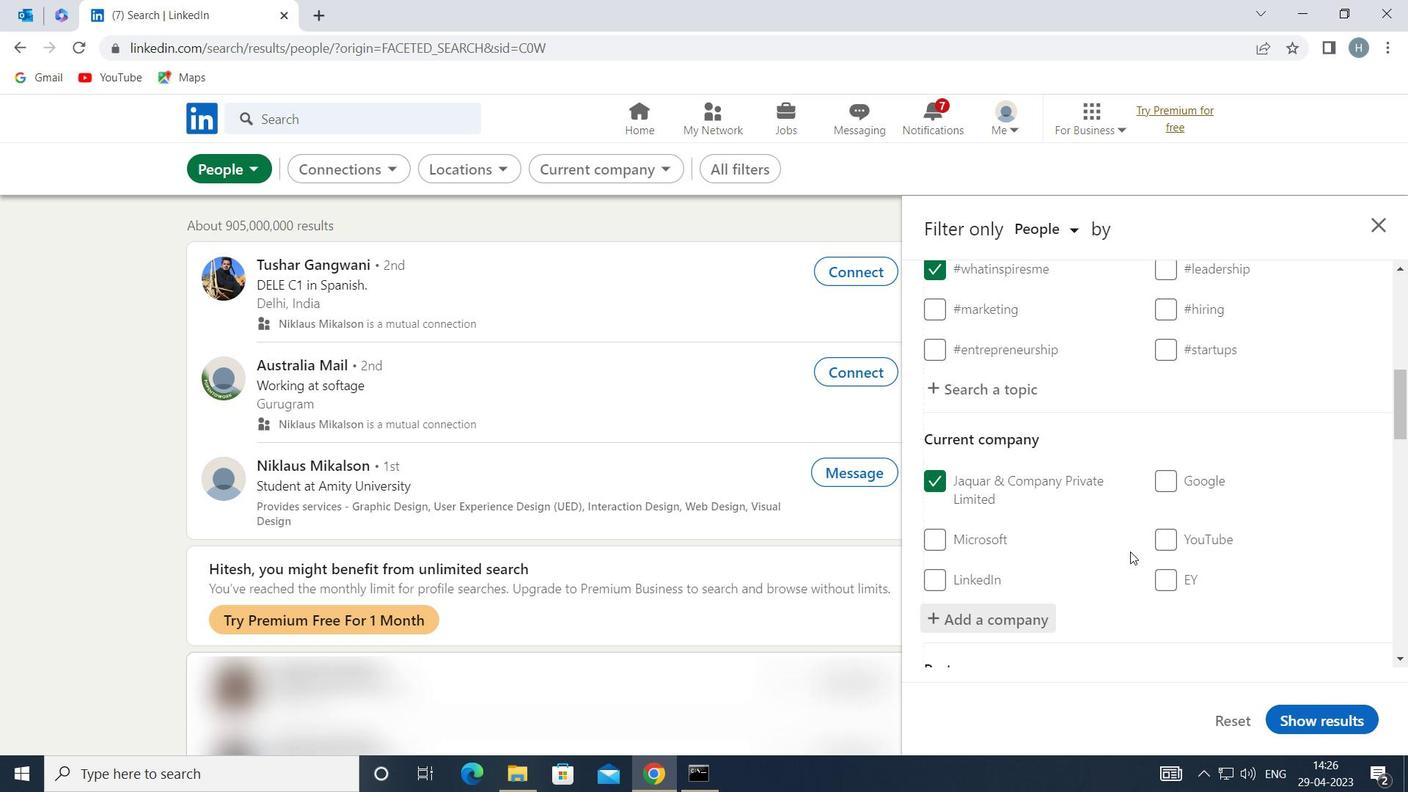 
Action: Mouse scrolled (1130, 550) with delta (0, 0)
Screenshot: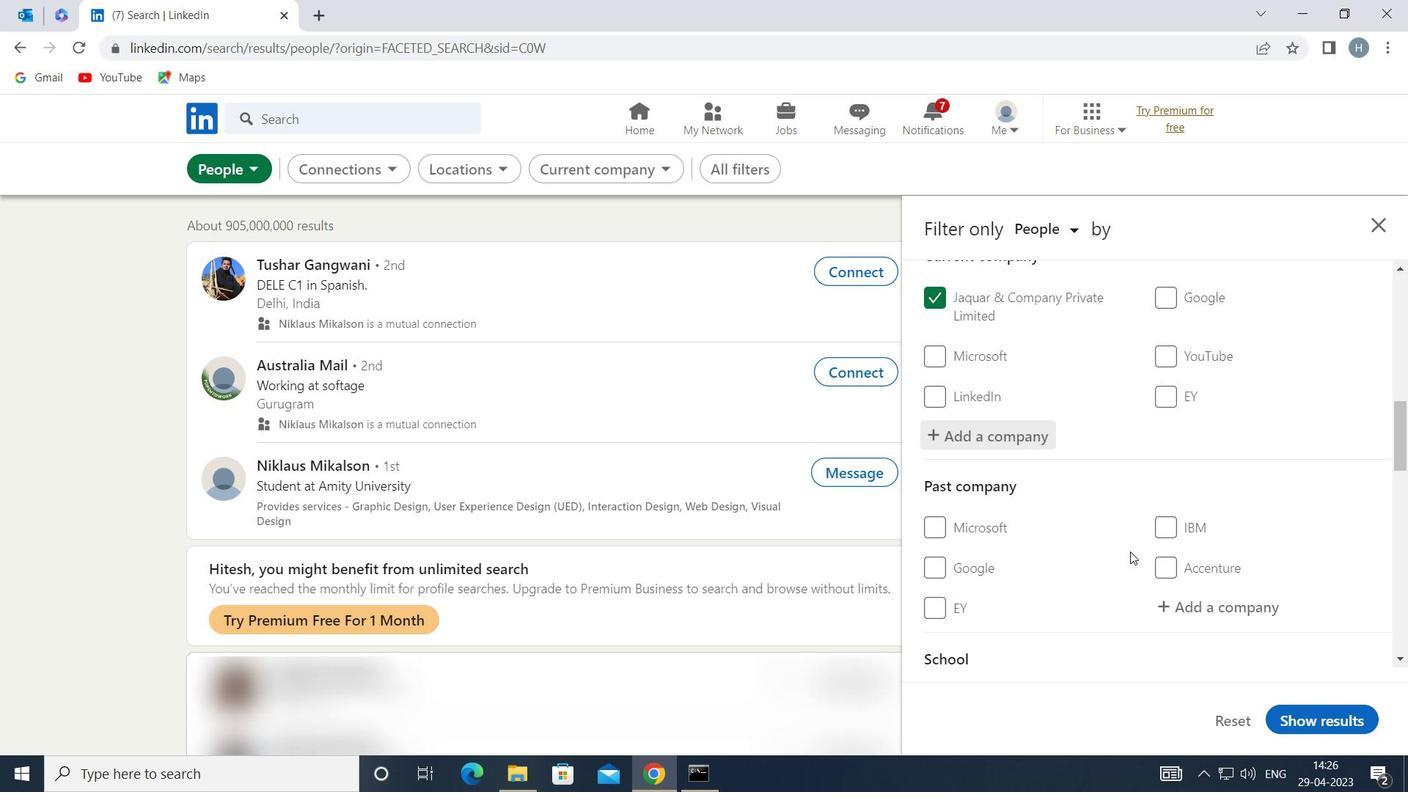 
Action: Mouse moved to (1139, 534)
Screenshot: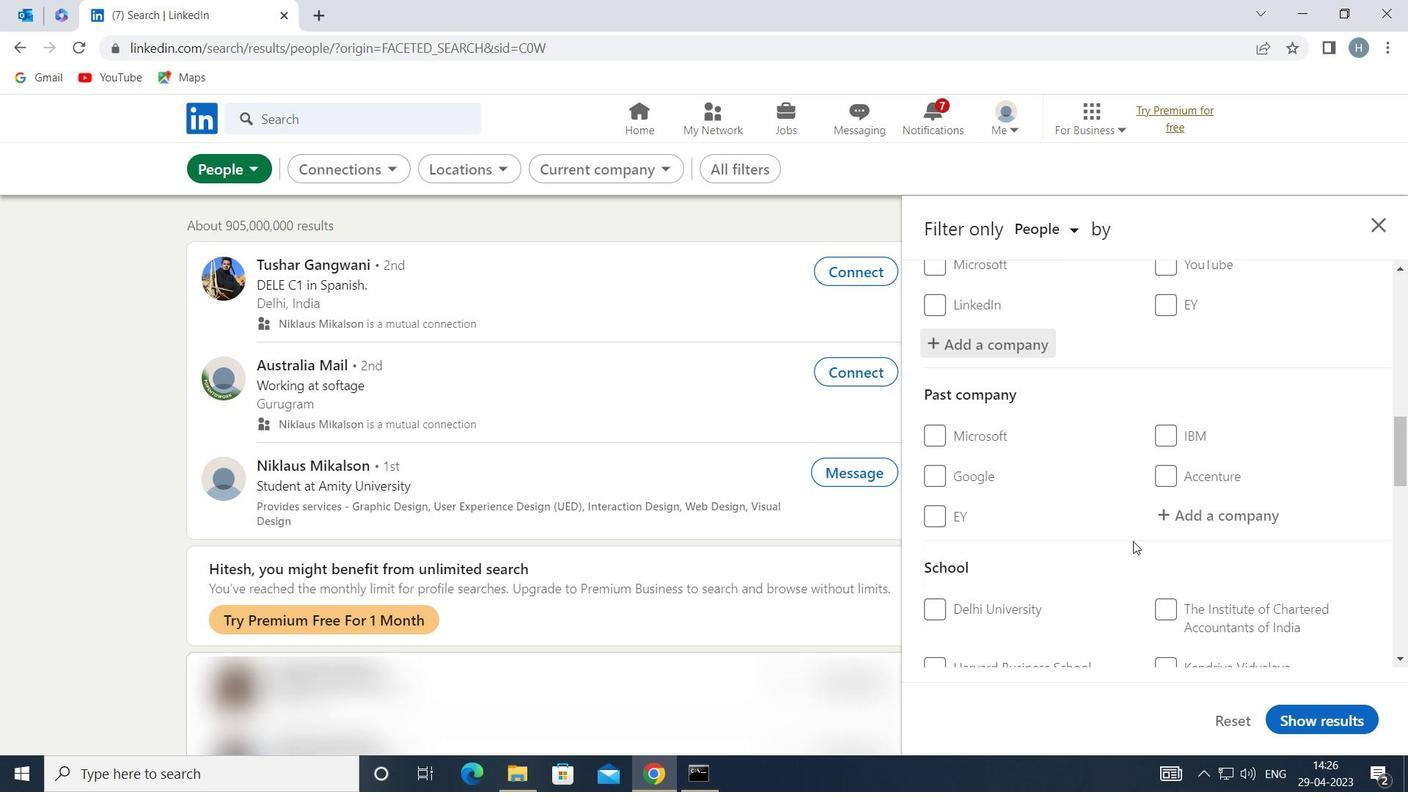 
Action: Mouse scrolled (1139, 533) with delta (0, 0)
Screenshot: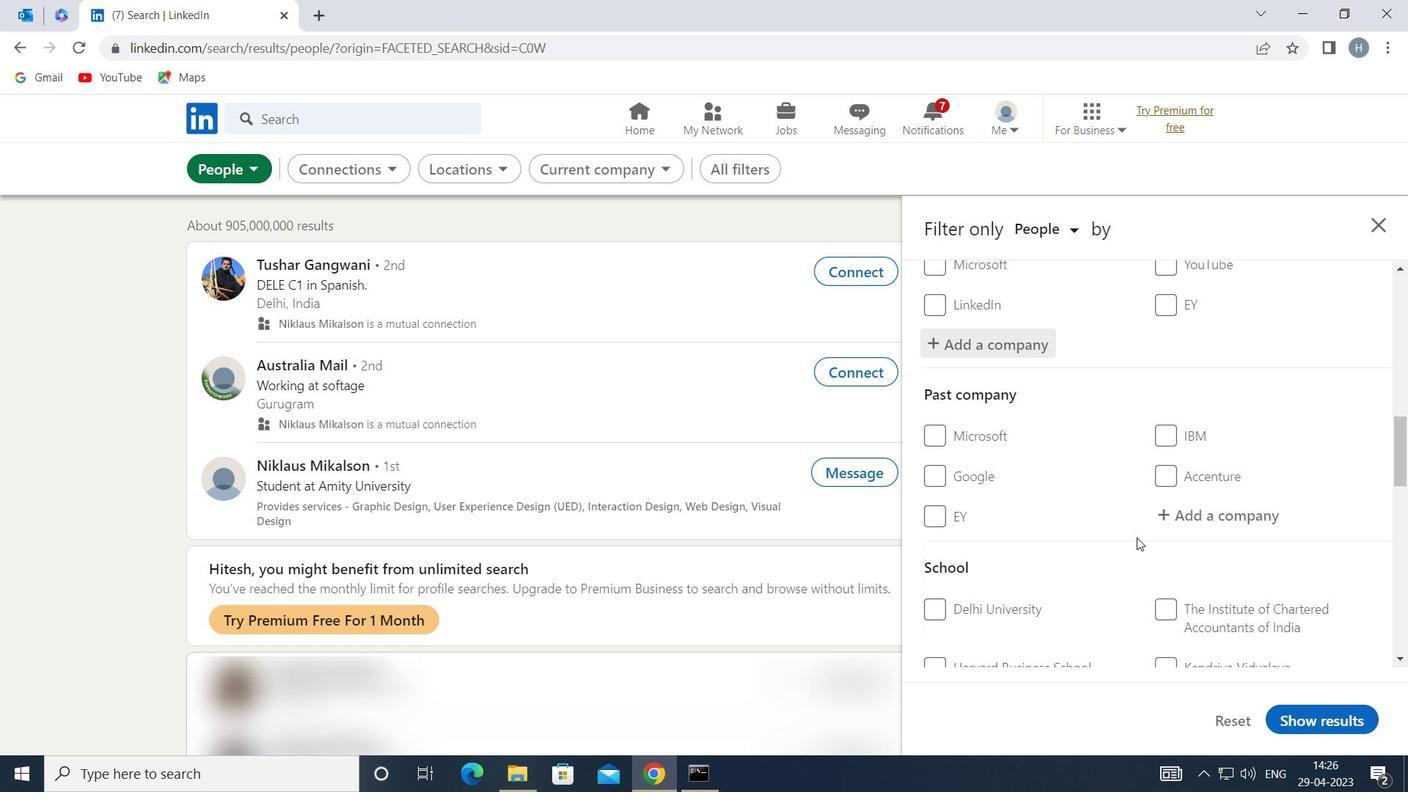 
Action: Mouse moved to (1199, 615)
Screenshot: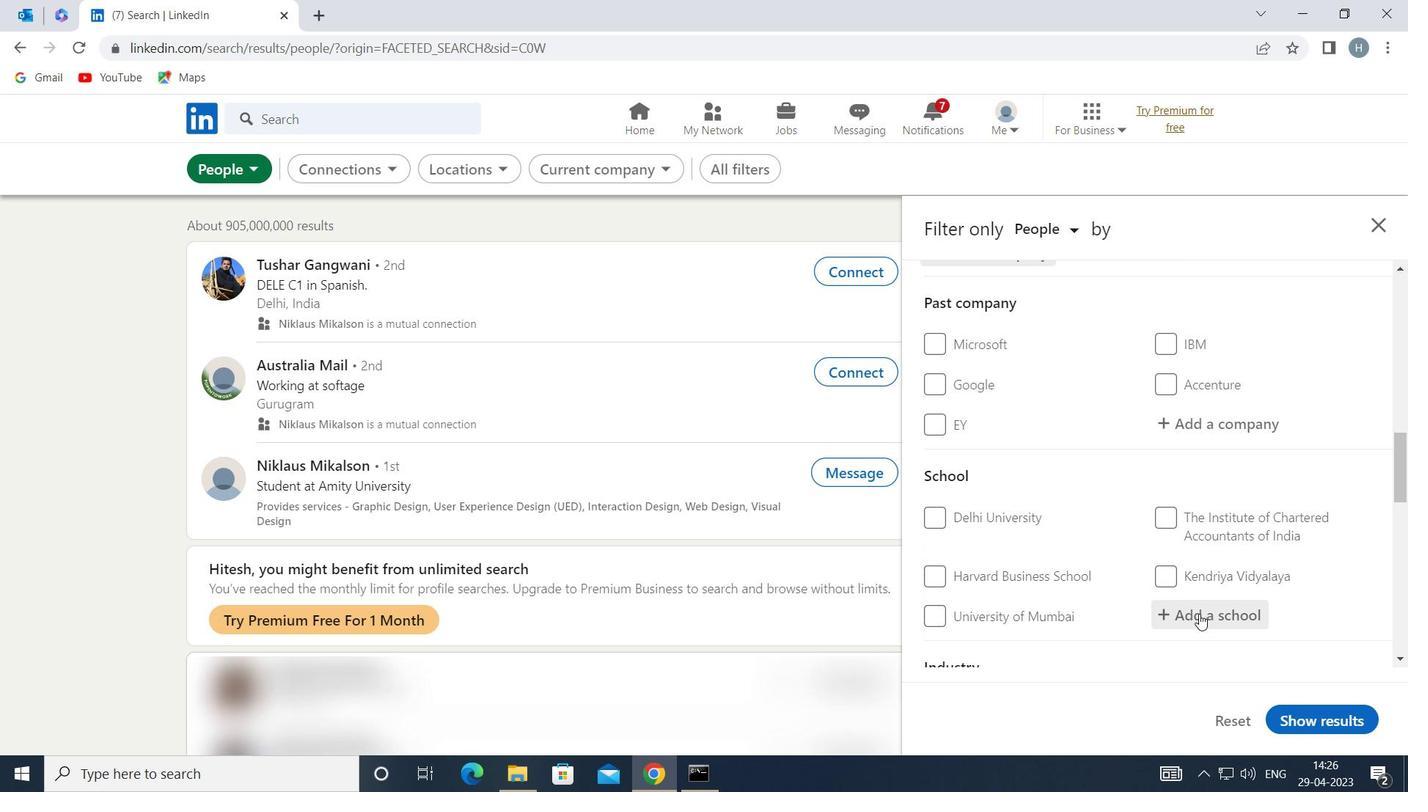 
Action: Mouse pressed left at (1199, 615)
Screenshot: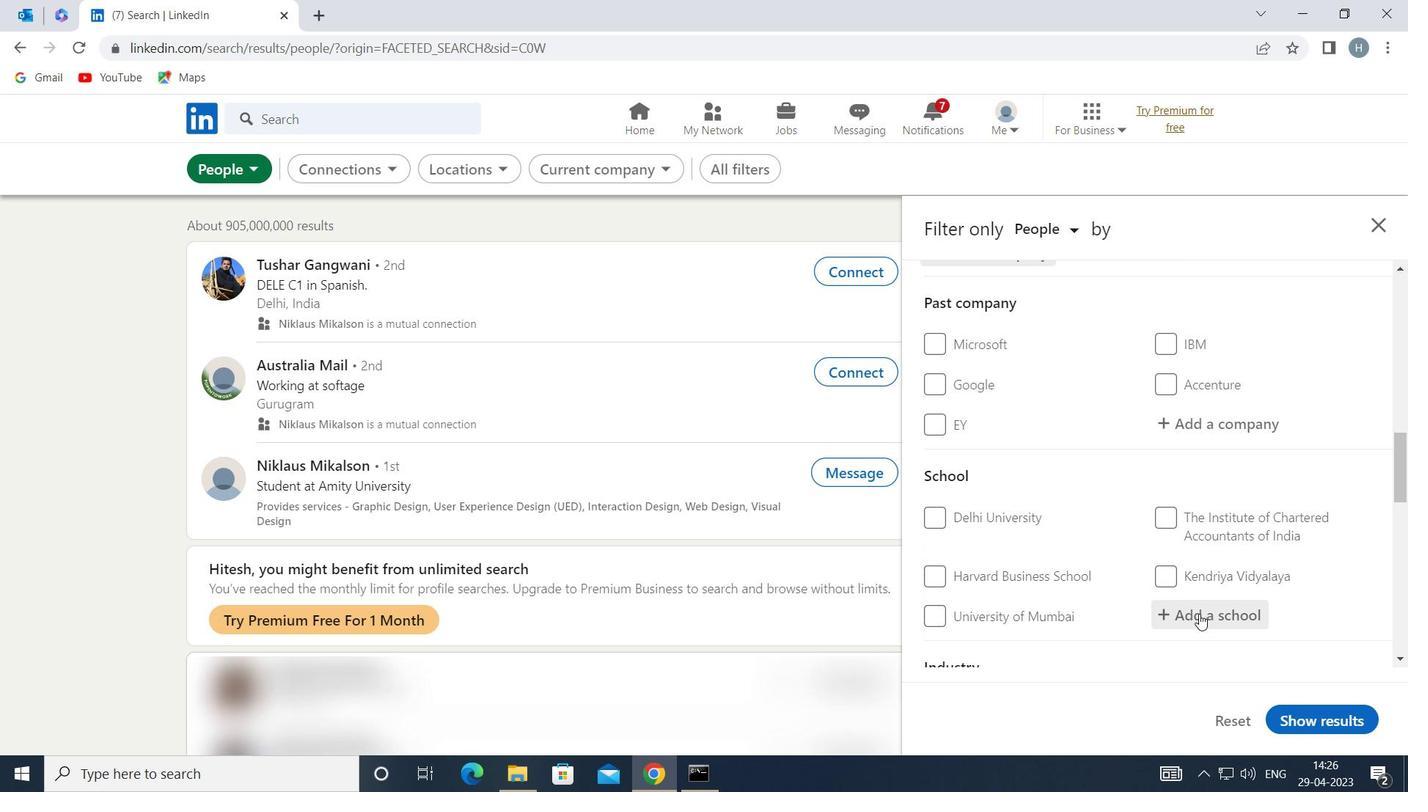 
Action: Mouse moved to (1177, 602)
Screenshot: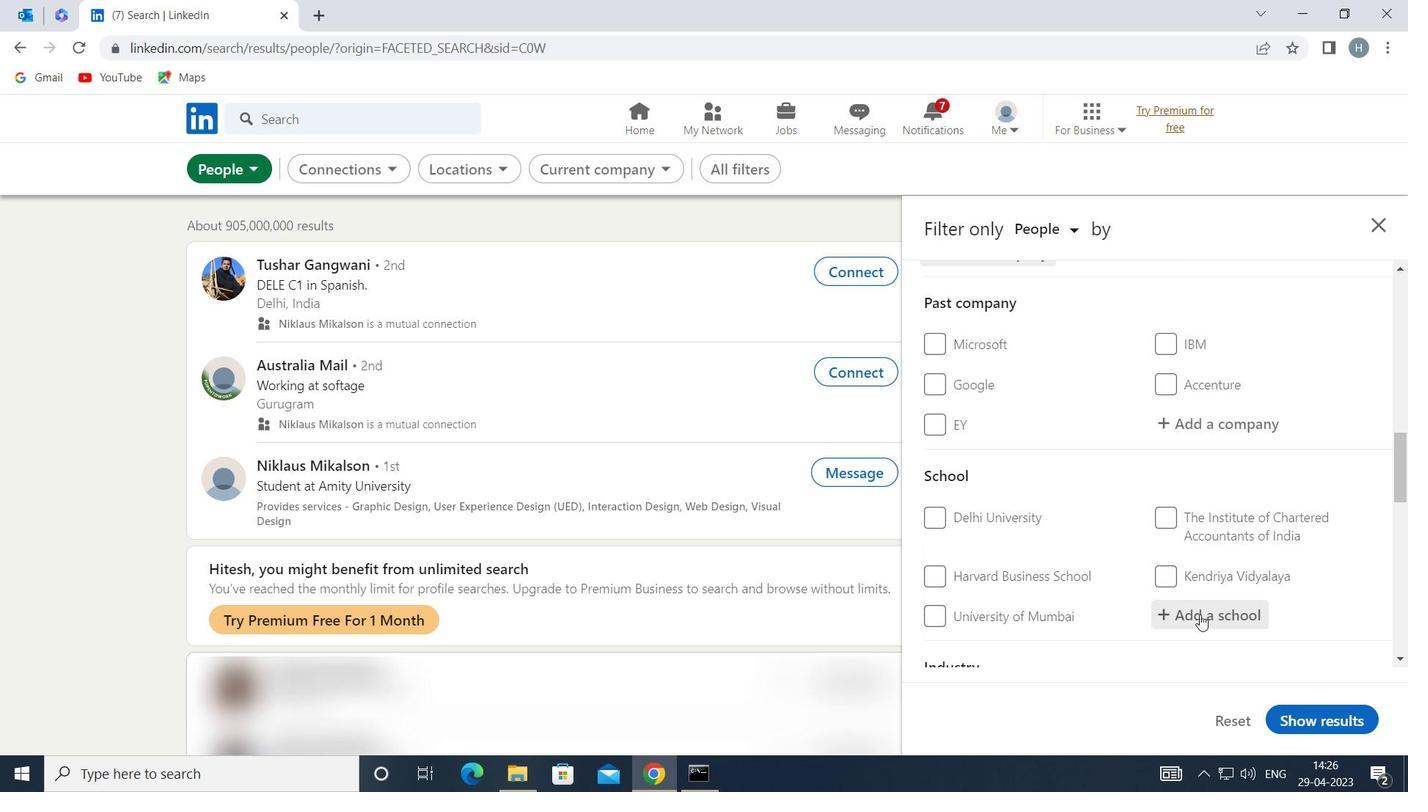 
Action: Key pressed <Key.shift>PEARL
Screenshot: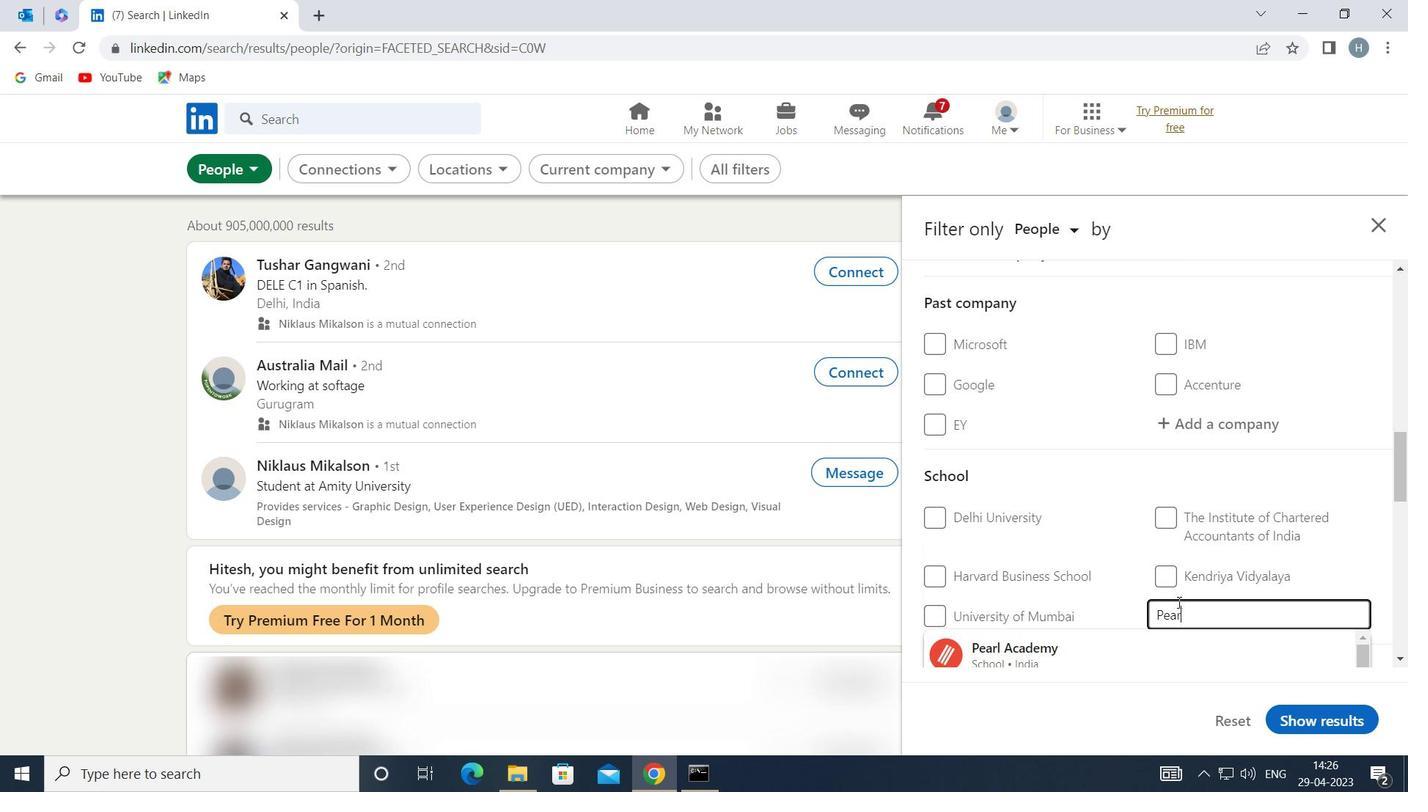 
Action: Mouse moved to (1064, 655)
Screenshot: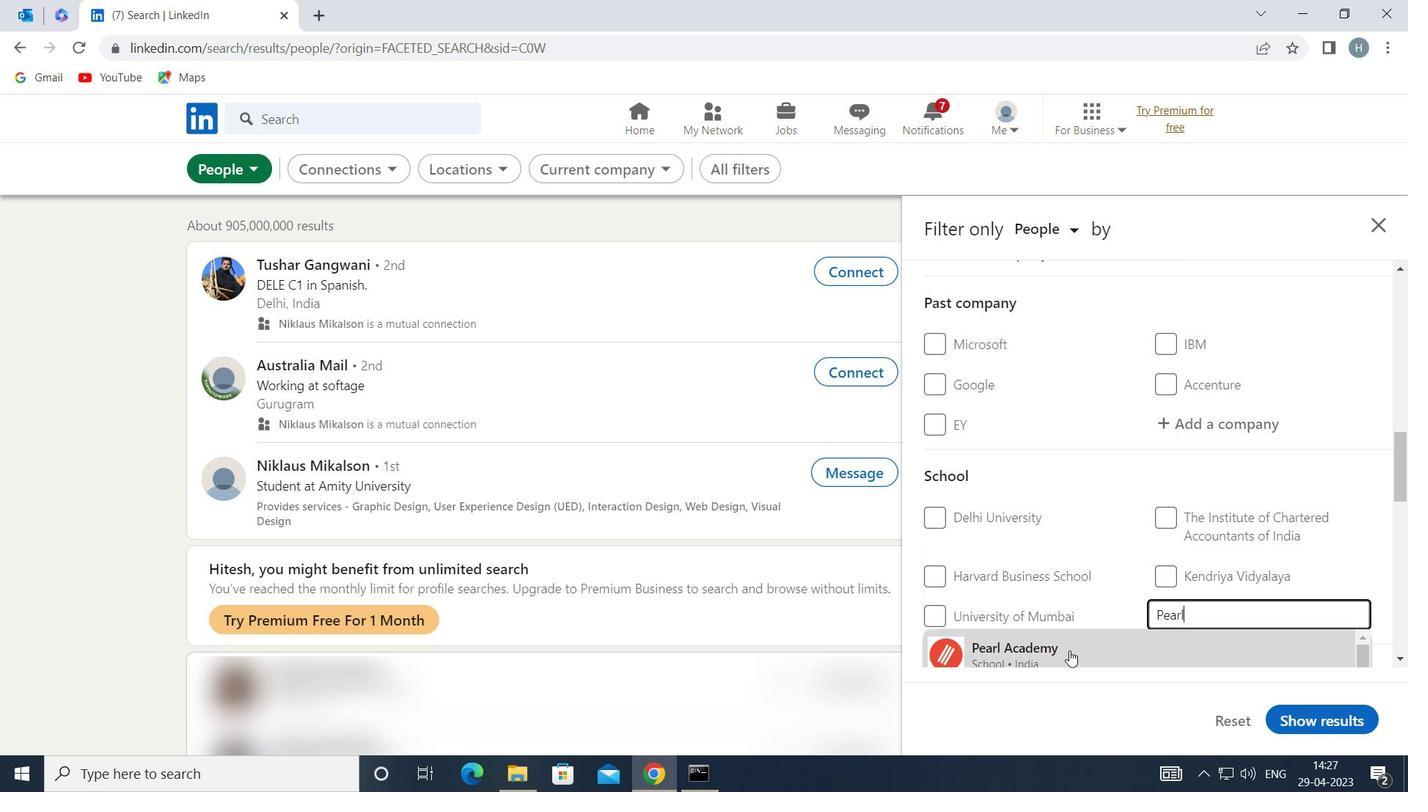 
Action: Mouse pressed left at (1064, 655)
Screenshot: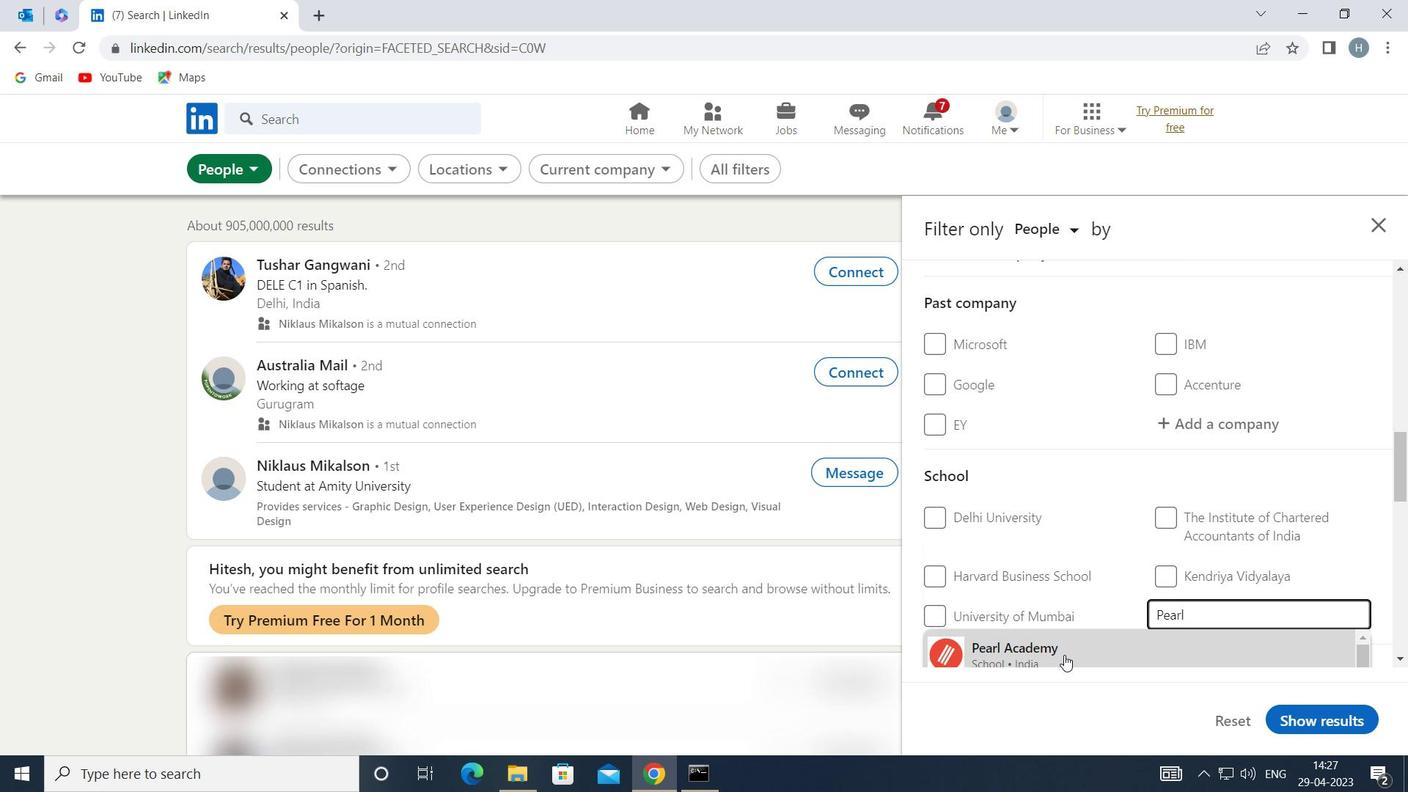 
Action: Mouse moved to (1080, 542)
Screenshot: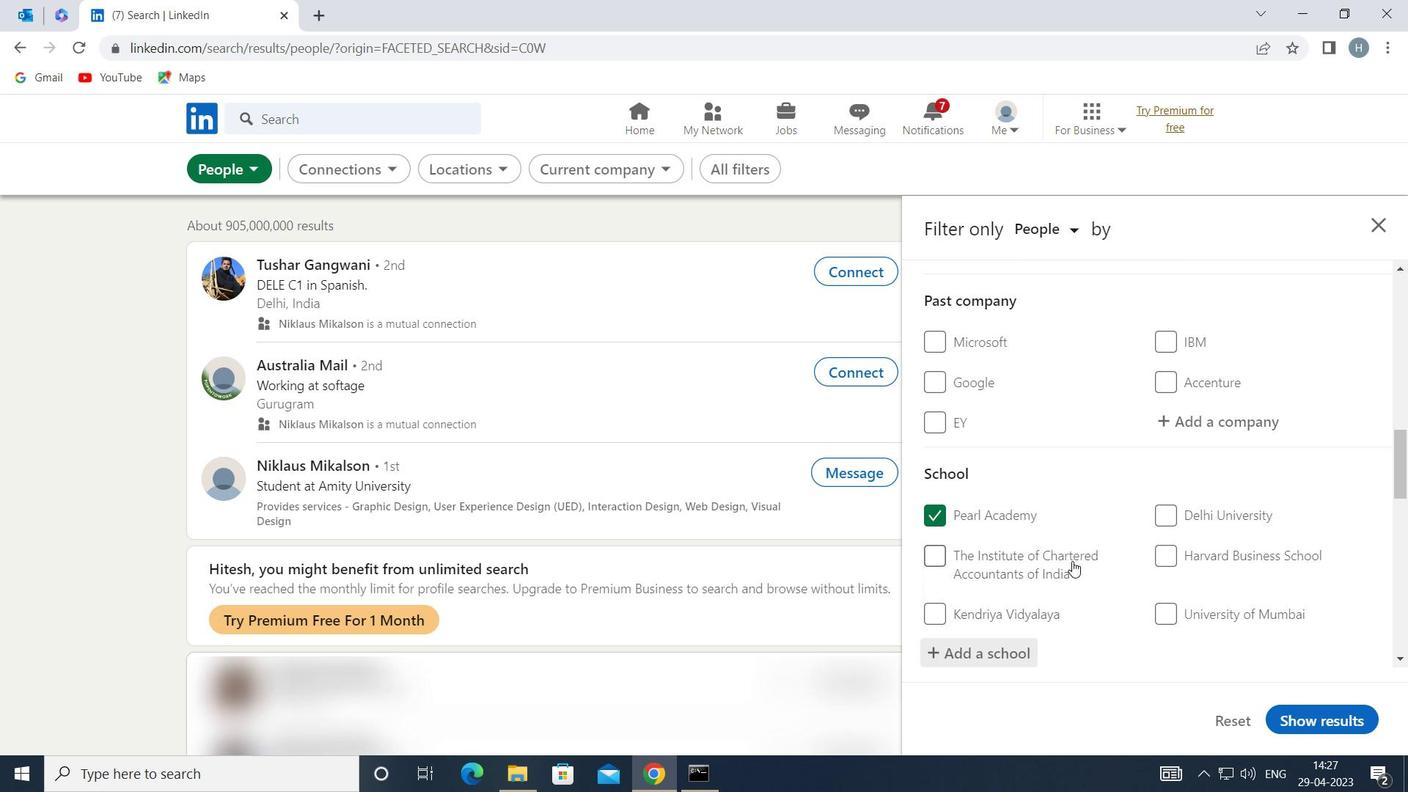 
Action: Mouse scrolled (1080, 541) with delta (0, 0)
Screenshot: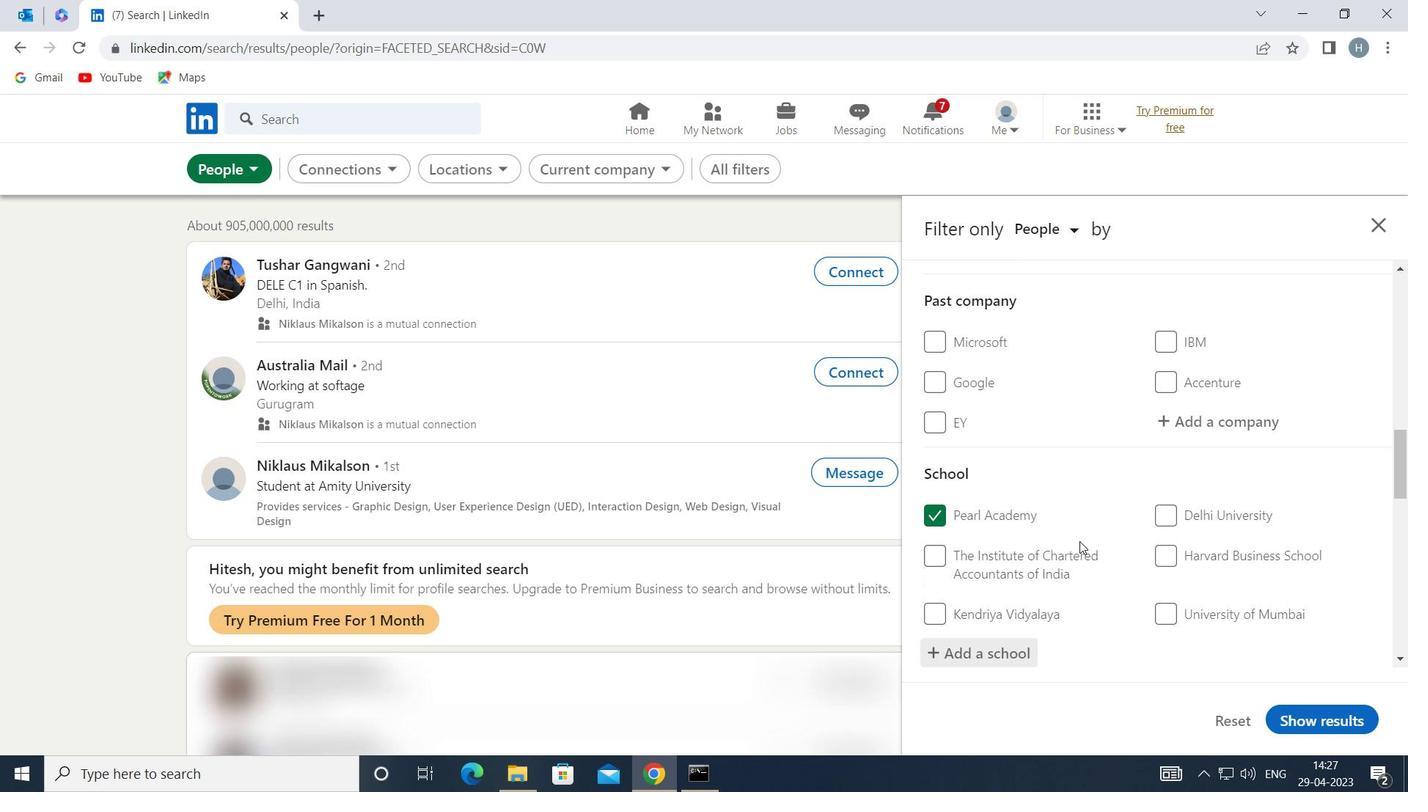 
Action: Mouse scrolled (1080, 541) with delta (0, 0)
Screenshot: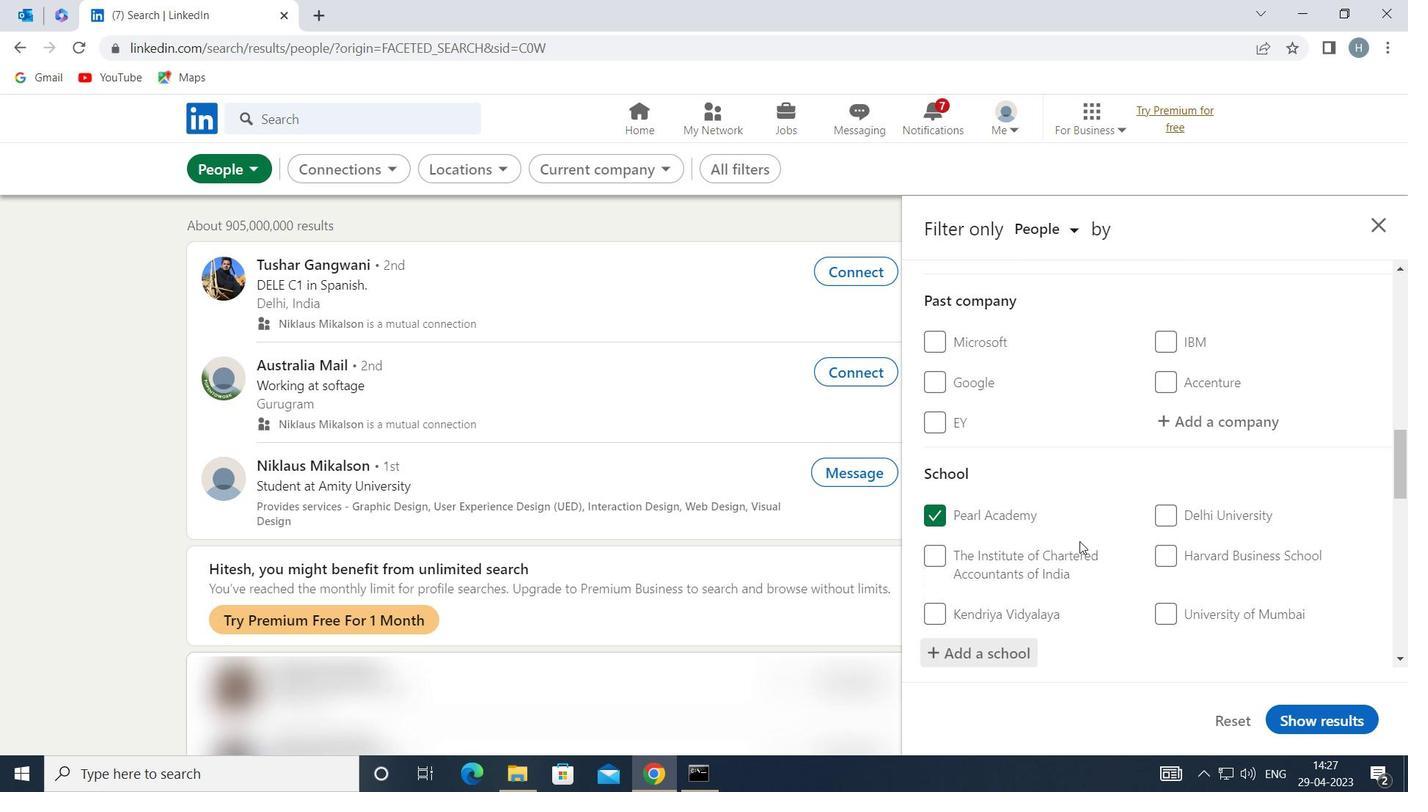 
Action: Mouse scrolled (1080, 541) with delta (0, 0)
Screenshot: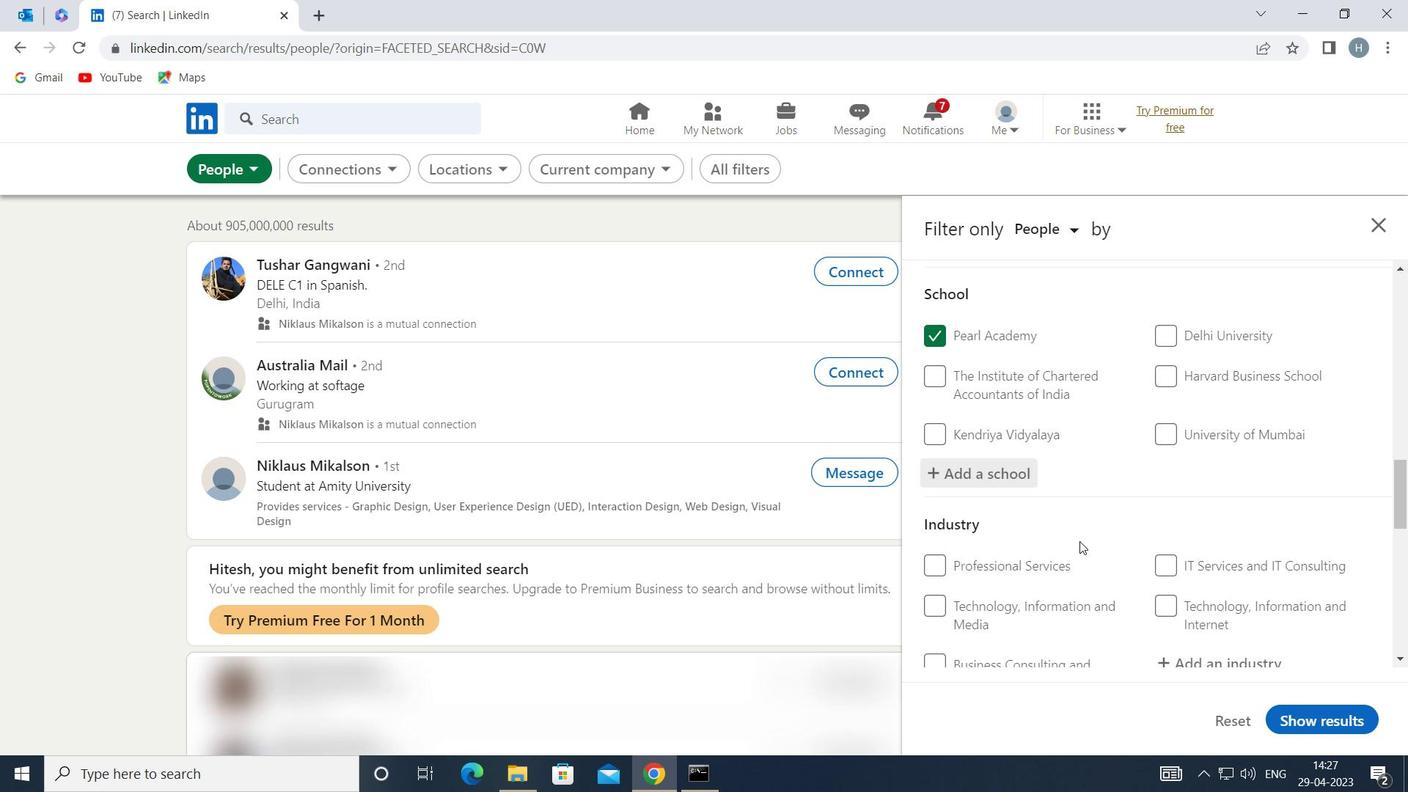 
Action: Mouse scrolled (1080, 541) with delta (0, 0)
Screenshot: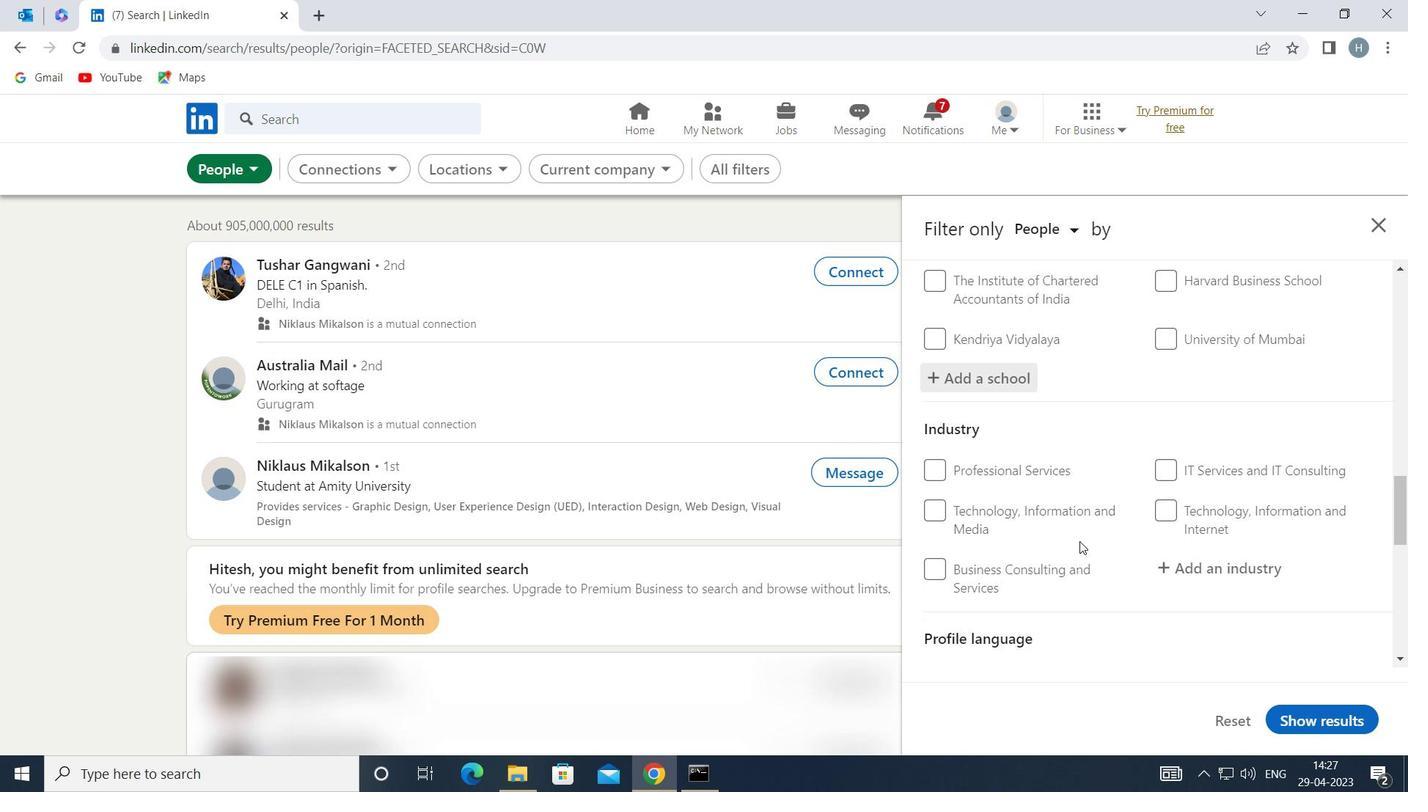 
Action: Mouse moved to (1223, 481)
Screenshot: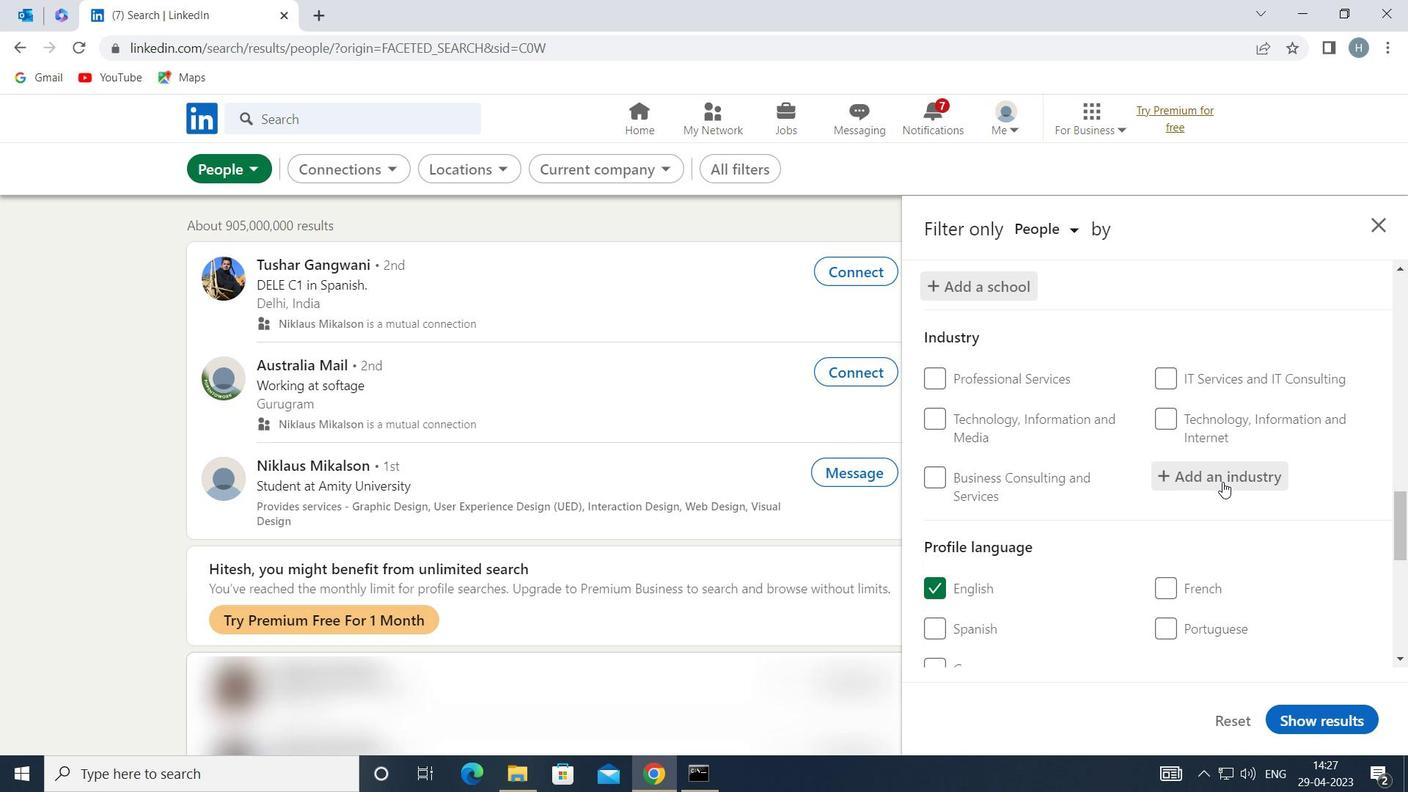 
Action: Mouse pressed left at (1223, 481)
Screenshot: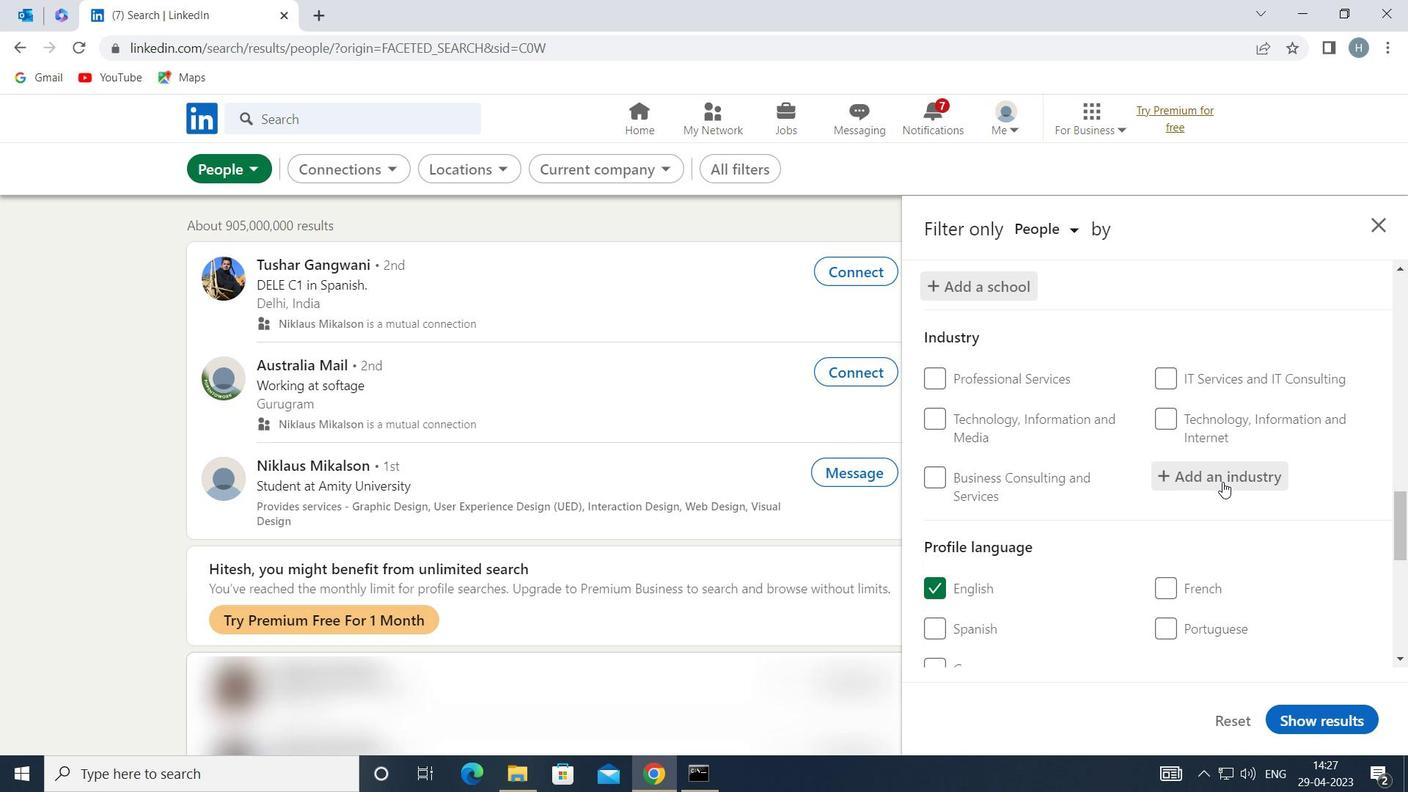 
Action: Mouse moved to (1221, 467)
Screenshot: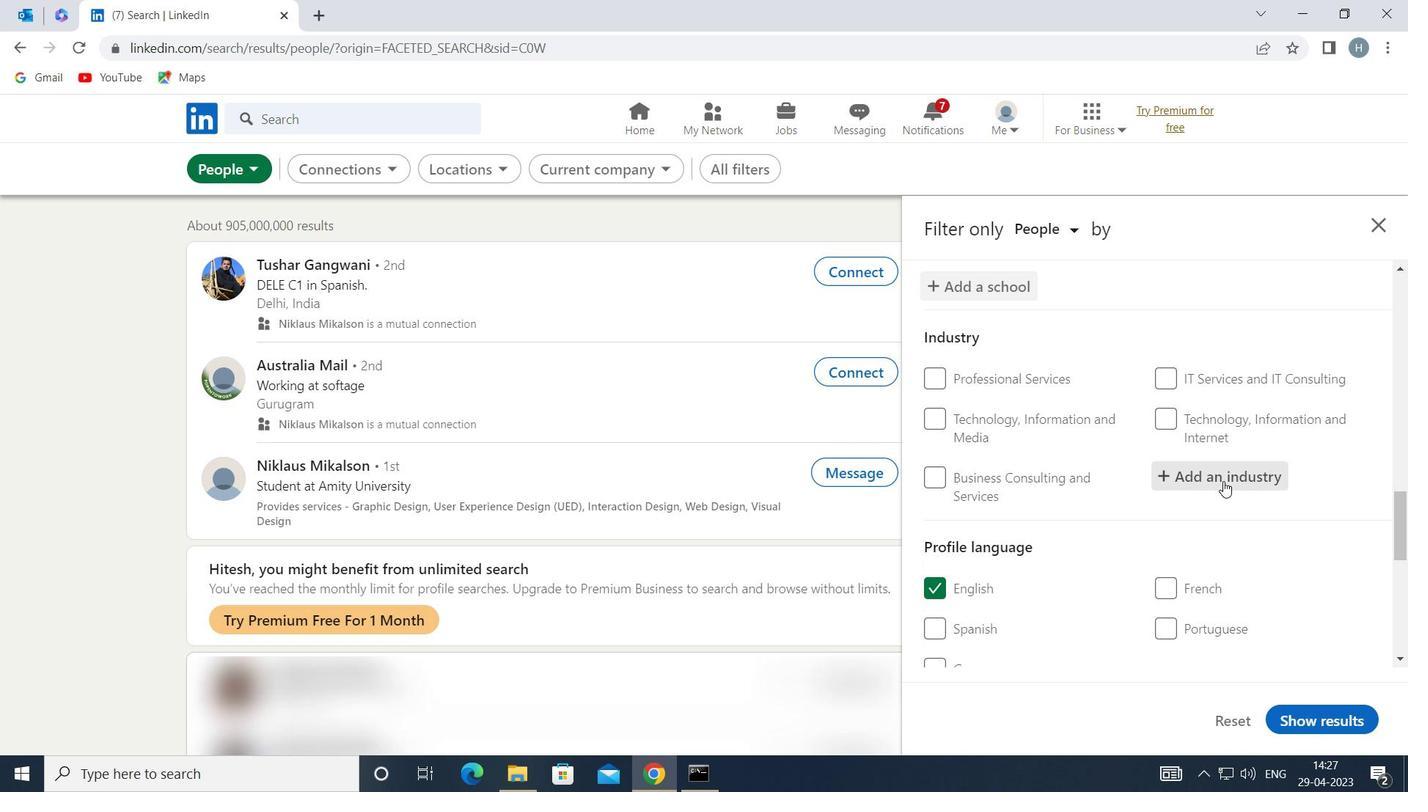 
Action: Key pressed <Key.shift>CORRE
Screenshot: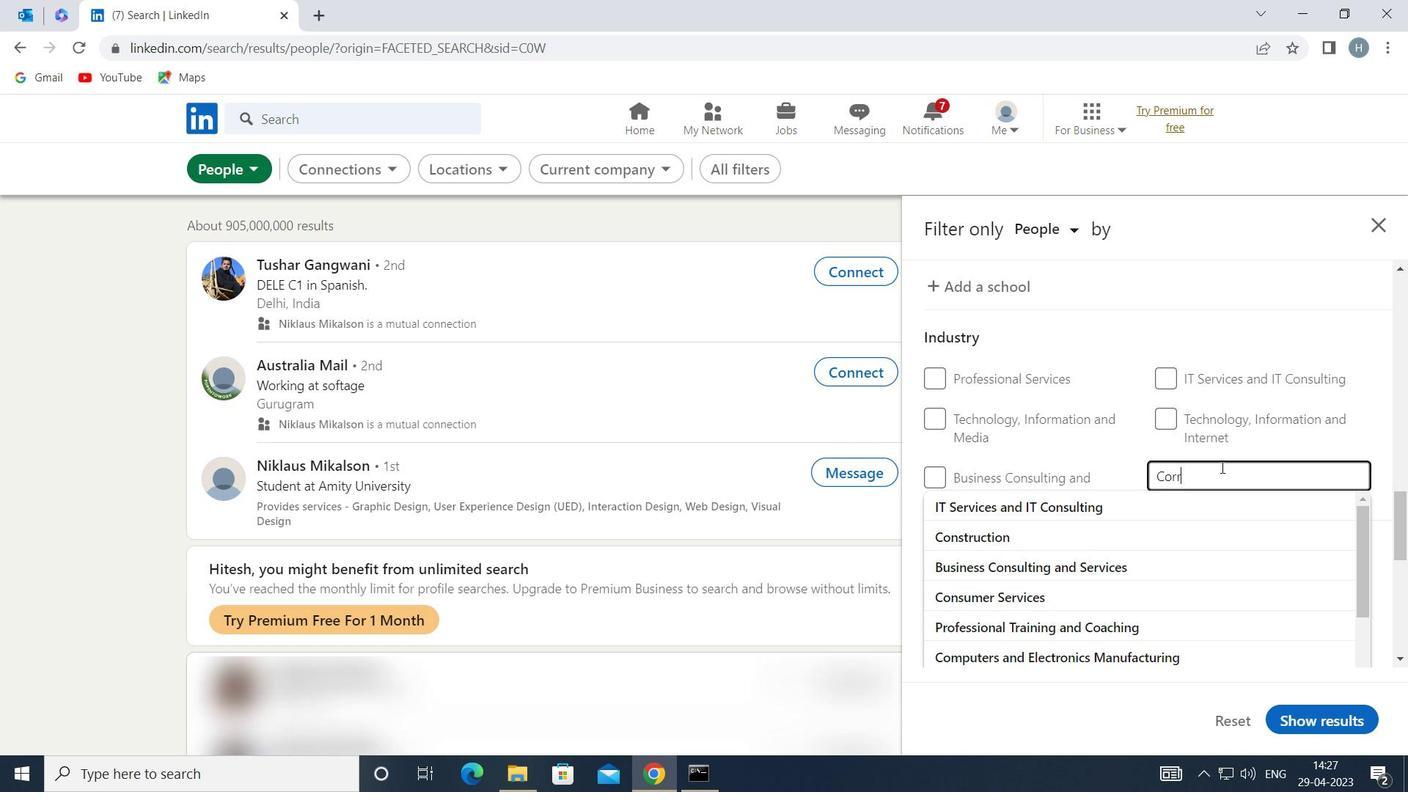 
Action: Mouse moved to (1221, 466)
Screenshot: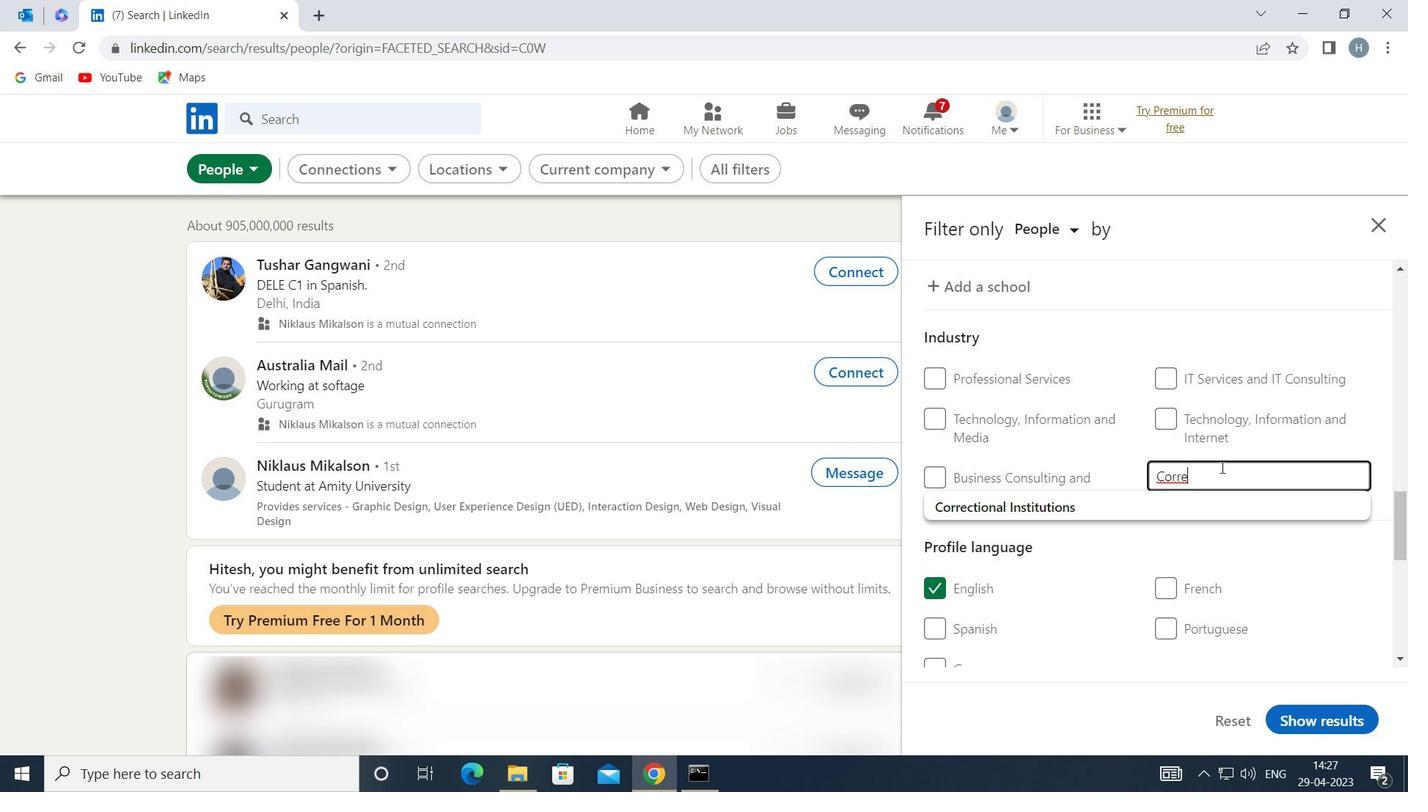 
Action: Key pressed C
Screenshot: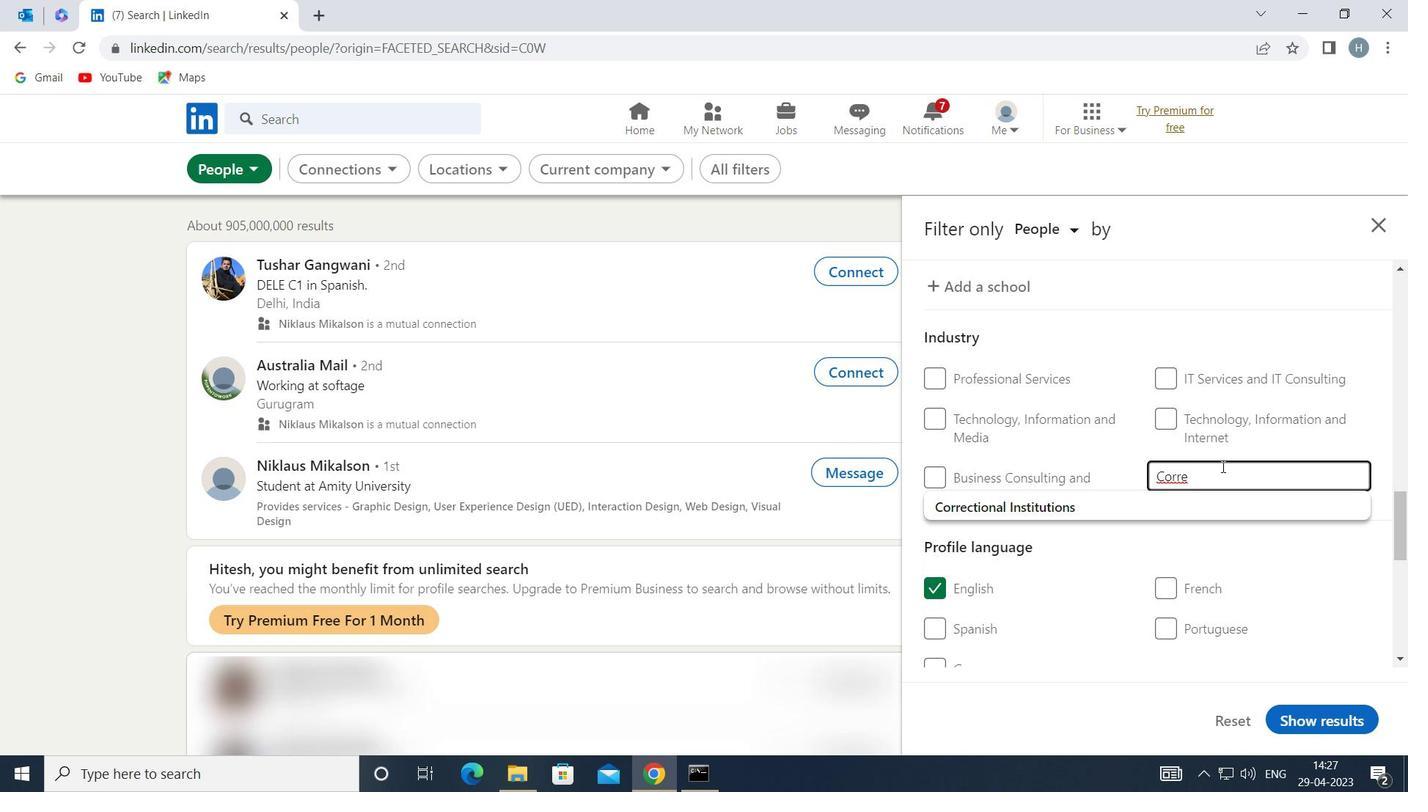 
Action: Mouse moved to (1157, 507)
Screenshot: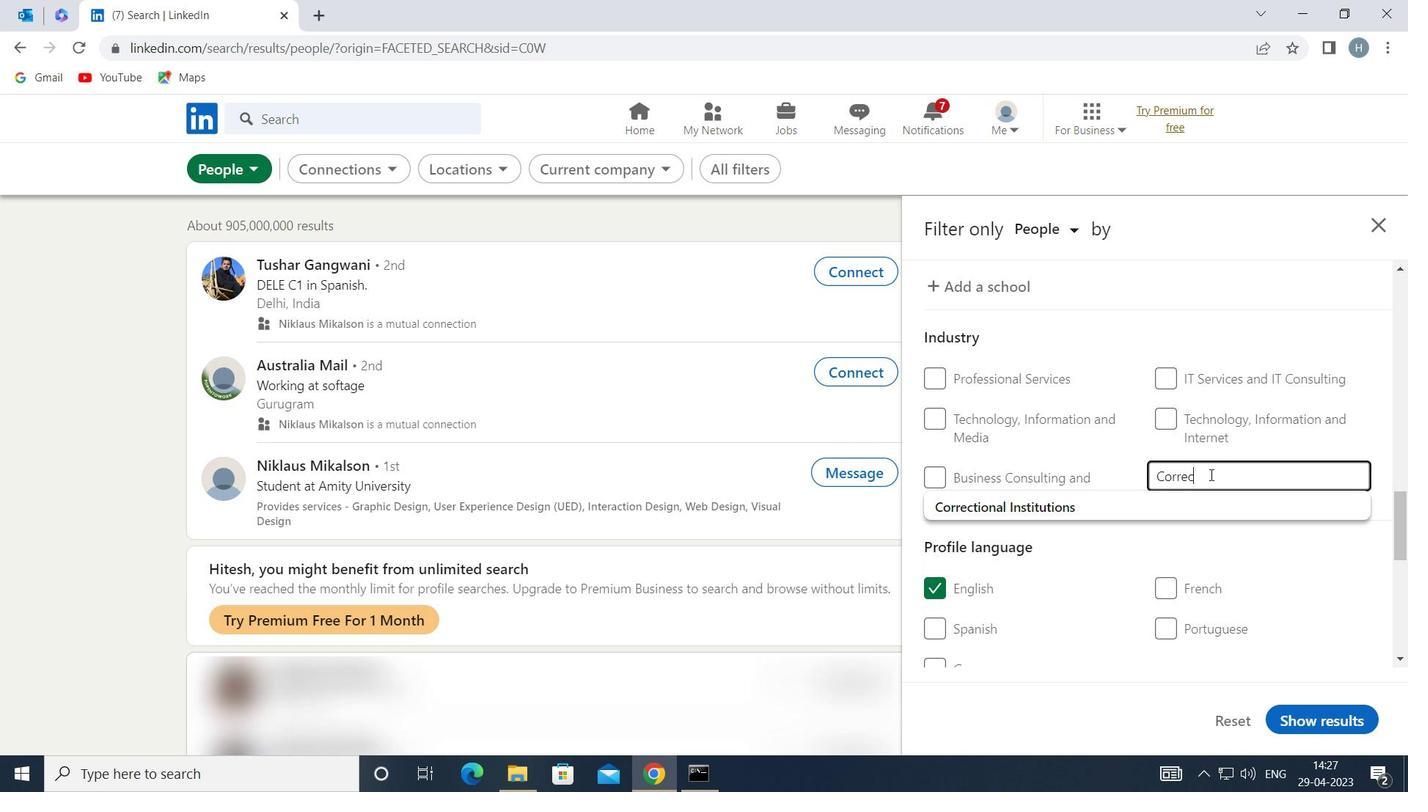 
Action: Mouse pressed left at (1157, 507)
Screenshot: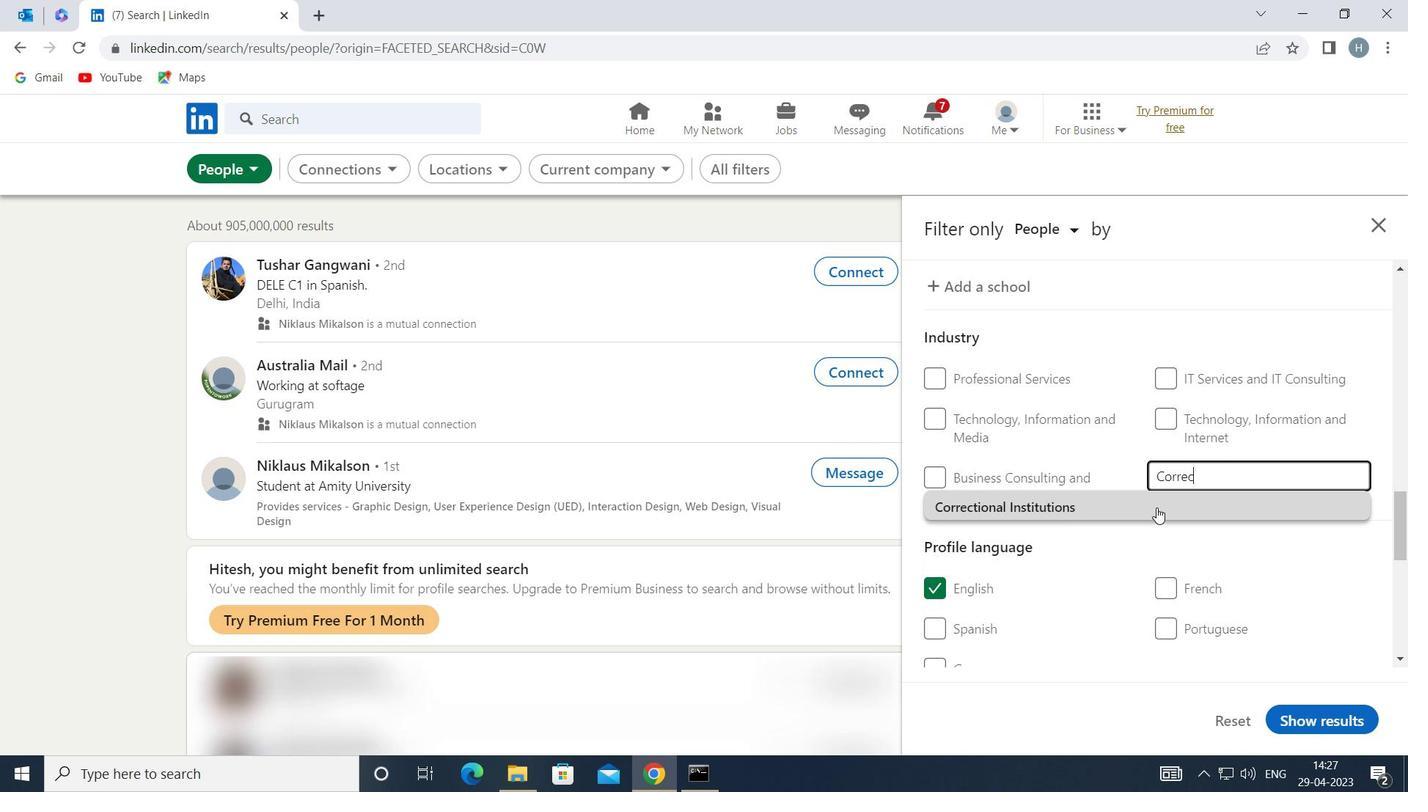 
Action: Mouse moved to (1137, 490)
Screenshot: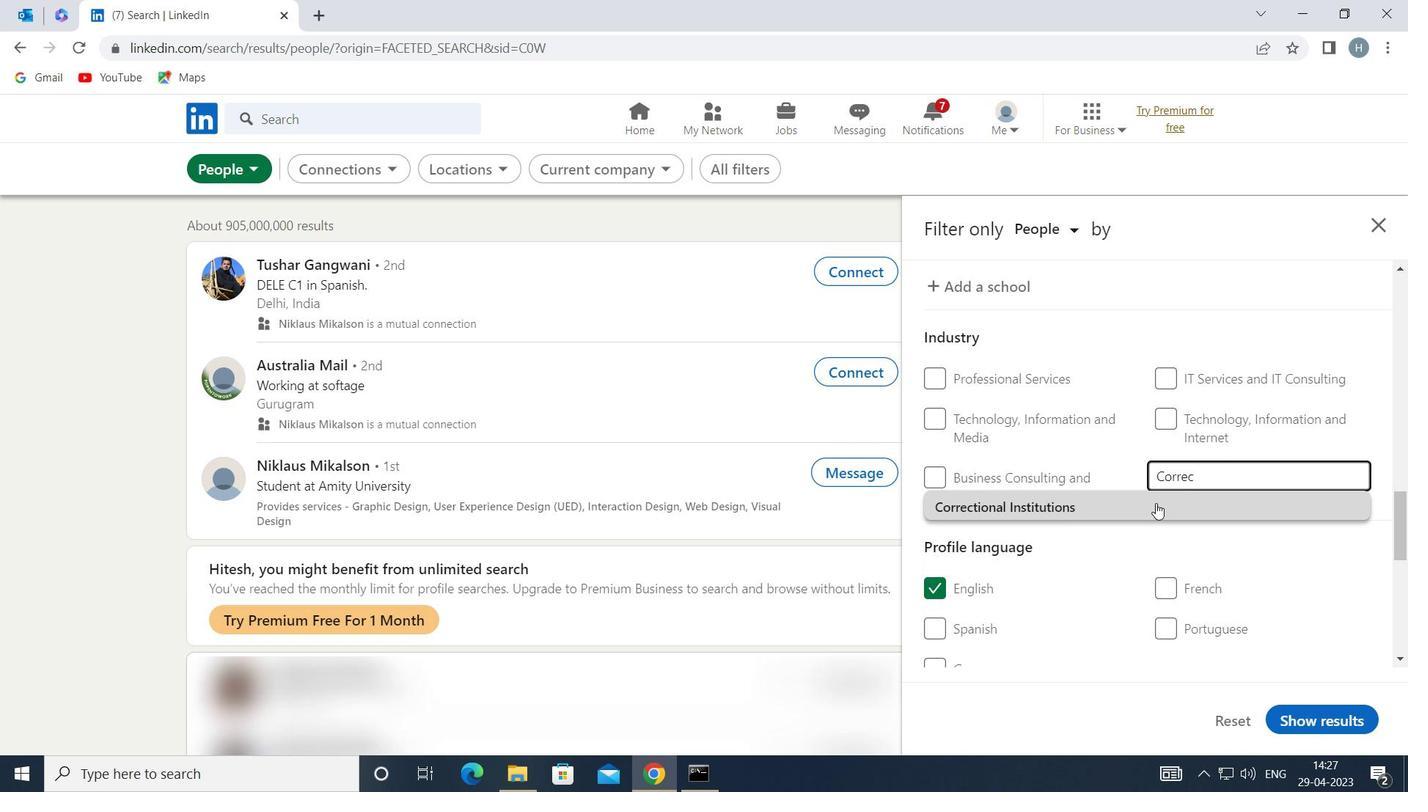 
Action: Mouse scrolled (1137, 489) with delta (0, 0)
Screenshot: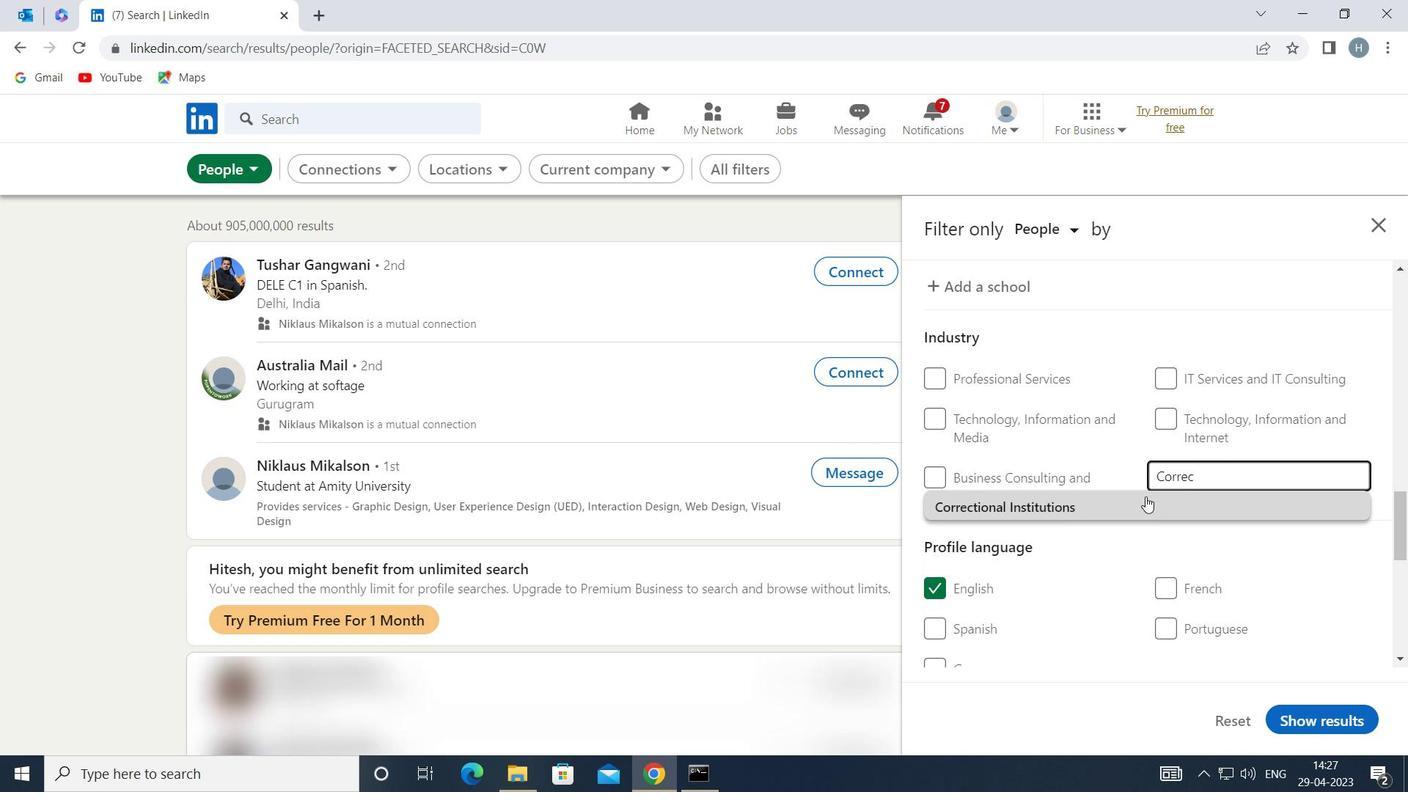 
Action: Mouse scrolled (1137, 489) with delta (0, 0)
Screenshot: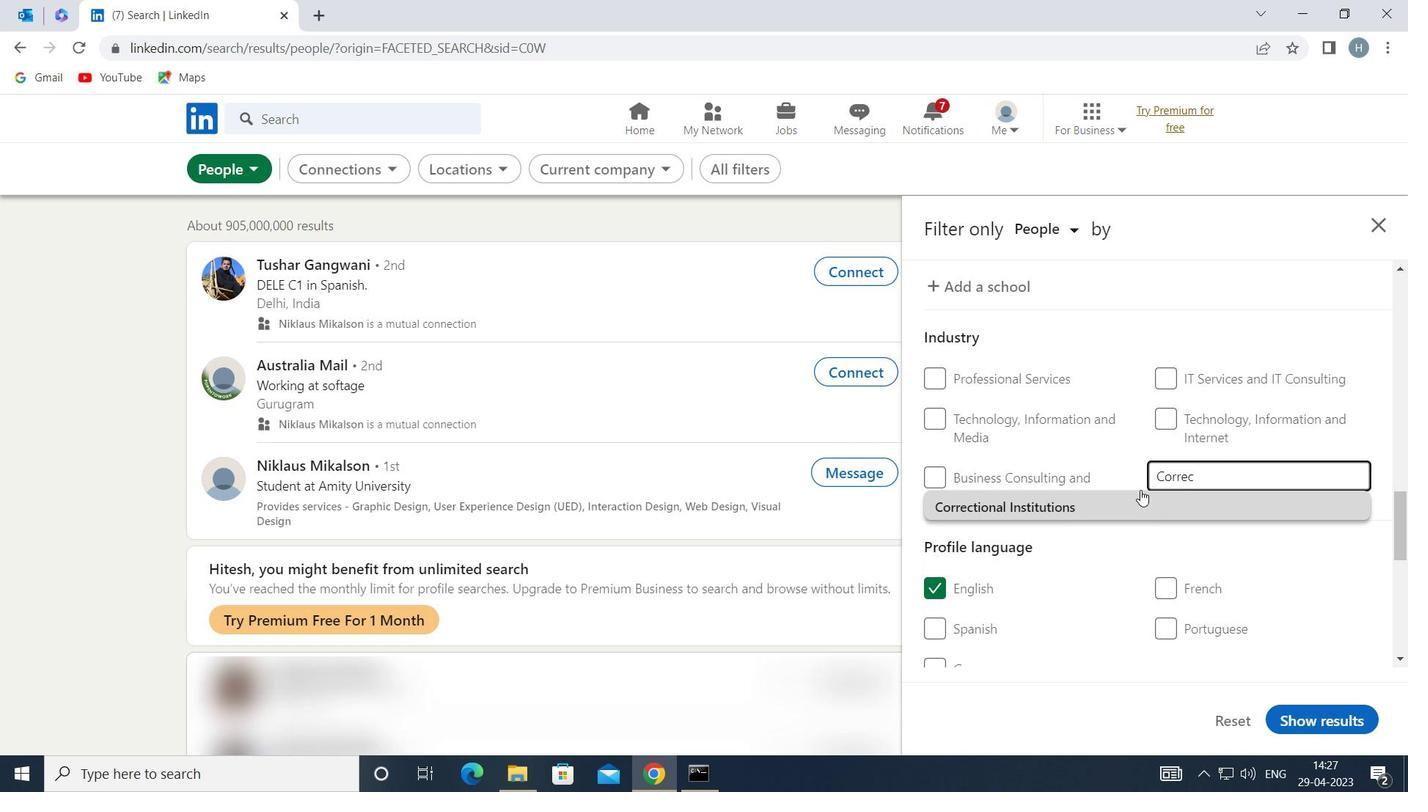 
Action: Mouse moved to (1146, 329)
Screenshot: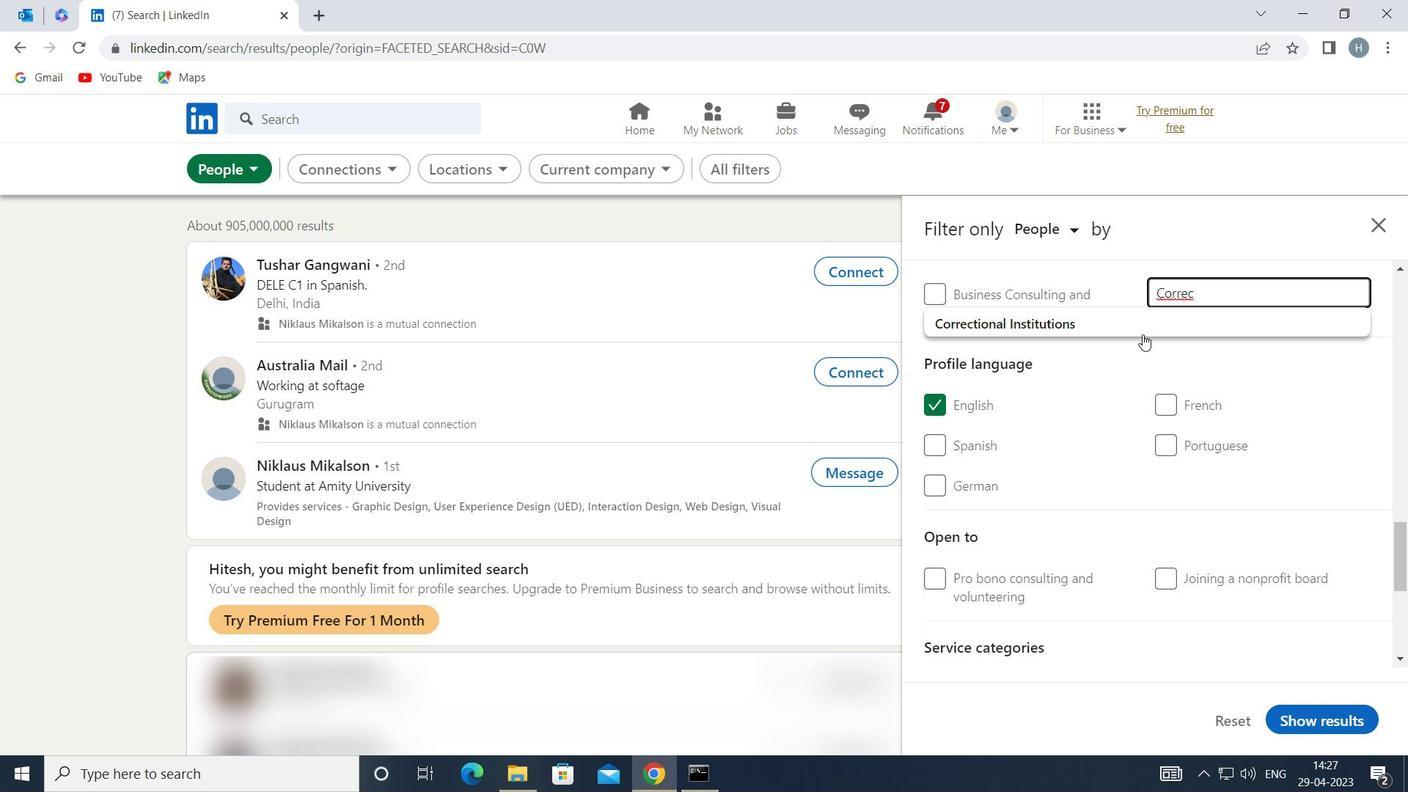 
Action: Mouse pressed left at (1146, 329)
Screenshot: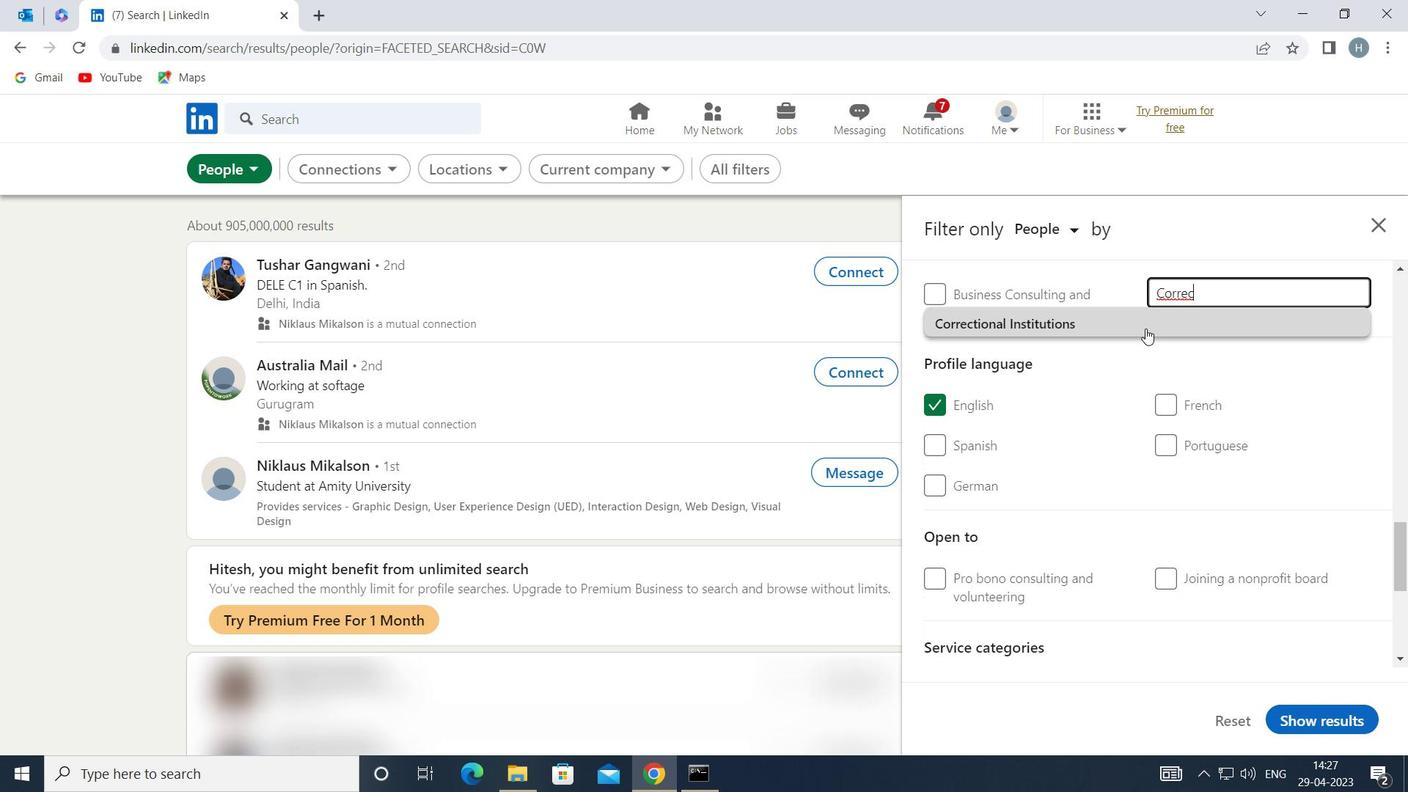
Action: Mouse moved to (1128, 353)
Screenshot: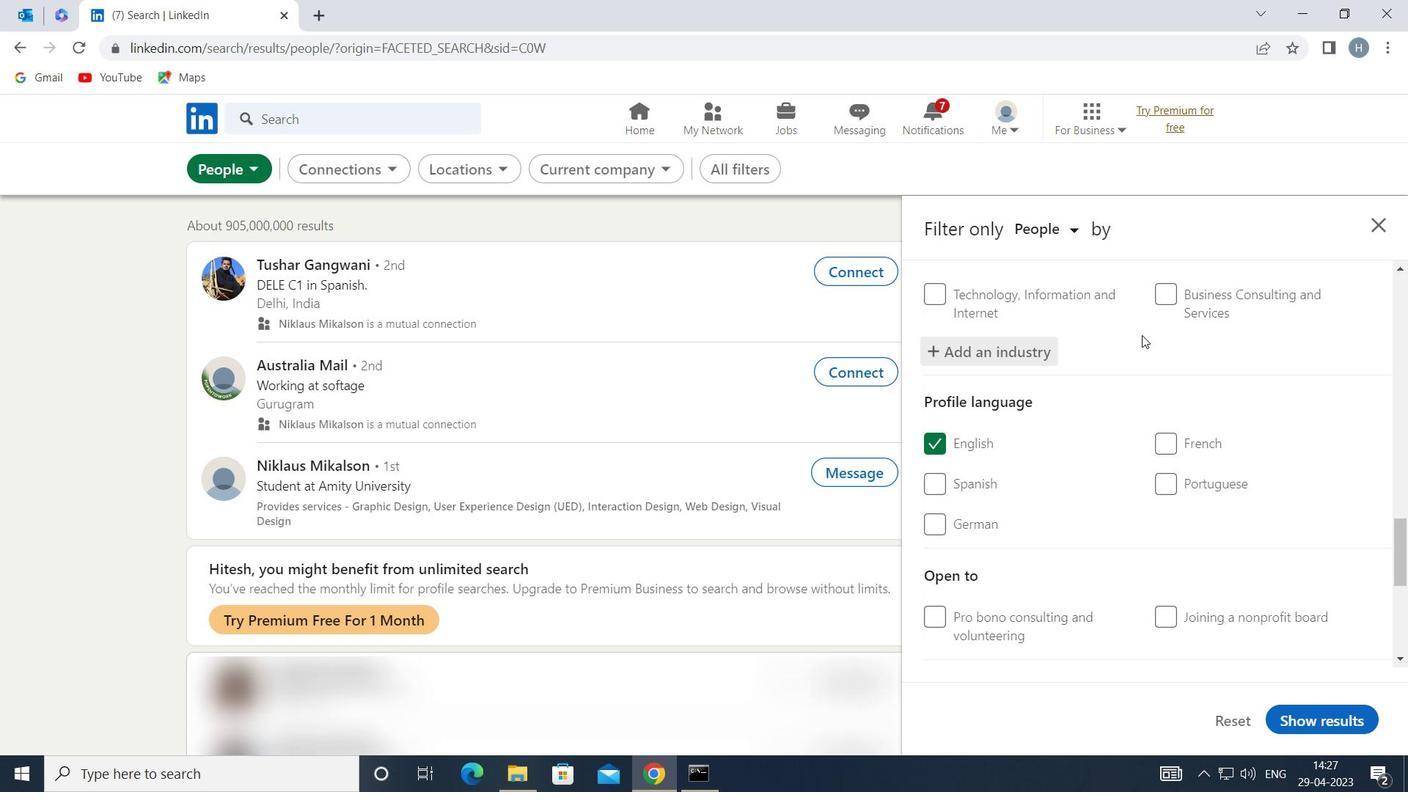
Action: Mouse scrolled (1128, 352) with delta (0, 0)
Screenshot: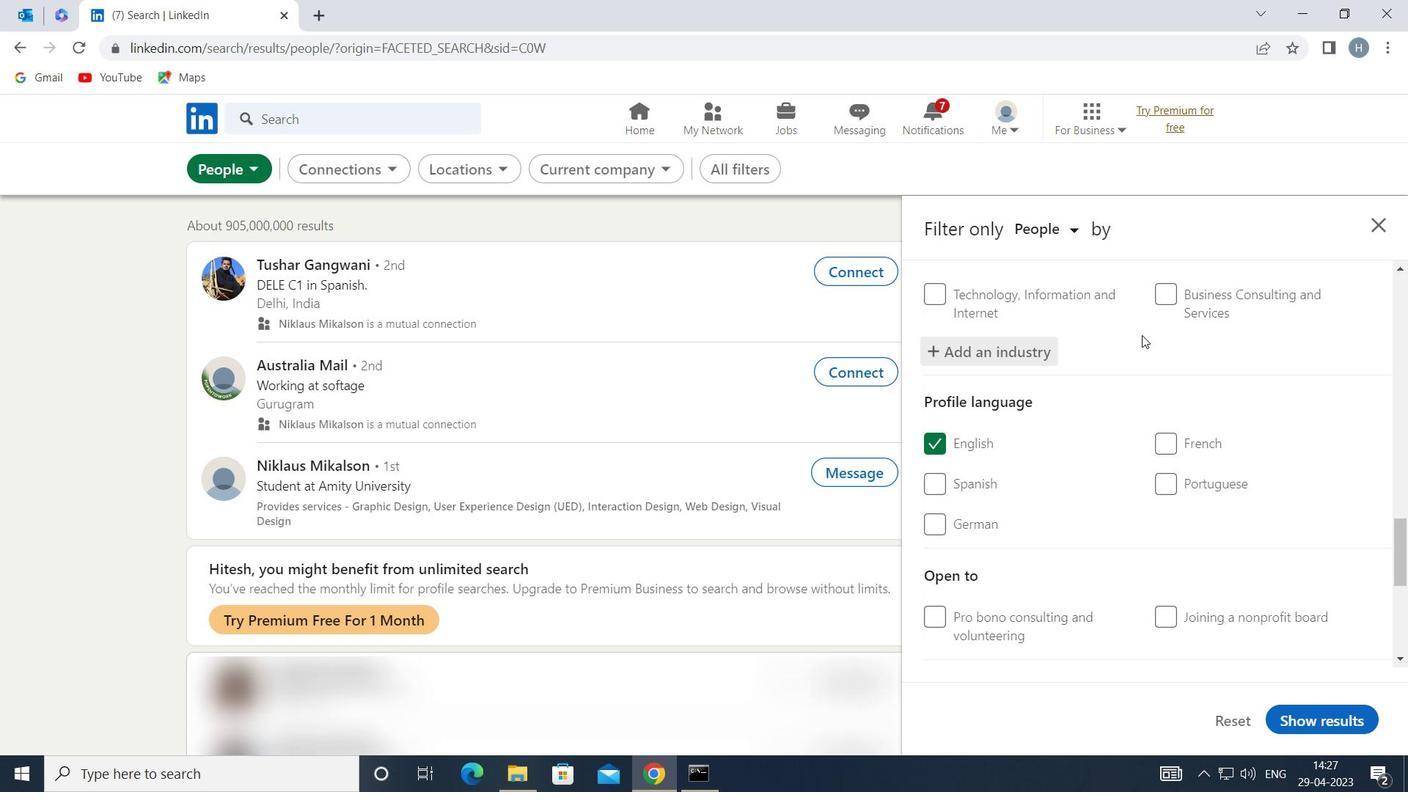 
Action: Mouse moved to (1127, 357)
Screenshot: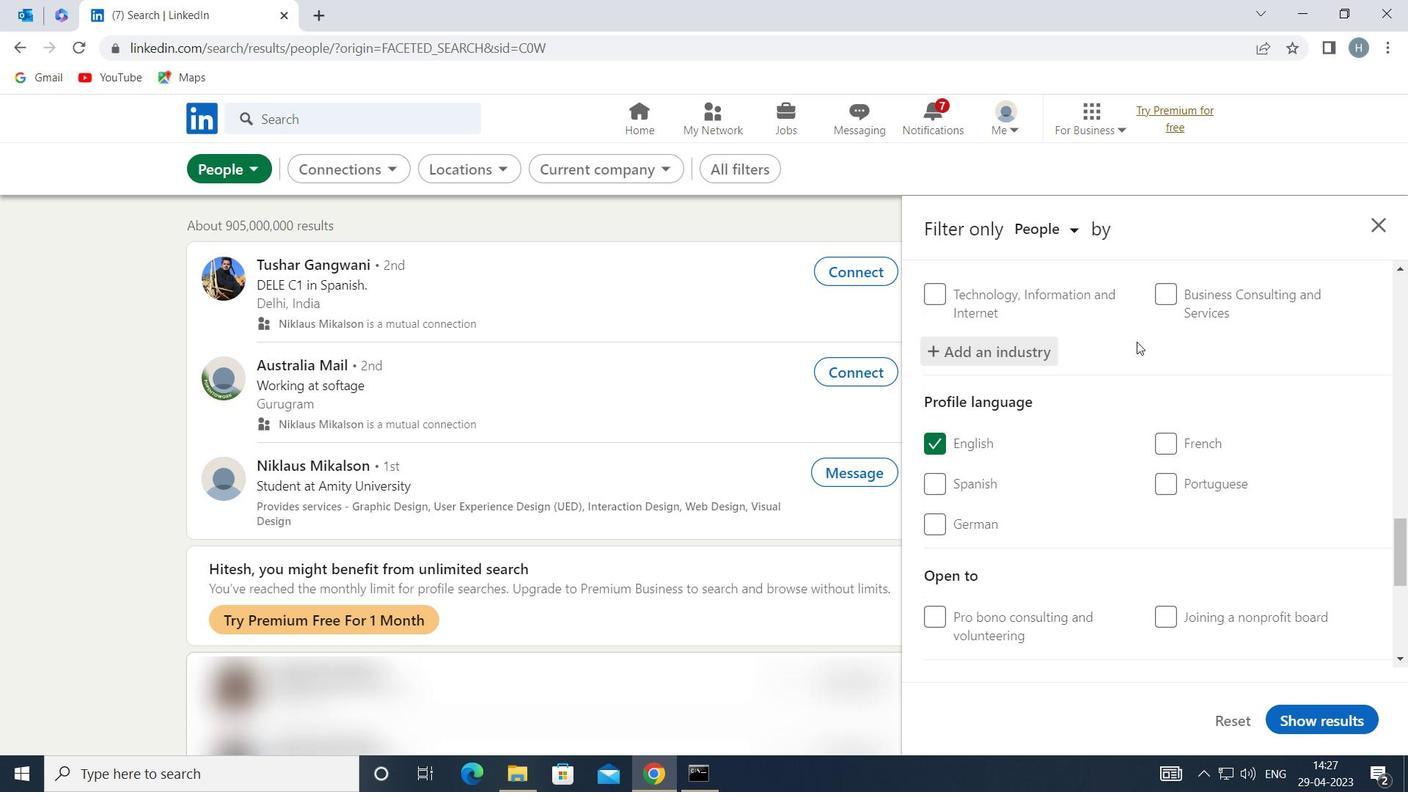 
Action: Mouse scrolled (1127, 357) with delta (0, 0)
Screenshot: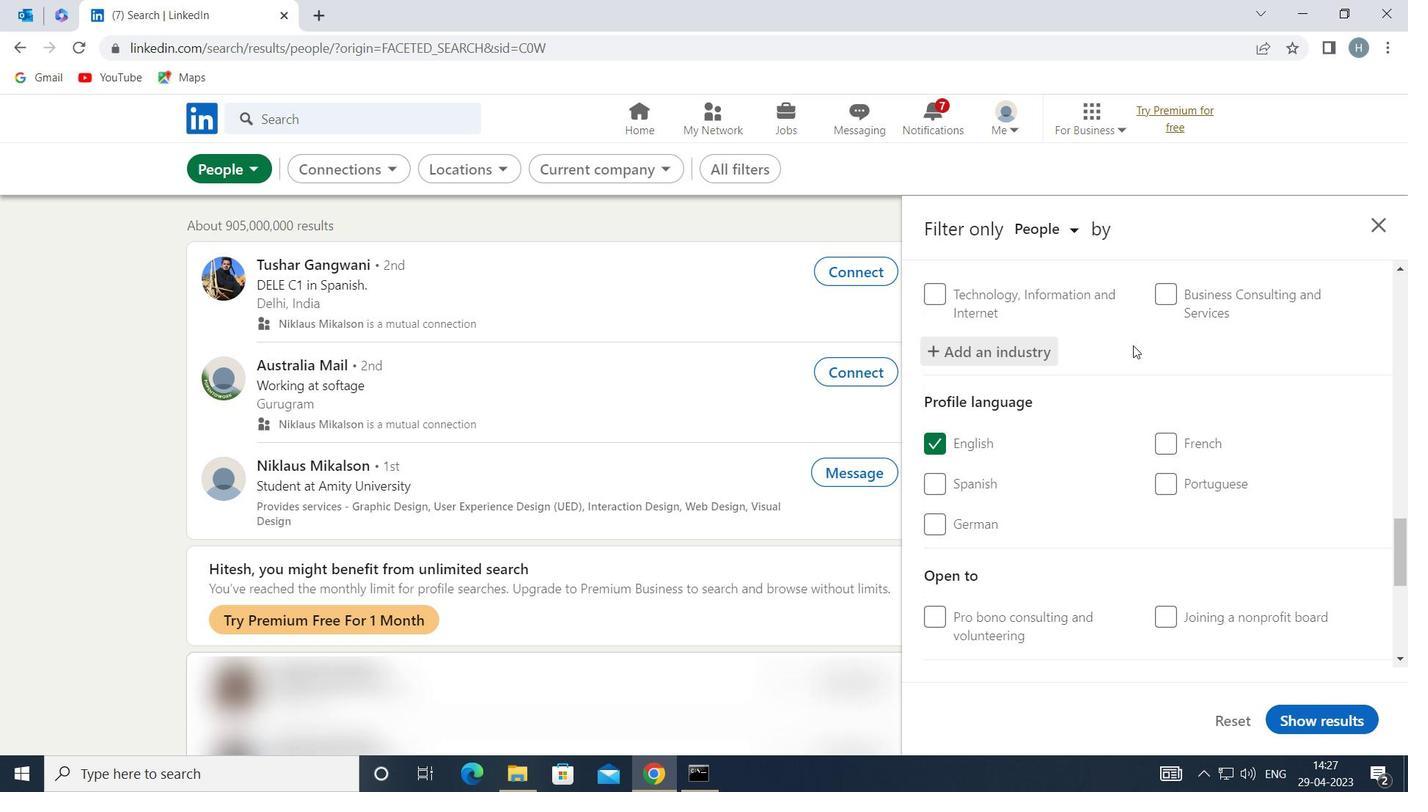 
Action: Mouse scrolled (1127, 357) with delta (0, 0)
Screenshot: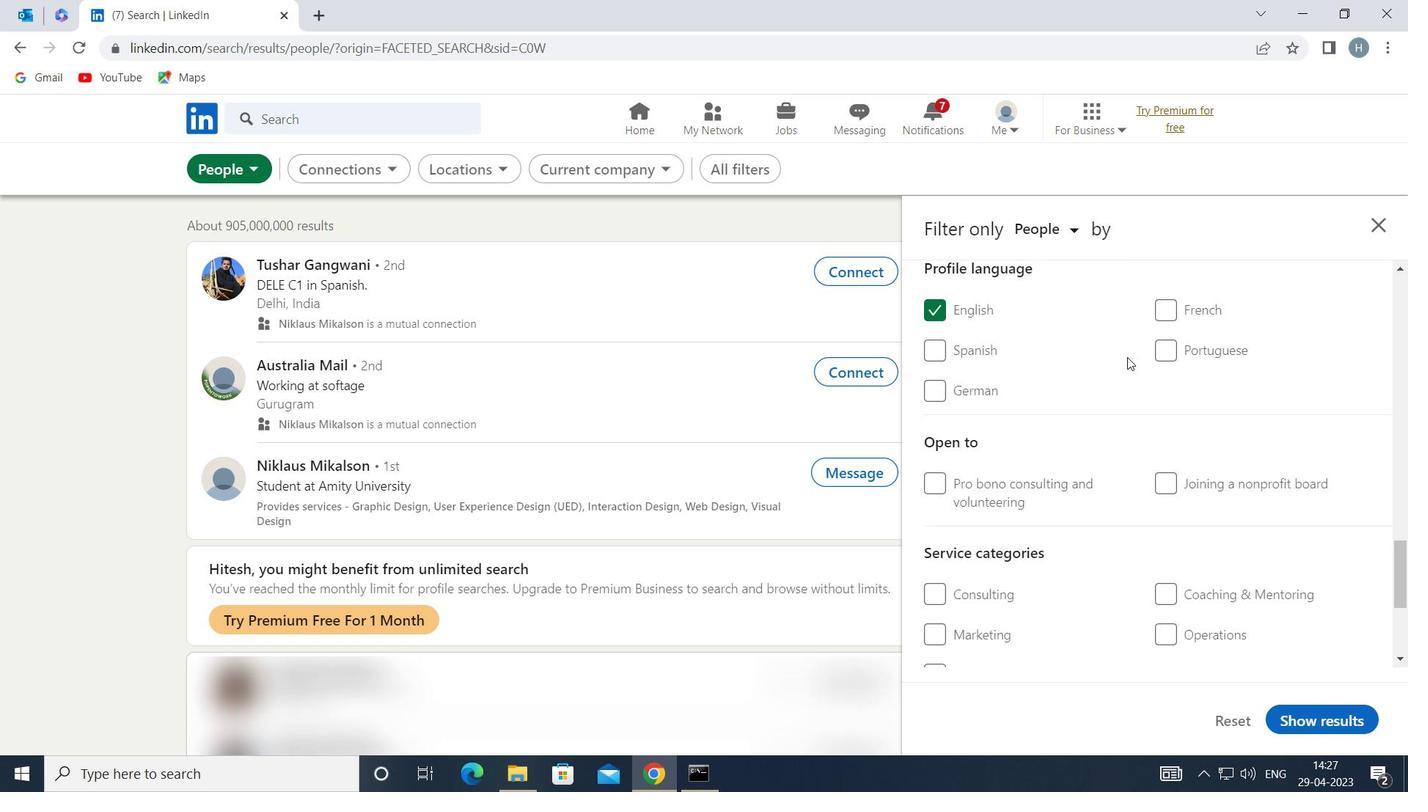 
Action: Mouse scrolled (1127, 357) with delta (0, 0)
Screenshot: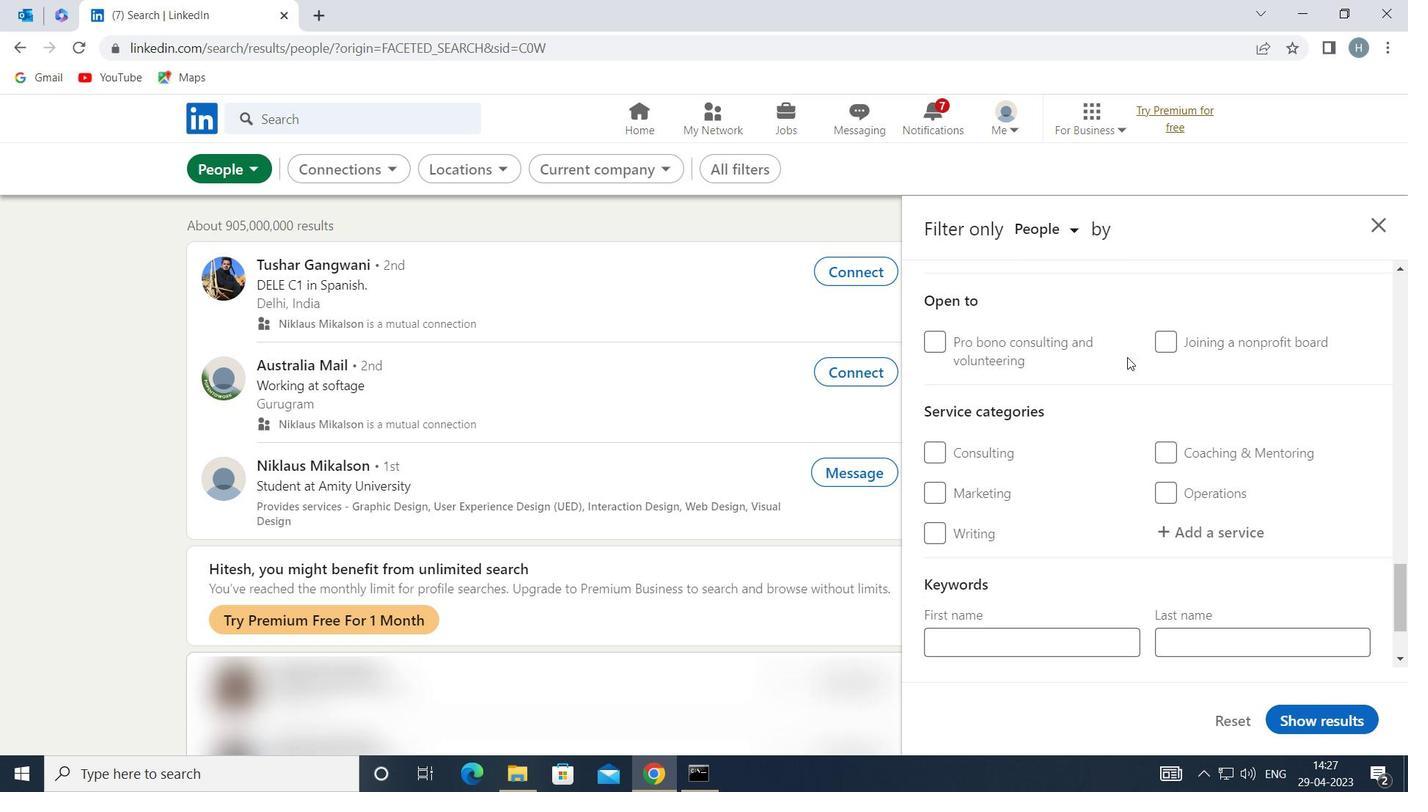 
Action: Mouse moved to (1189, 440)
Screenshot: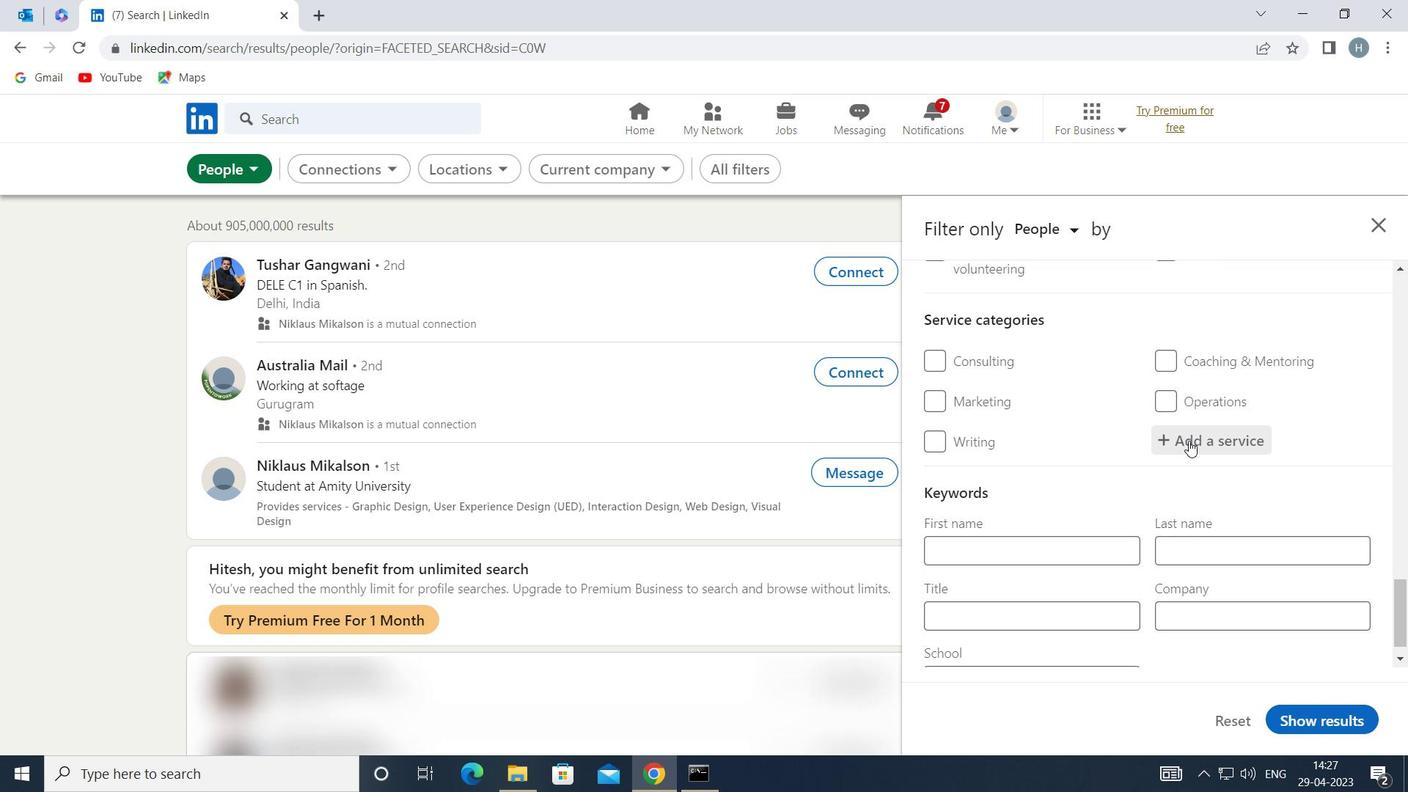 
Action: Mouse pressed left at (1189, 440)
Screenshot: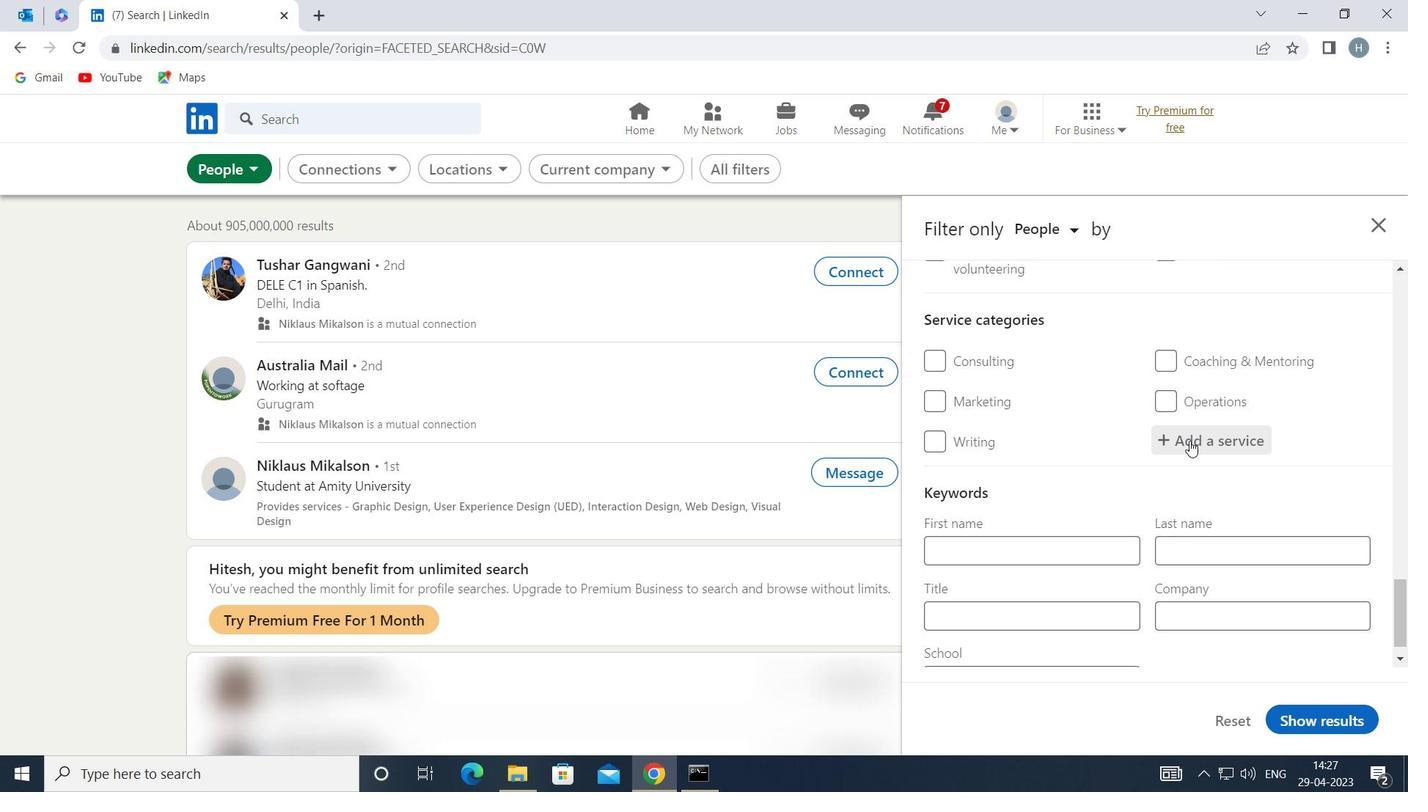 
Action: Mouse moved to (1190, 440)
Screenshot: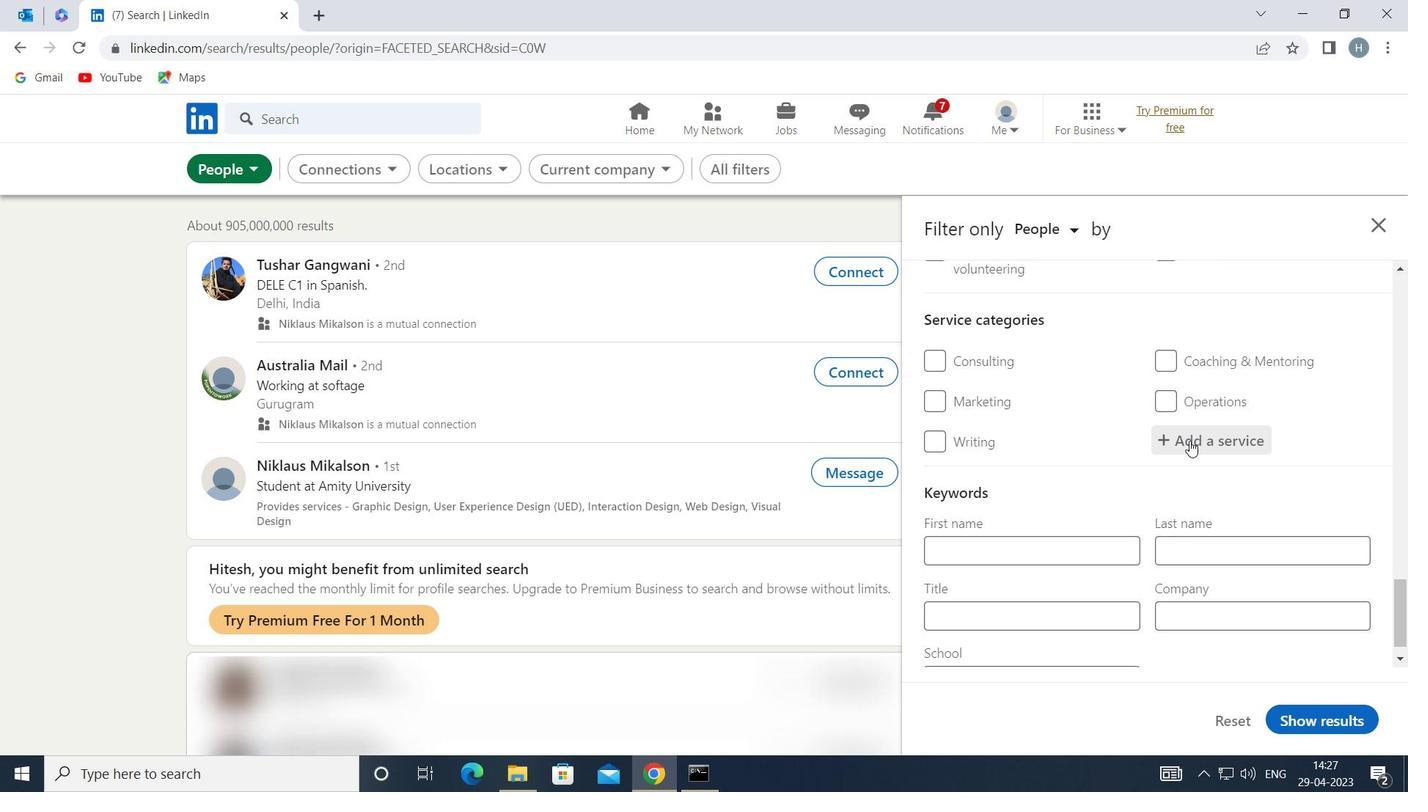 
Action: Key pressed <Key.shift>SEARCH<Key.space>
Screenshot: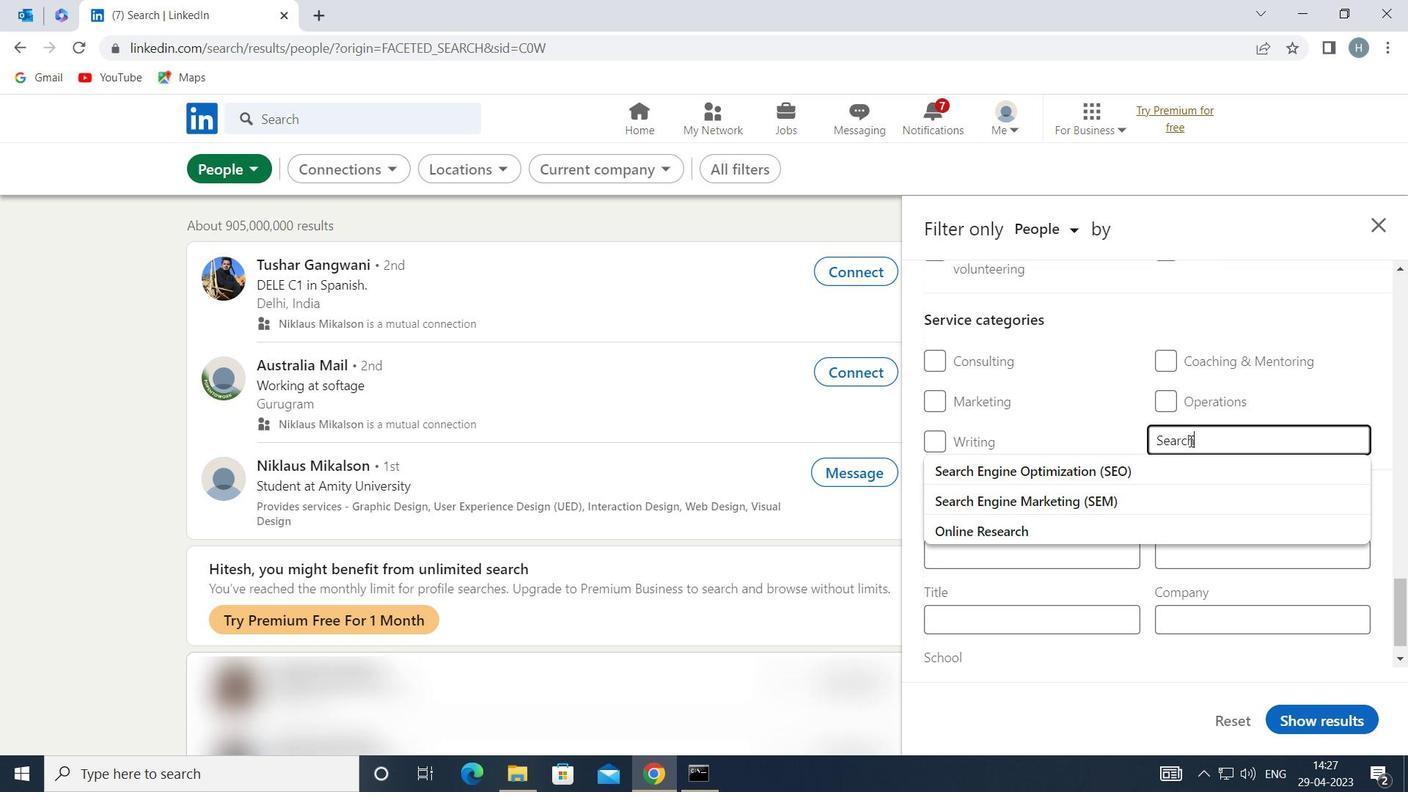 
Action: Mouse moved to (1191, 440)
Screenshot: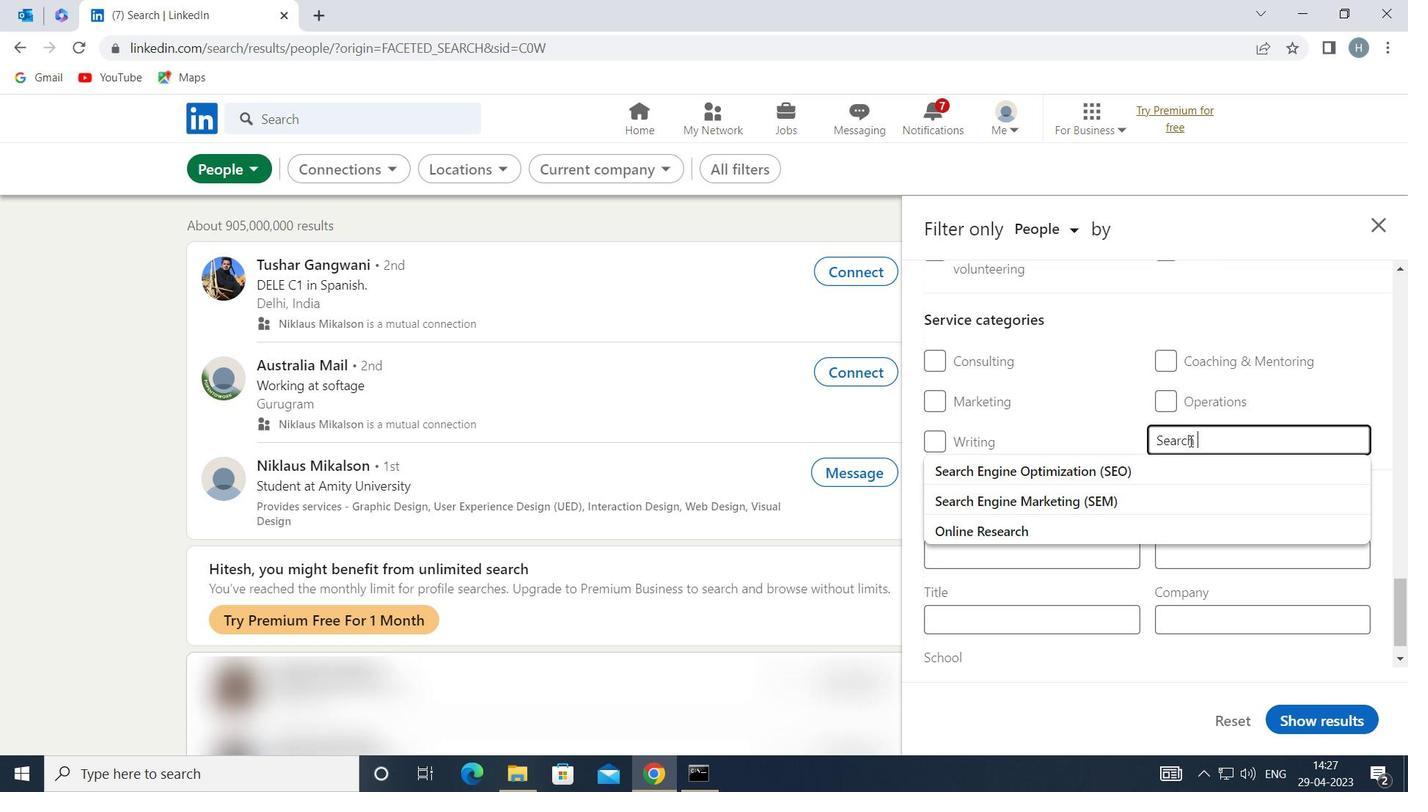 
Action: Key pressed <Key.shift>E
Screenshot: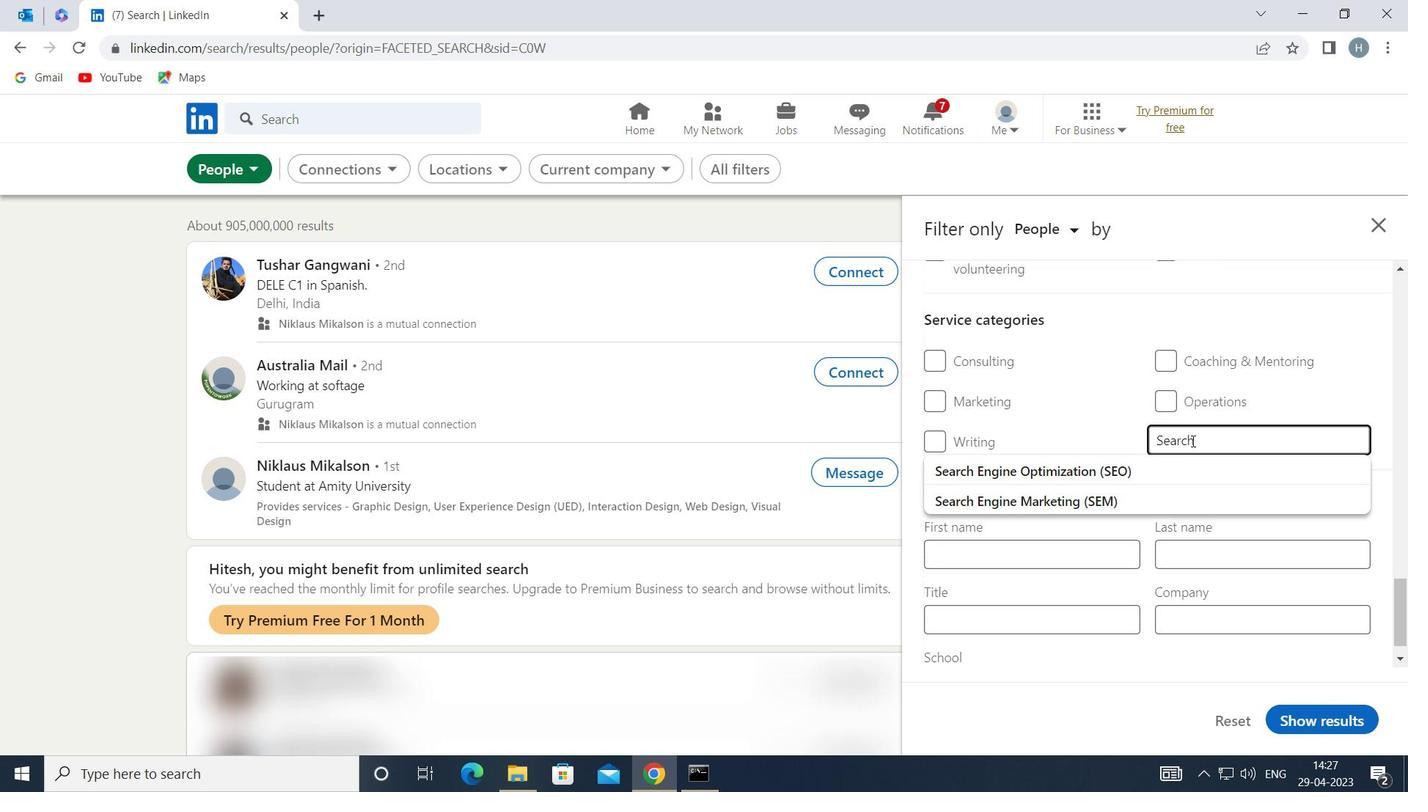 
Action: Mouse moved to (1164, 503)
Screenshot: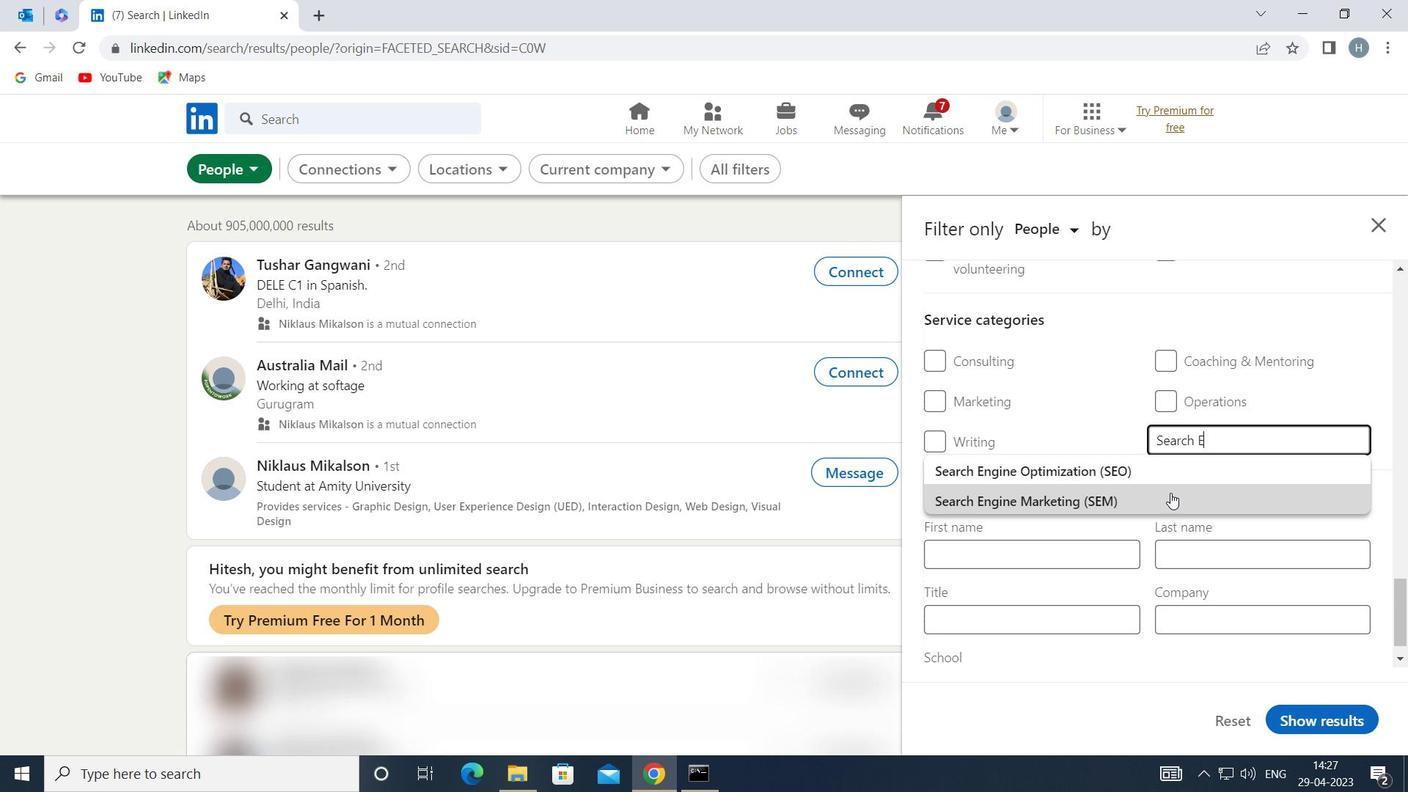 
Action: Mouse pressed left at (1164, 503)
Screenshot: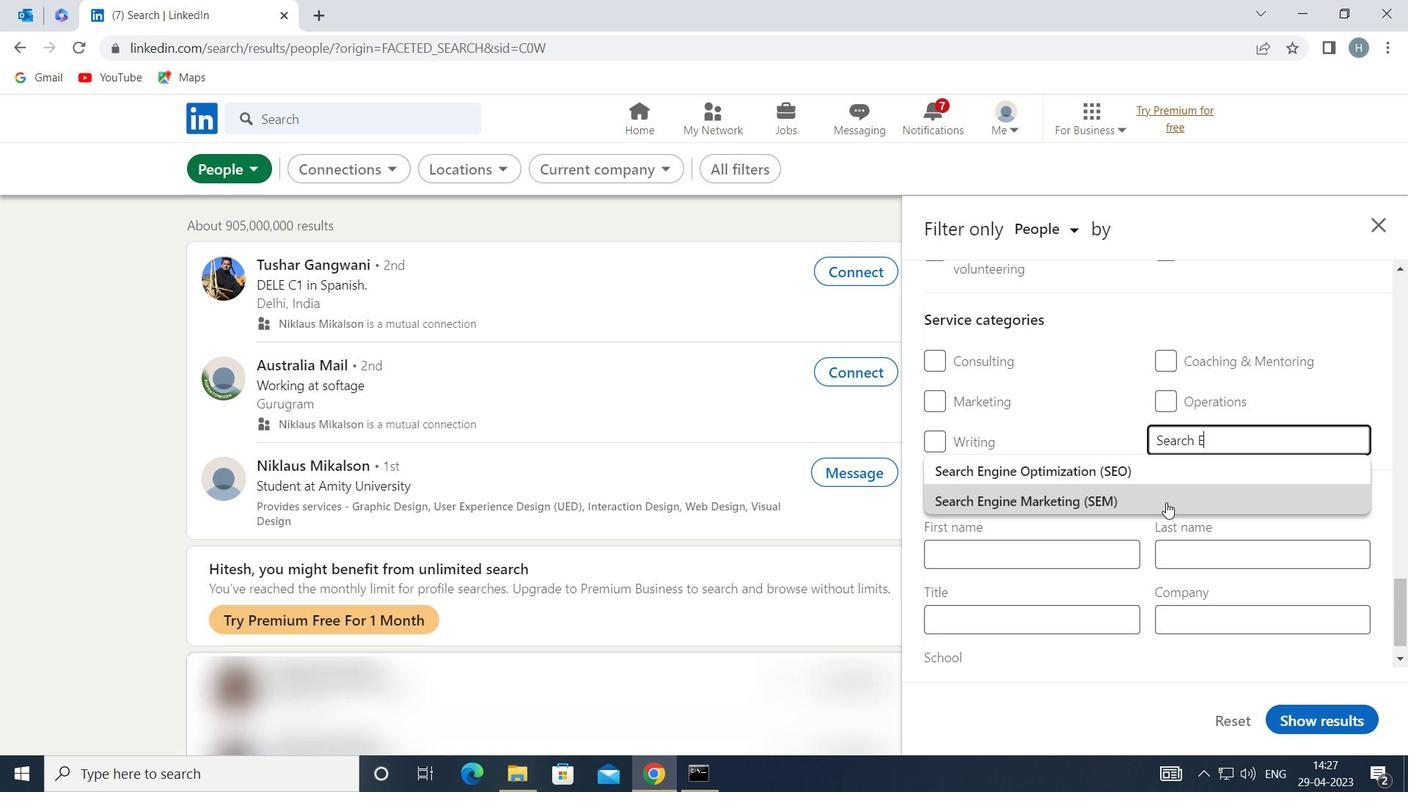 
Action: Mouse moved to (1164, 502)
Screenshot: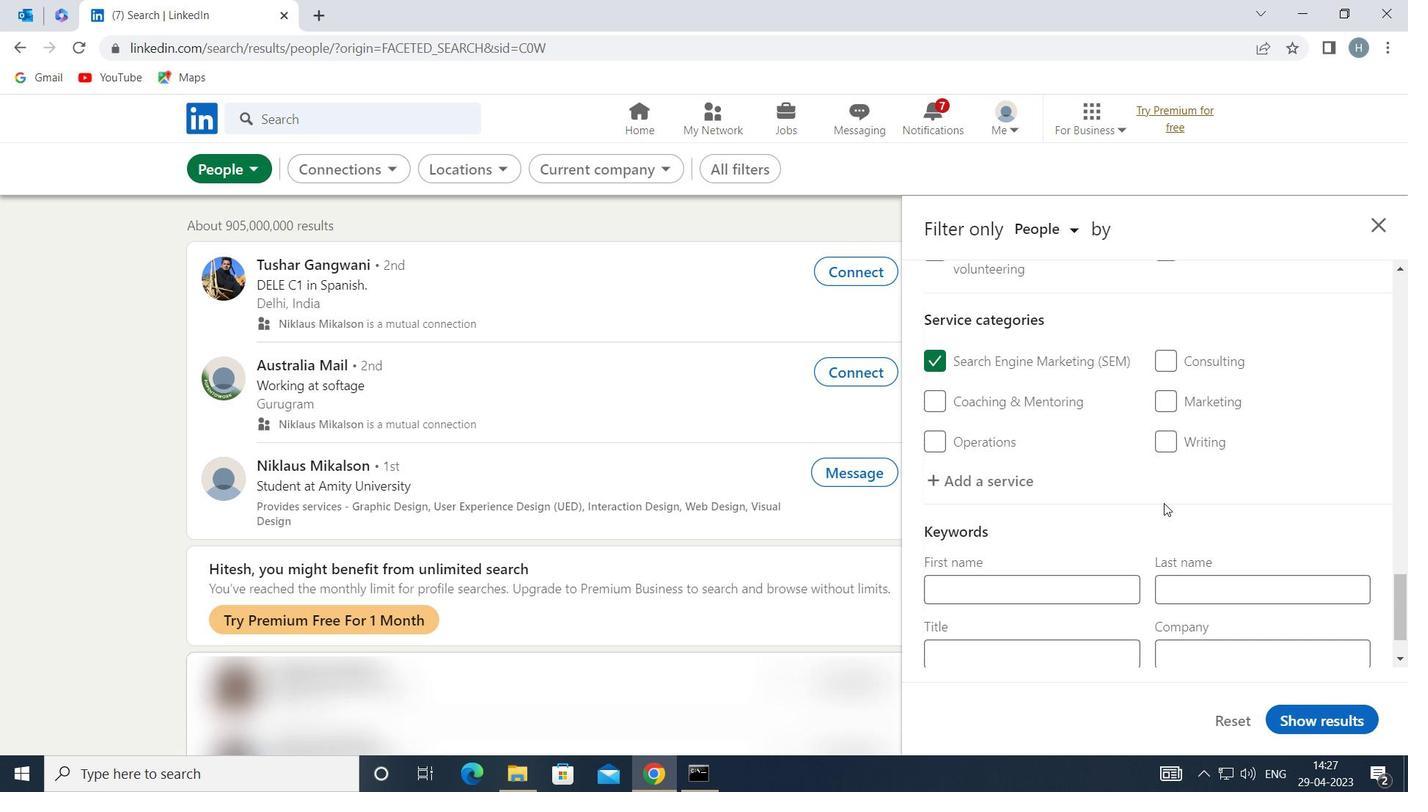 
Action: Mouse scrolled (1164, 501) with delta (0, 0)
Screenshot: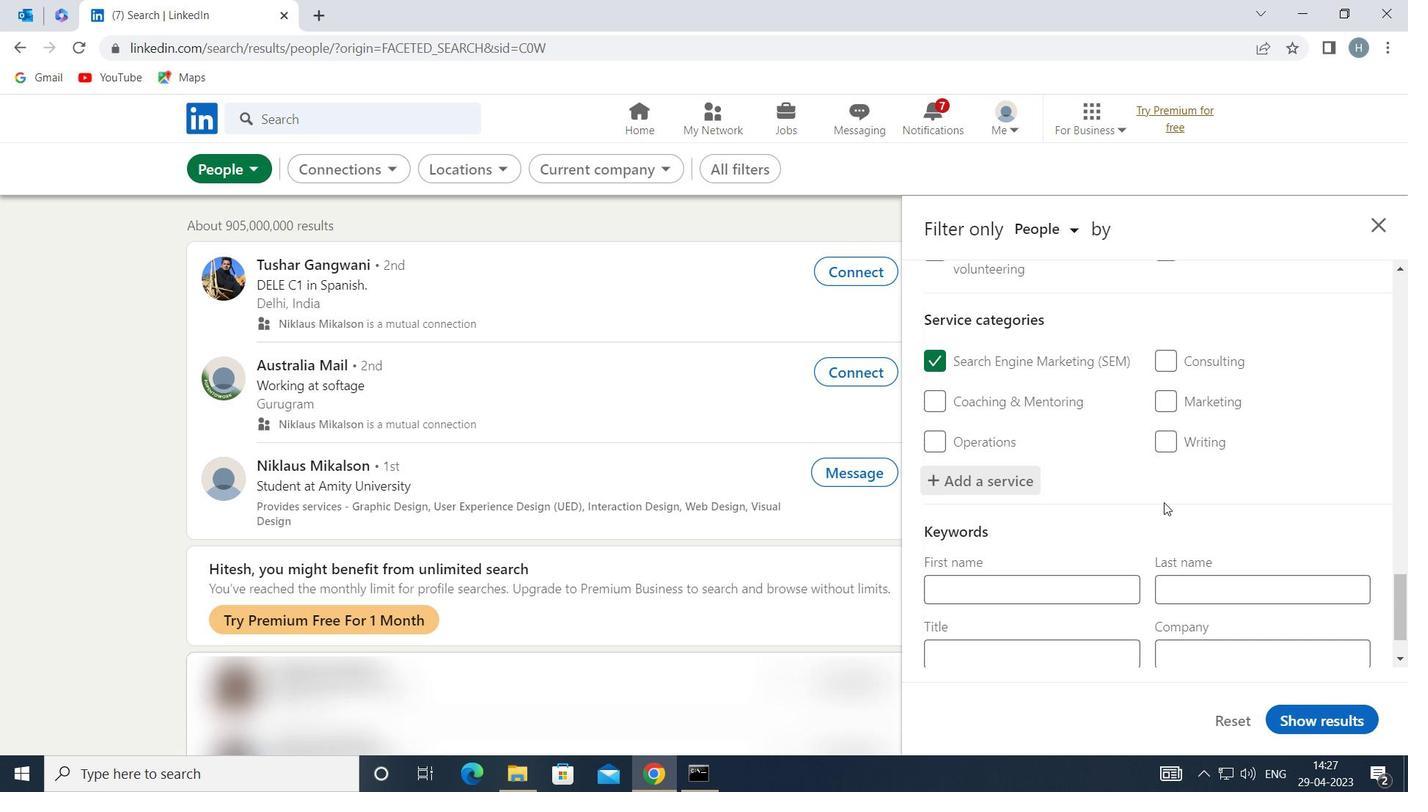 
Action: Mouse scrolled (1164, 501) with delta (0, 0)
Screenshot: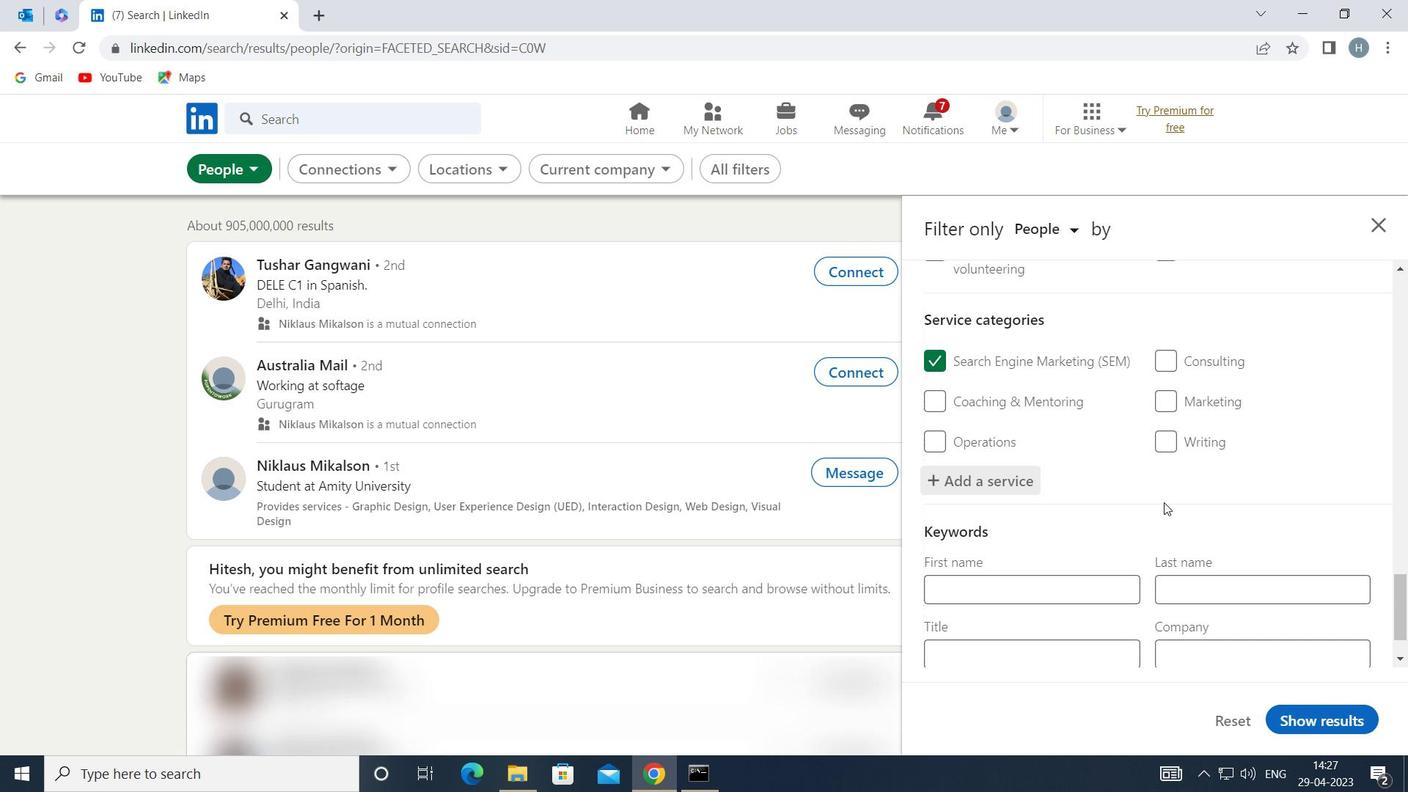 
Action: Mouse scrolled (1164, 501) with delta (0, 0)
Screenshot: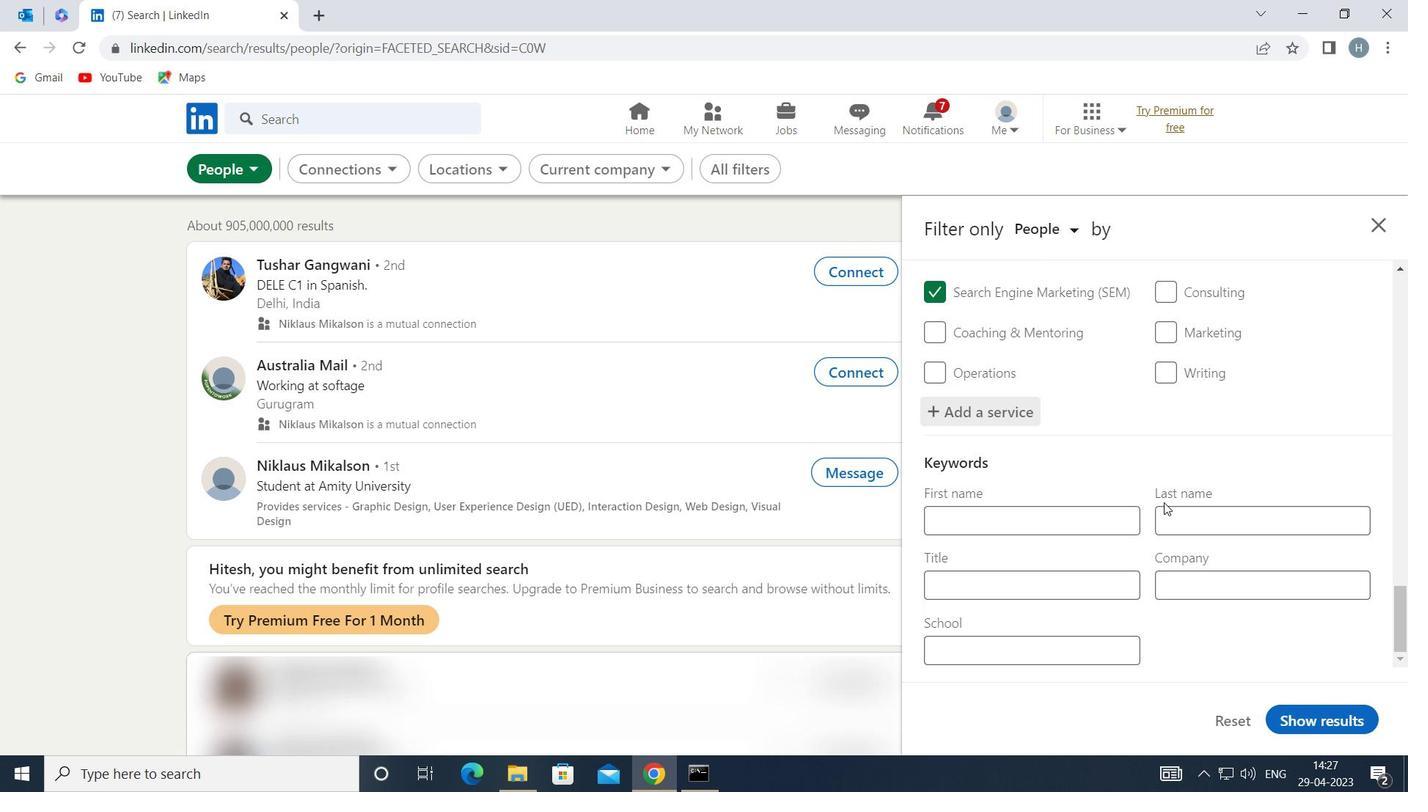 
Action: Mouse scrolled (1164, 501) with delta (0, 0)
Screenshot: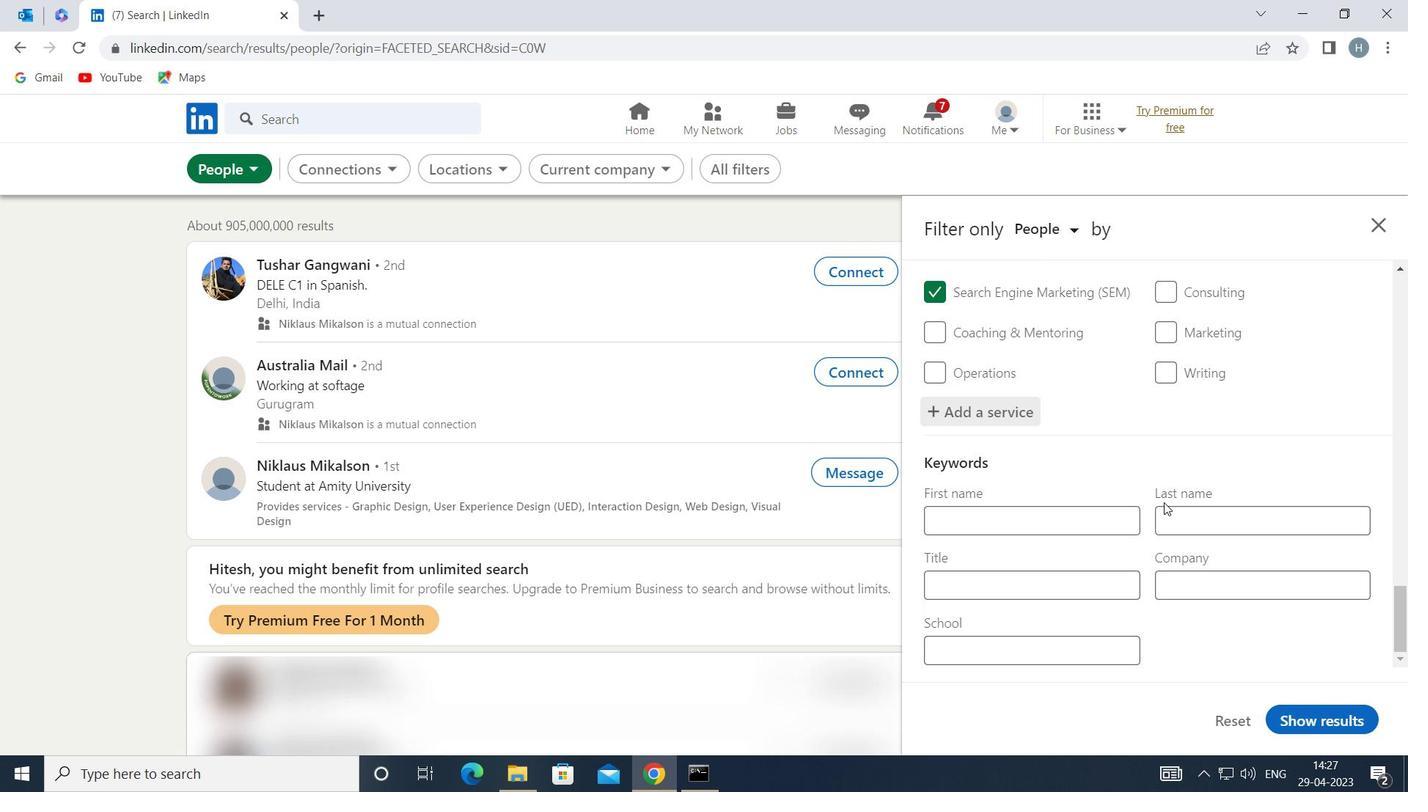 
Action: Mouse moved to (1089, 577)
Screenshot: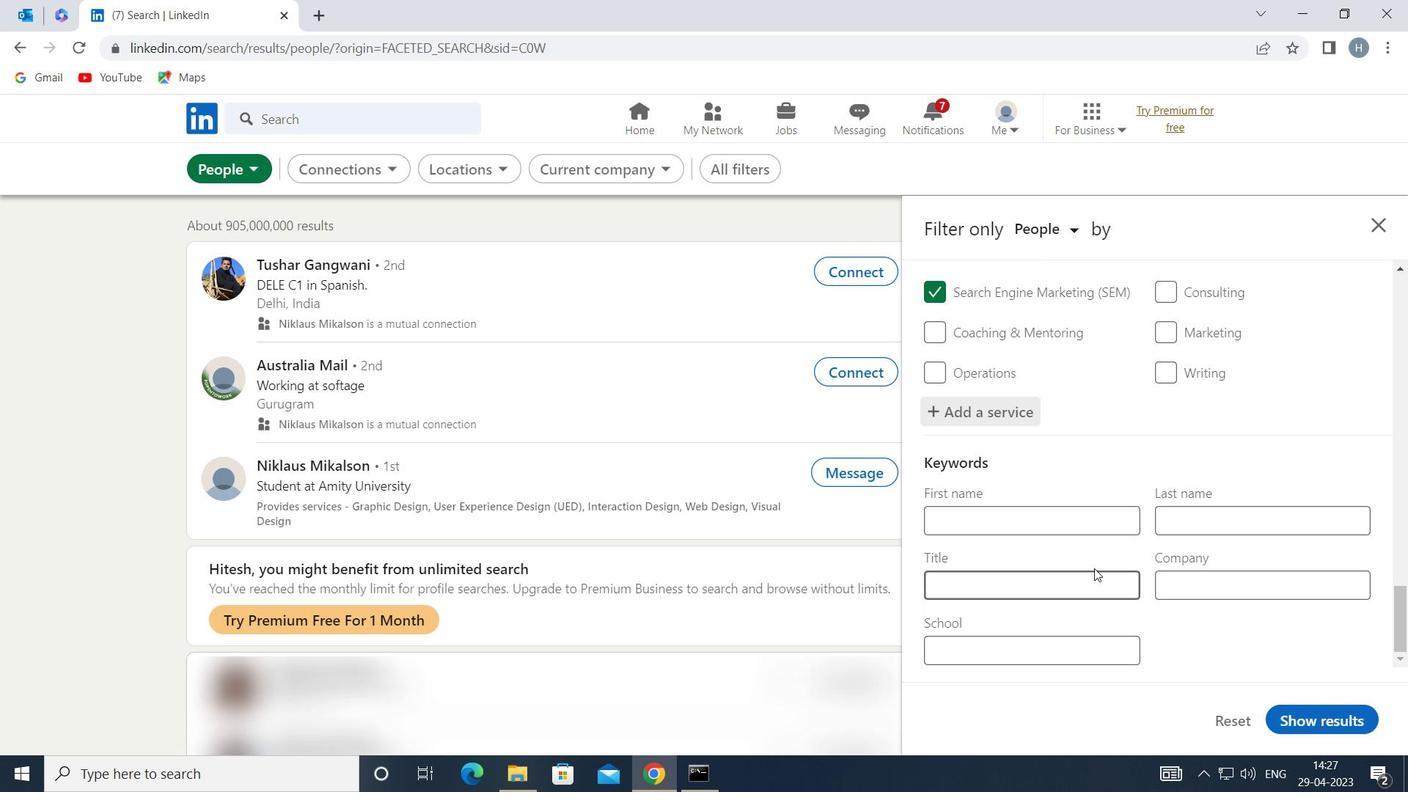 
Action: Mouse pressed left at (1089, 577)
Screenshot: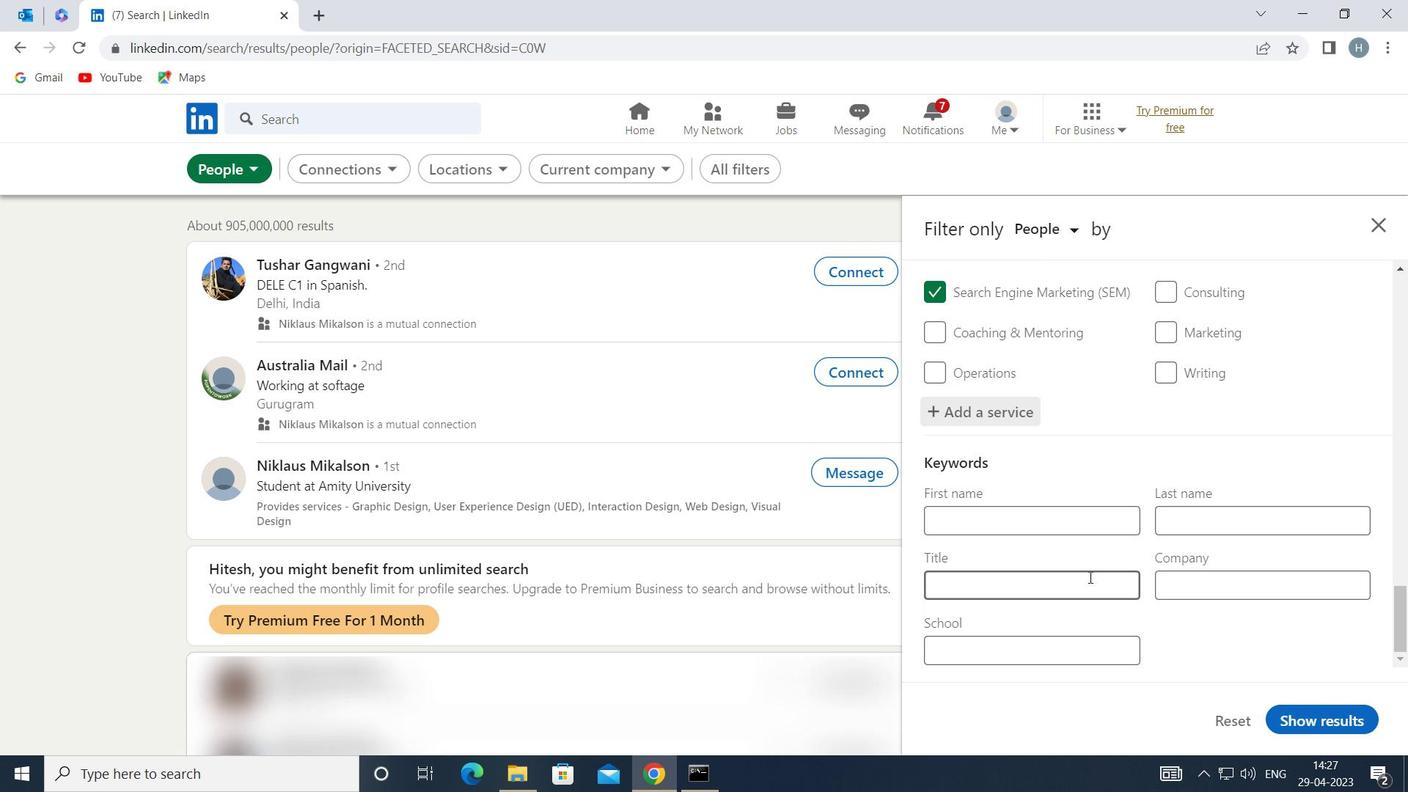 
Action: Mouse moved to (1087, 577)
Screenshot: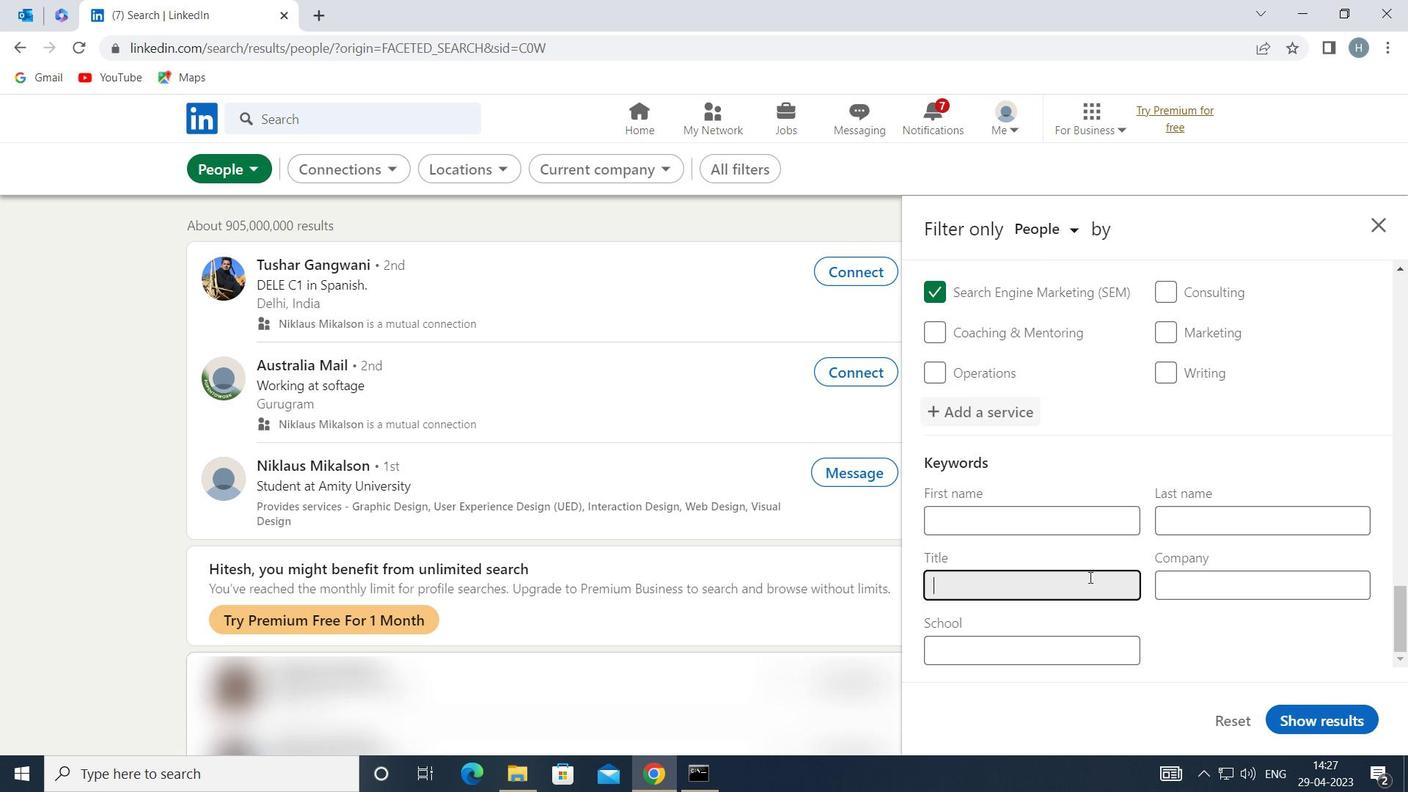 
Action: Key pressed <Key.shift>BUS<Key.space><Key.shift>DRIVER
Screenshot: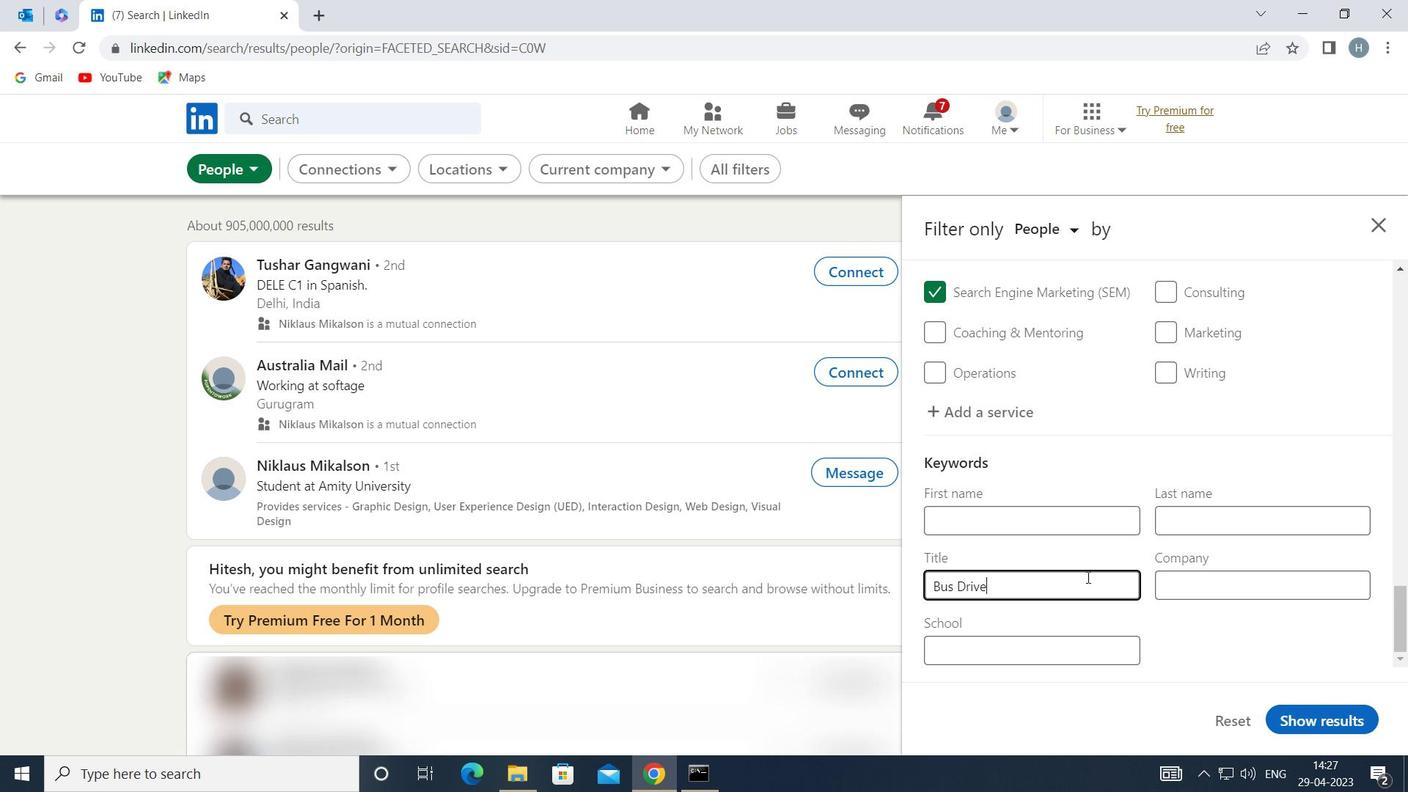 
Action: Mouse moved to (1302, 718)
Screenshot: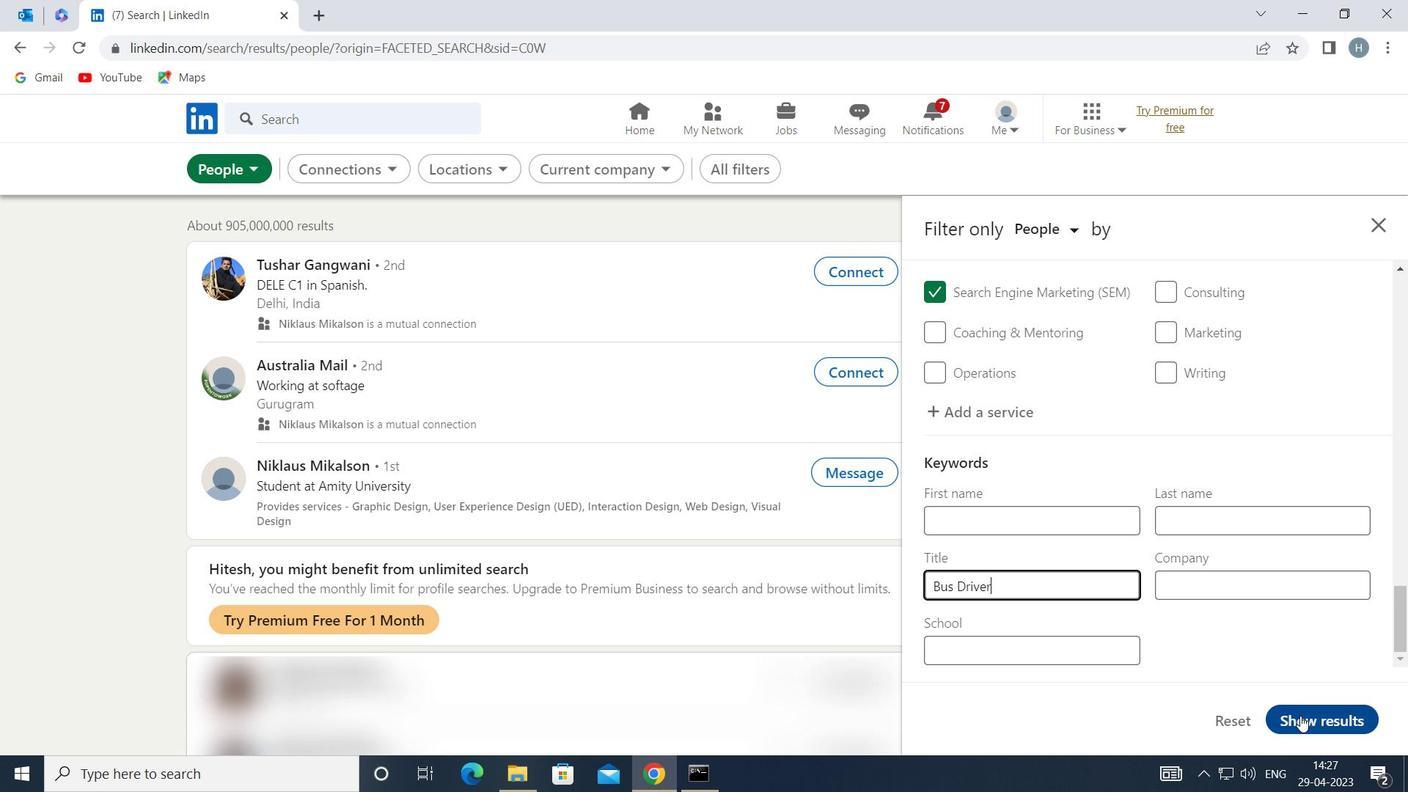 
Action: Mouse pressed left at (1302, 718)
Screenshot: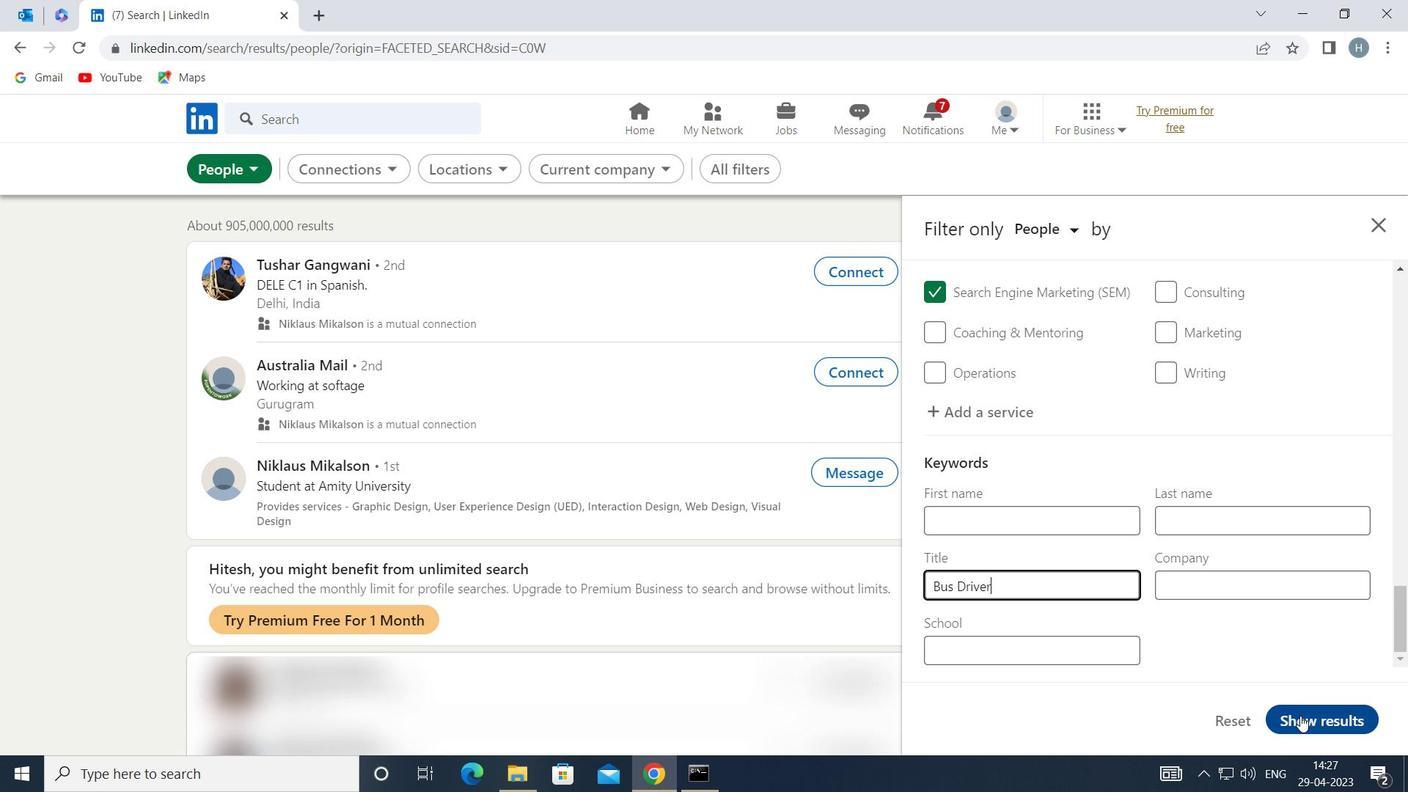 
Action: Mouse moved to (972, 513)
Screenshot: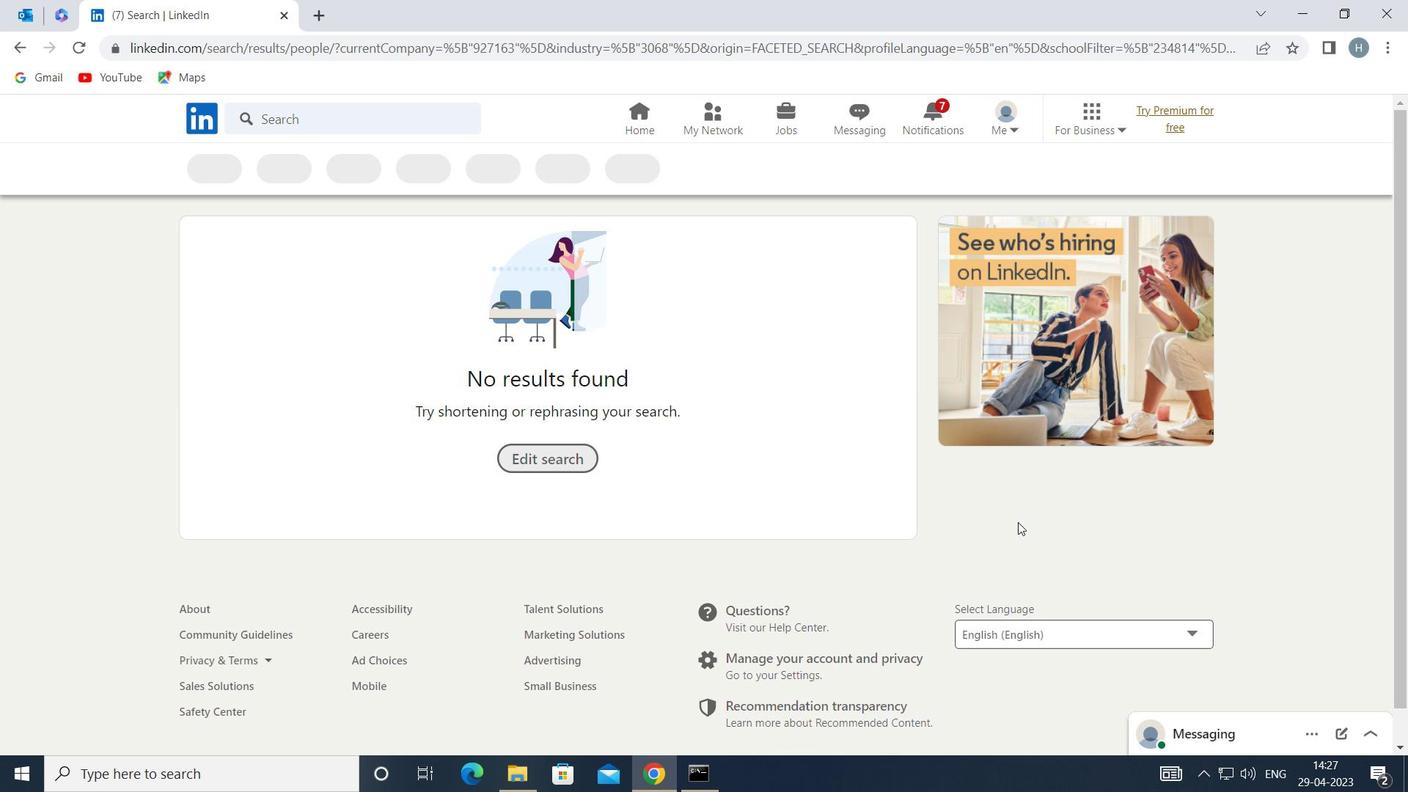
